 Task: Send an email with the signature Gavin Kelly with the subject Request for a referral and the message I would like to request a quote for your services. from softage.2@softage.net to softage.1@softage.net with an attached image file Headshot.jpg and move the email from Sent Items to the folder Beauty
Action: Mouse moved to (998, 225)
Screenshot: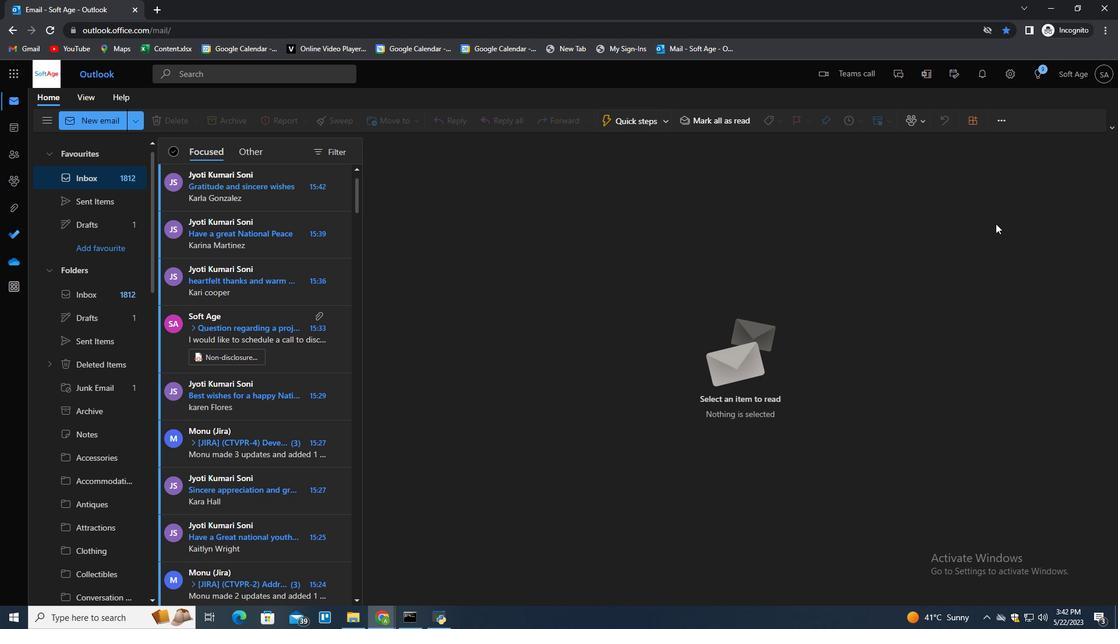 
Action: Mouse pressed left at (998, 225)
Screenshot: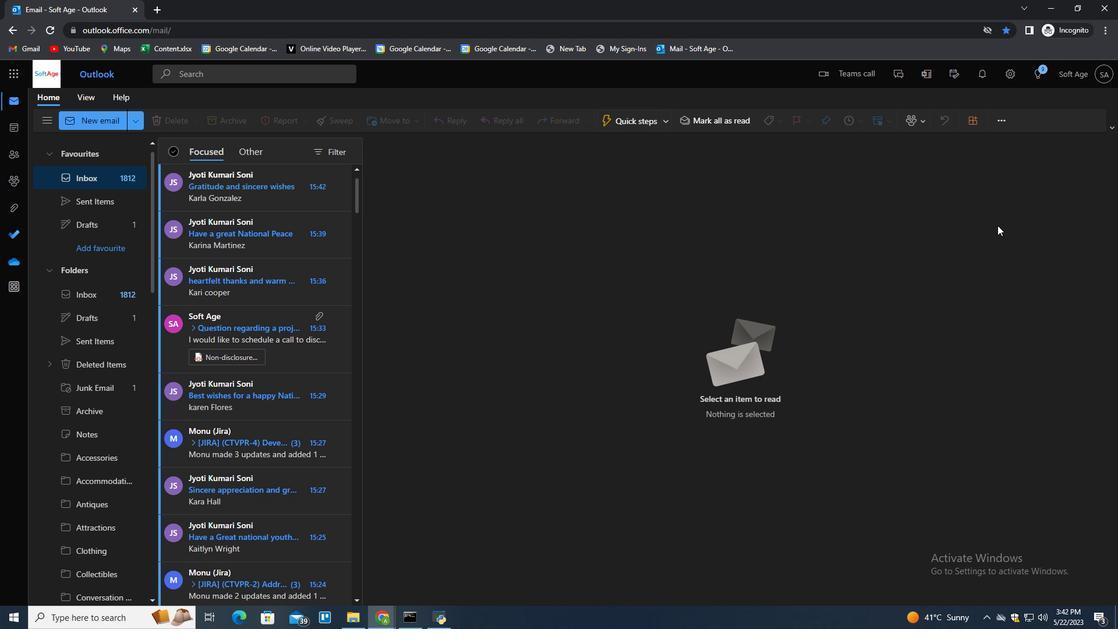 
Action: Key pressed n
Screenshot: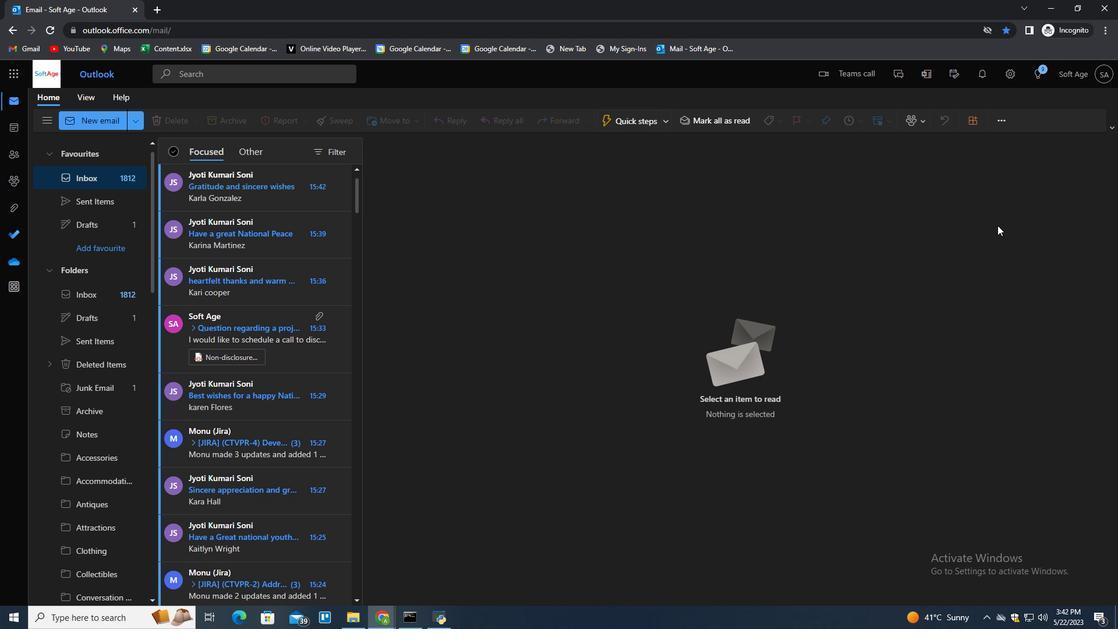 
Action: Mouse moved to (782, 118)
Screenshot: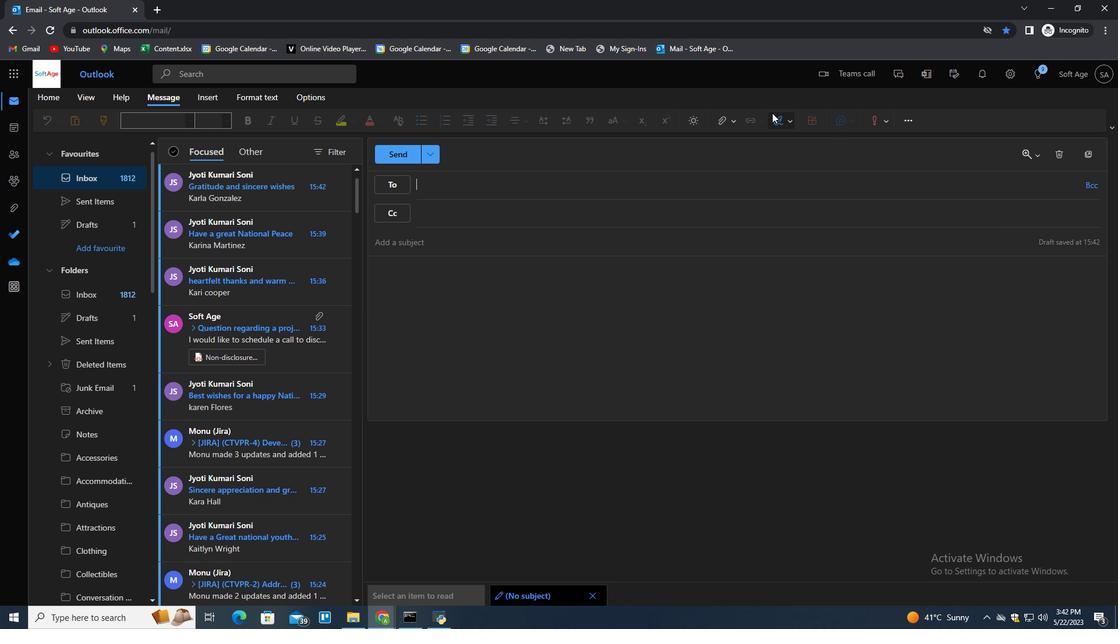
Action: Mouse pressed left at (782, 118)
Screenshot: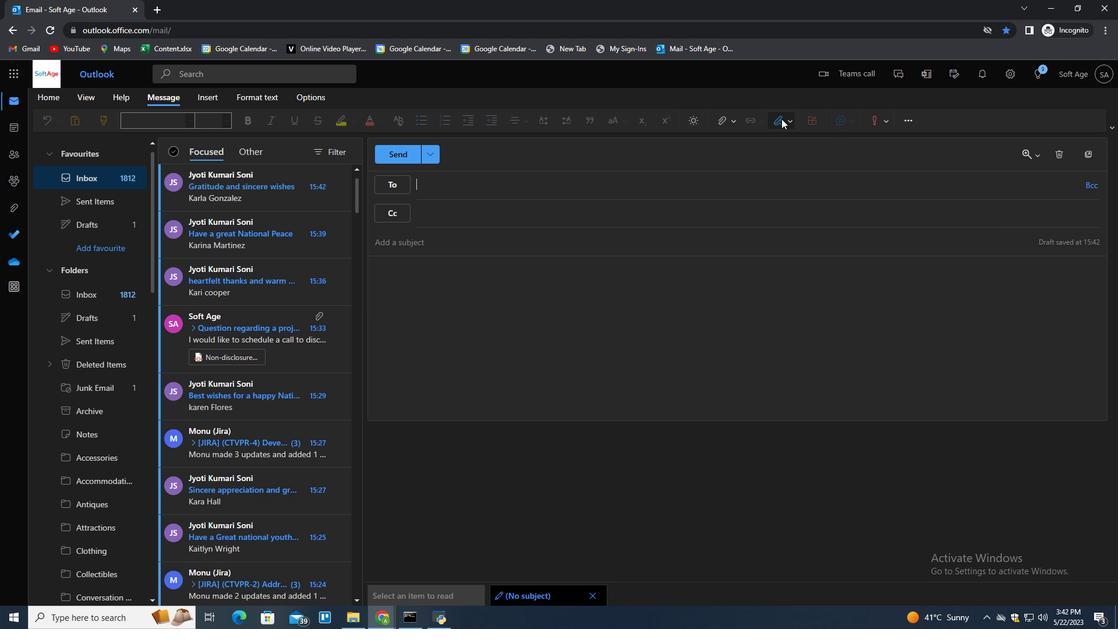 
Action: Mouse moved to (252, 227)
Screenshot: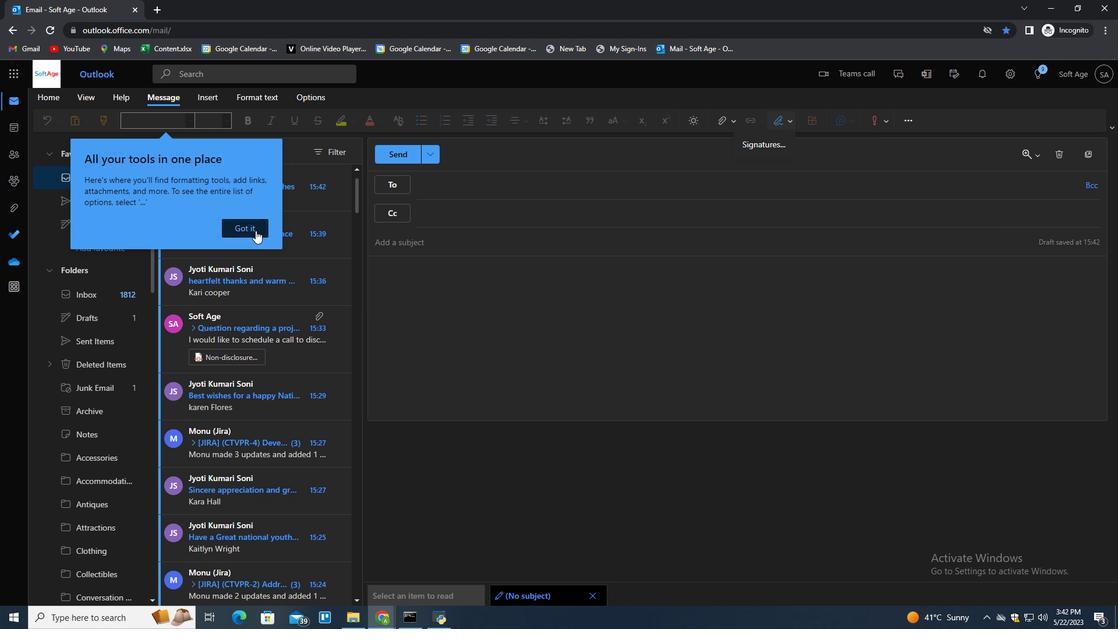 
Action: Mouse pressed left at (252, 227)
Screenshot: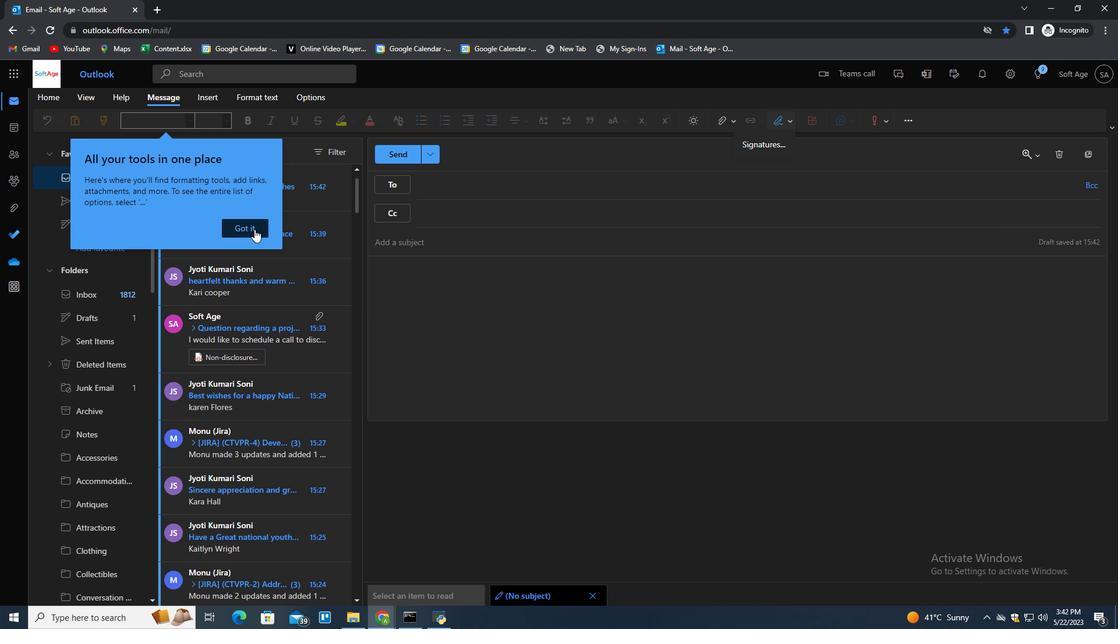 
Action: Mouse moved to (786, 120)
Screenshot: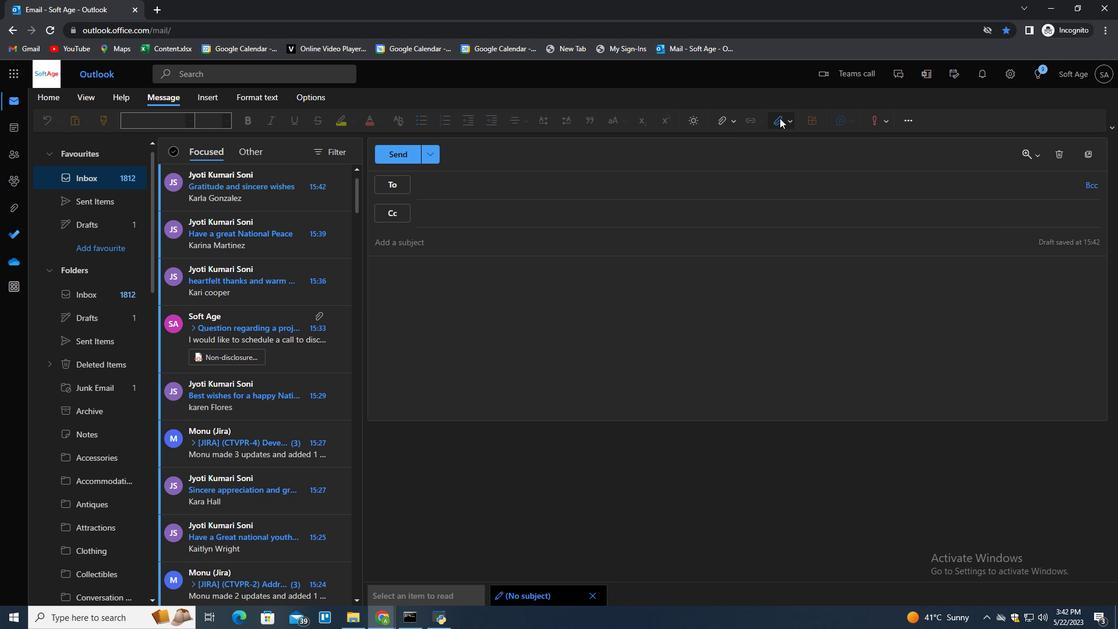 
Action: Mouse pressed left at (786, 120)
Screenshot: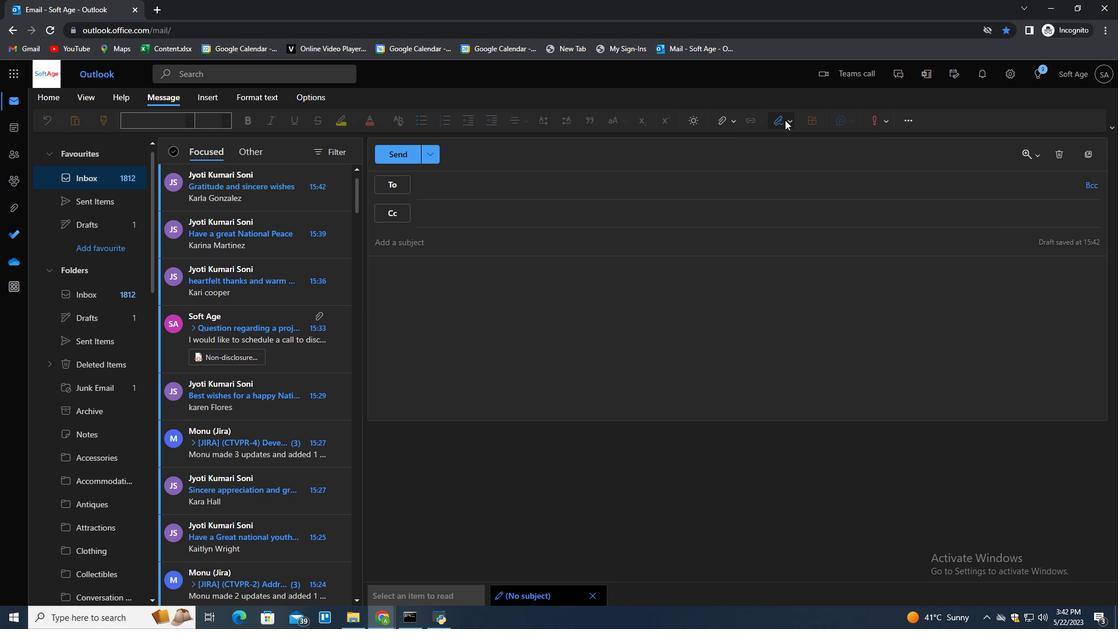 
Action: Mouse moved to (776, 146)
Screenshot: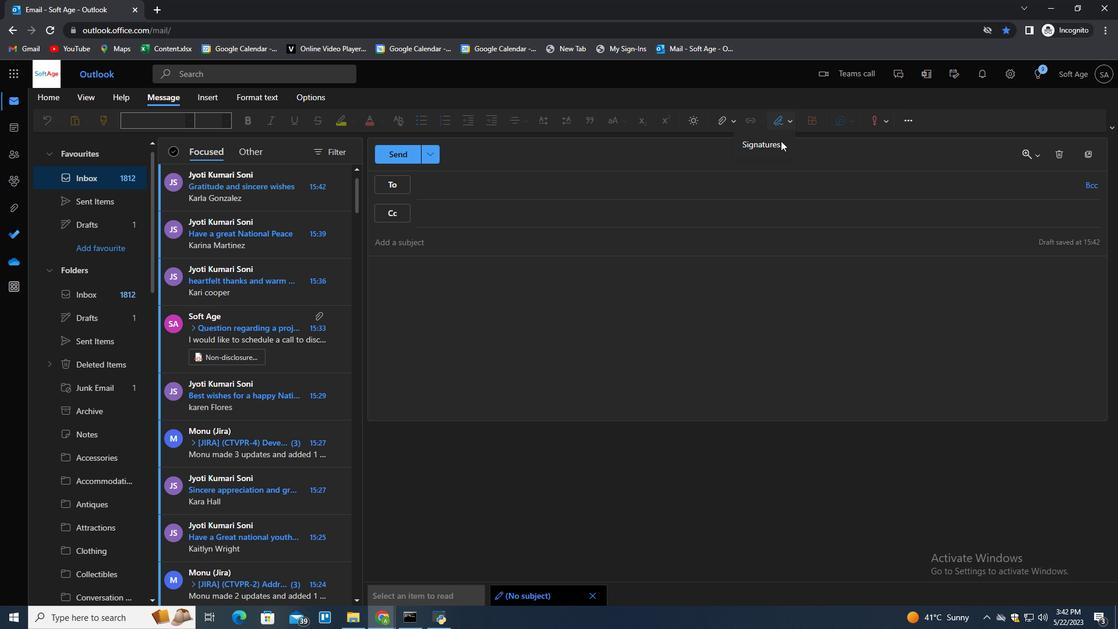 
Action: Mouse pressed left at (776, 146)
Screenshot: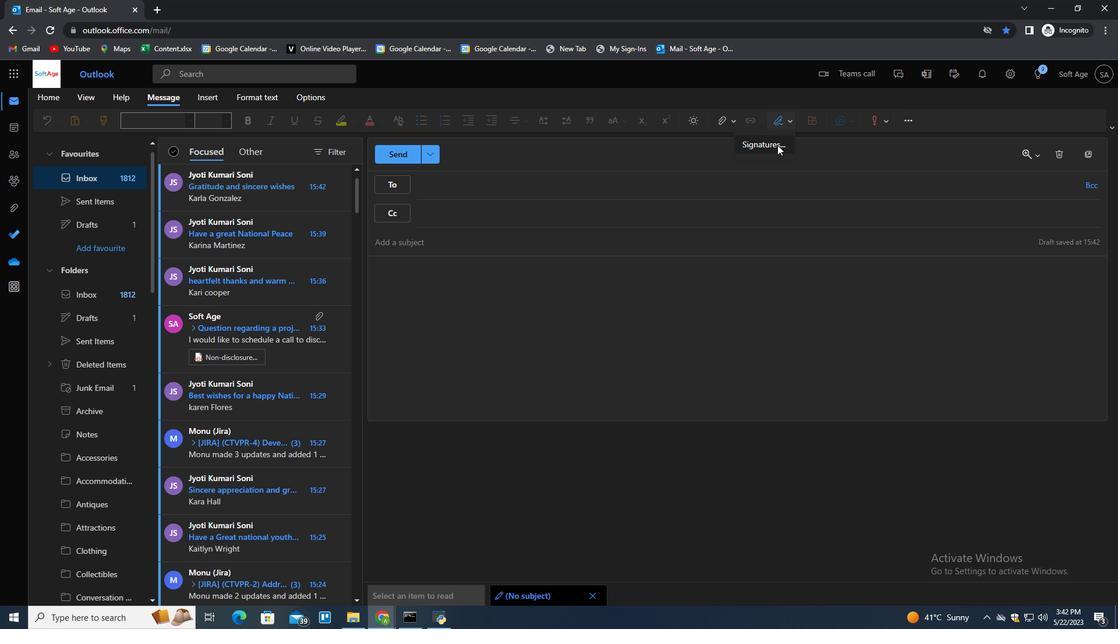 
Action: Mouse moved to (798, 210)
Screenshot: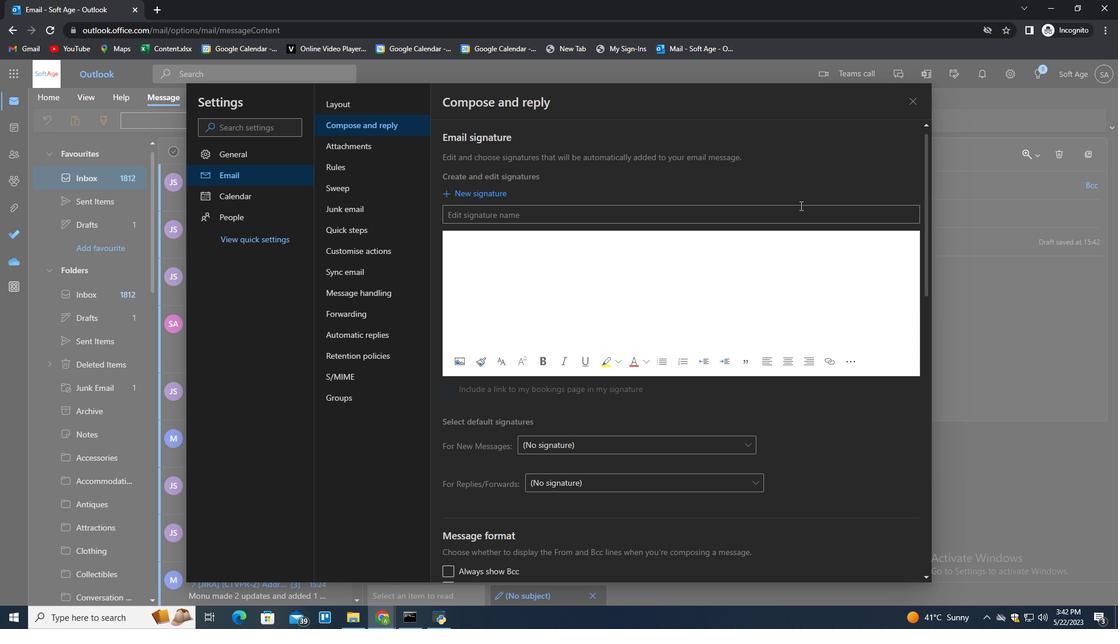 
Action: Mouse pressed left at (798, 210)
Screenshot: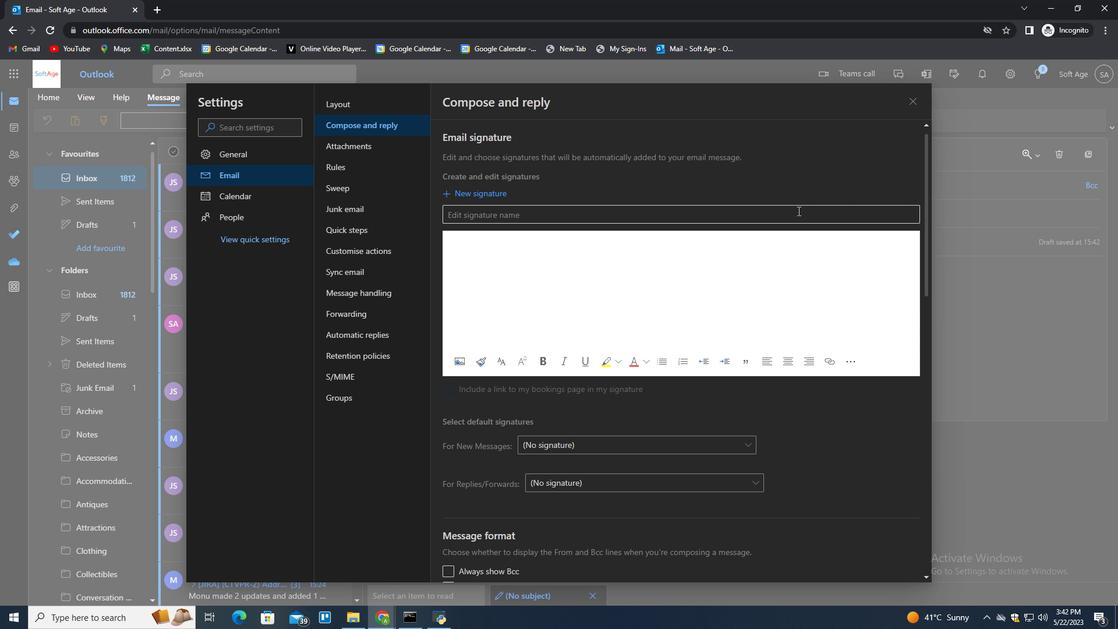 
Action: Key pressed <Key.shift>
Screenshot: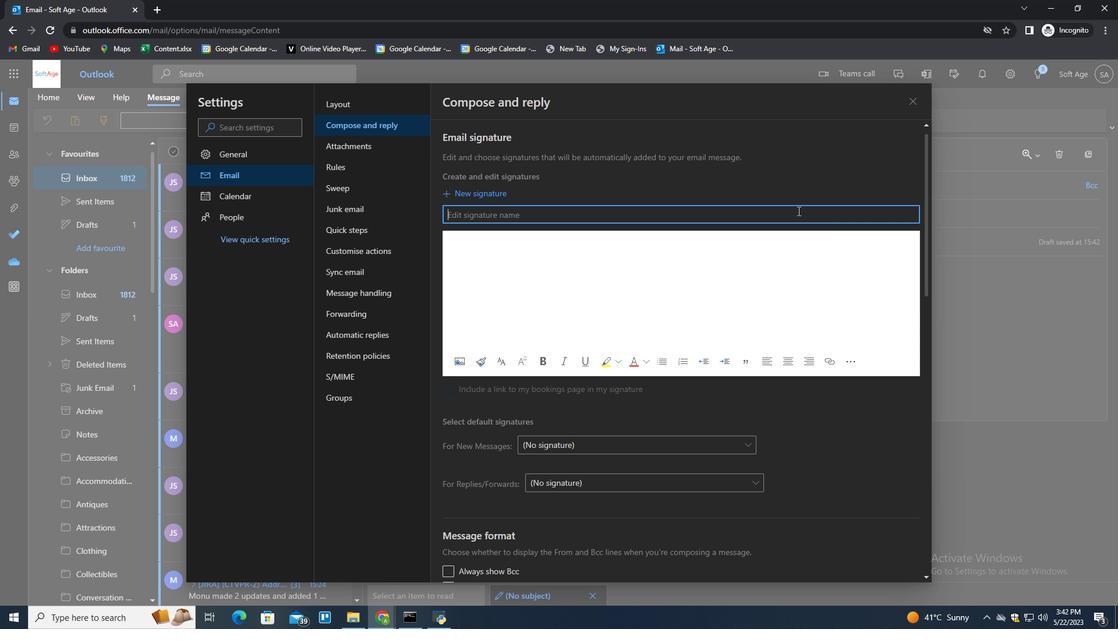
Action: Mouse moved to (794, 215)
Screenshot: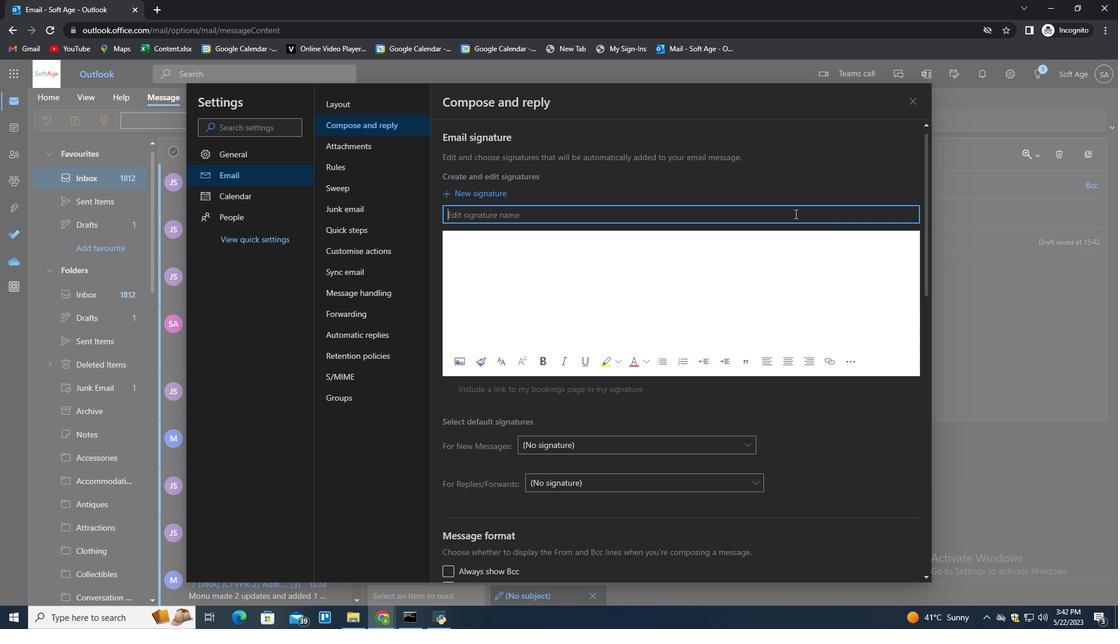 
Action: Key pressed Gavin<Key.space><Key.shift>Kelly<Key.tab><Key.shift><Key.shift><Key.shift><Key.shift><Key.shift><Key.shift><Key.shift><Key.shift><Key.shift><Key.shift><Key.shift><Key.shift><Key.shift><Key.shift><Key.shift><Key.shift><Key.shift><Key.shift><Key.shift>Gavin<Key.space><Key.shift>Kelly
Screenshot: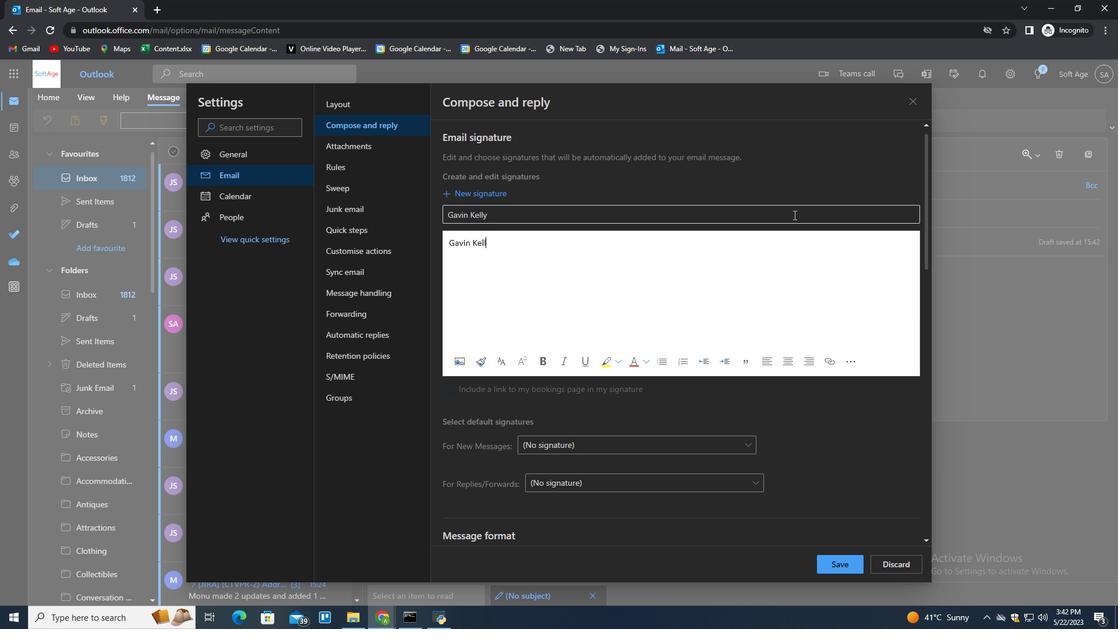 
Action: Mouse moved to (843, 570)
Screenshot: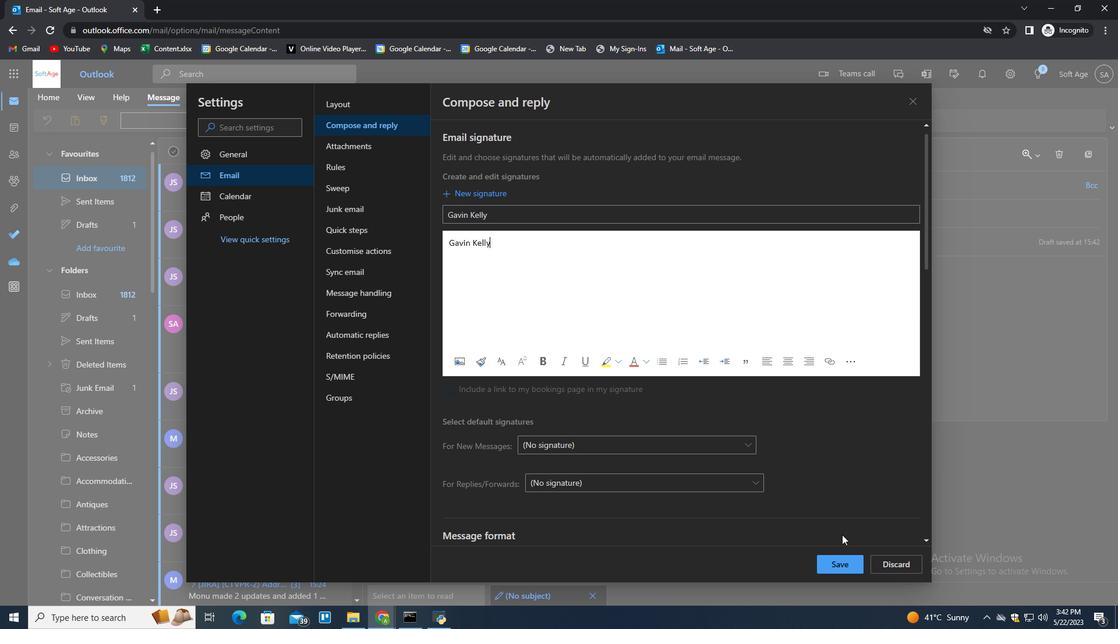 
Action: Mouse pressed left at (843, 570)
Screenshot: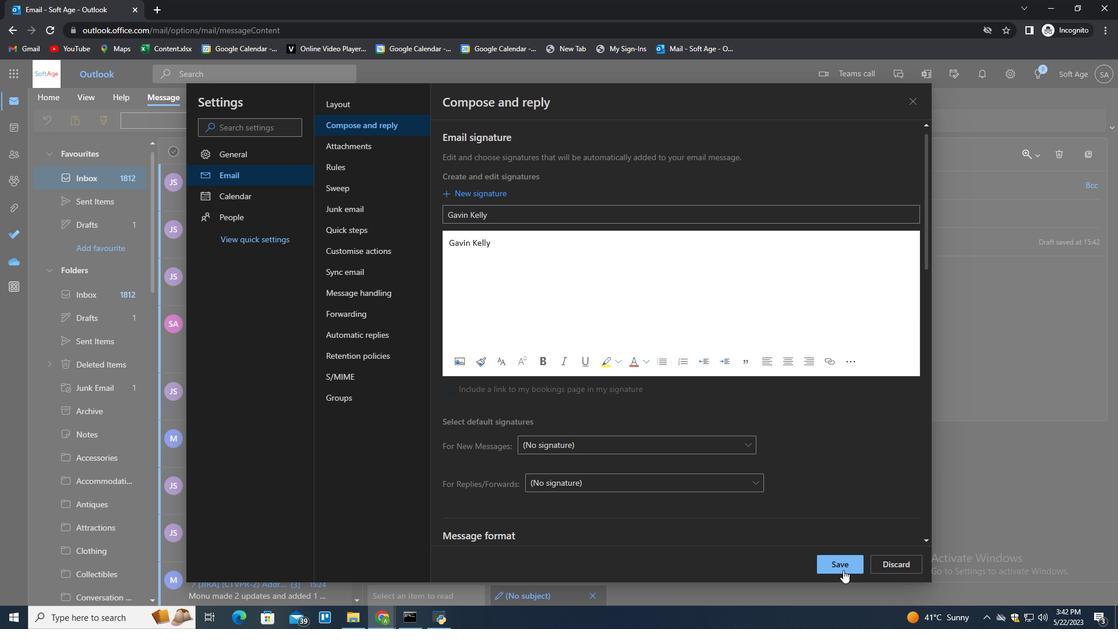 
Action: Mouse moved to (983, 335)
Screenshot: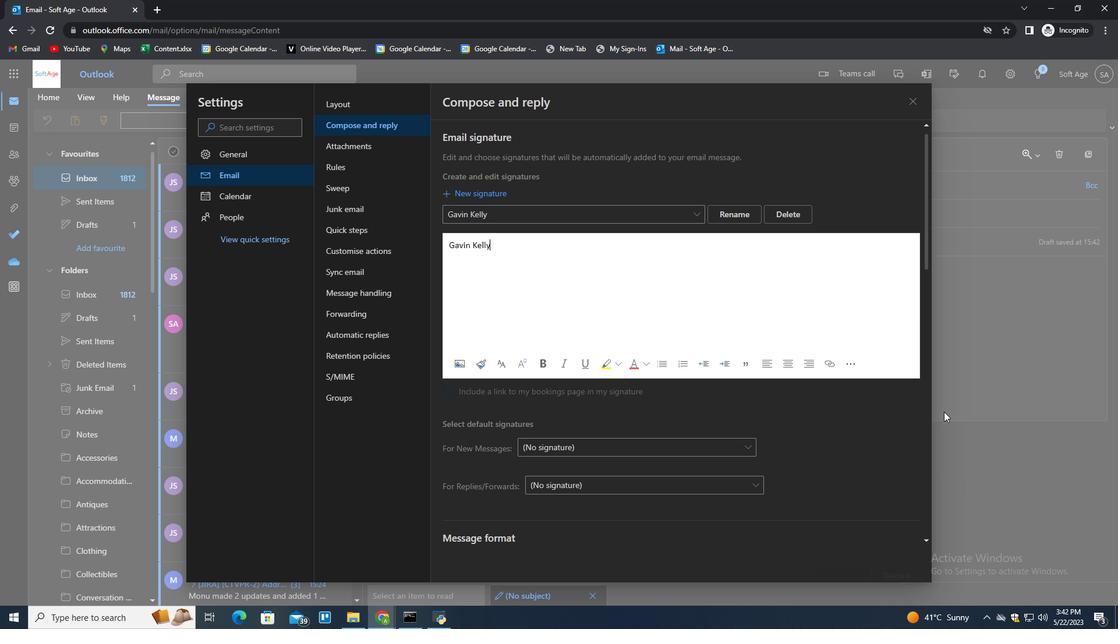 
Action: Mouse pressed left at (983, 335)
Screenshot: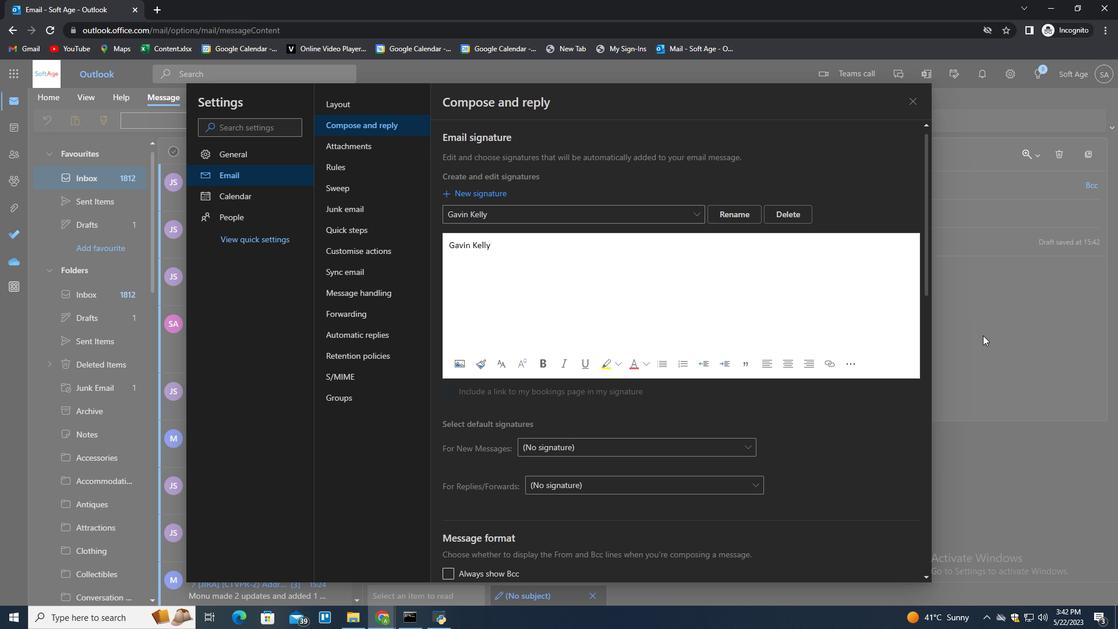 
Action: Mouse moved to (777, 124)
Screenshot: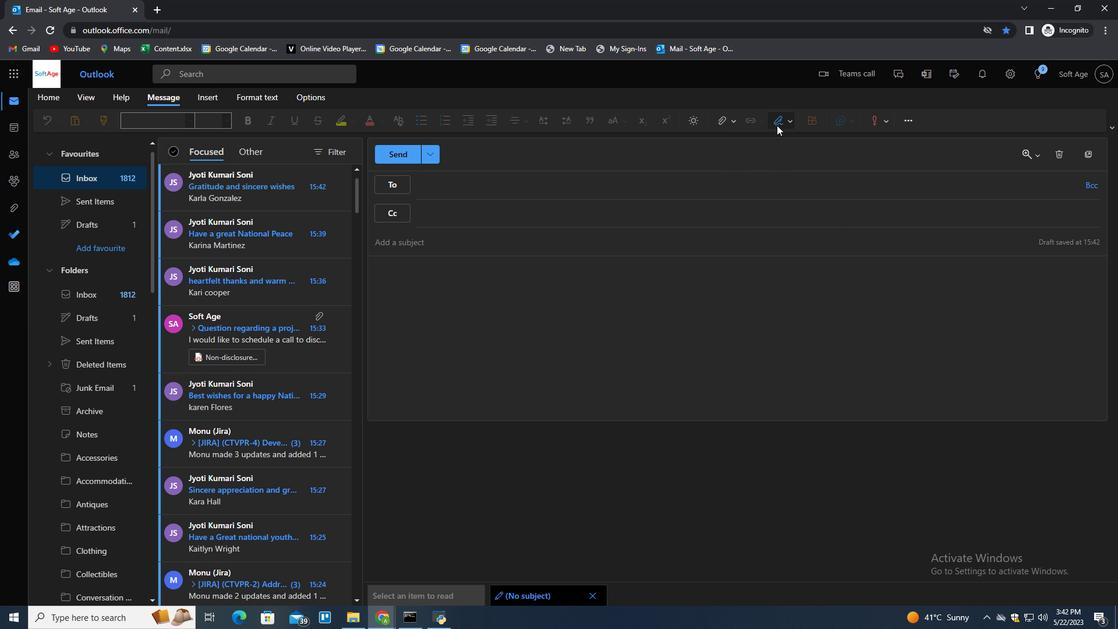 
Action: Mouse pressed left at (777, 124)
Screenshot: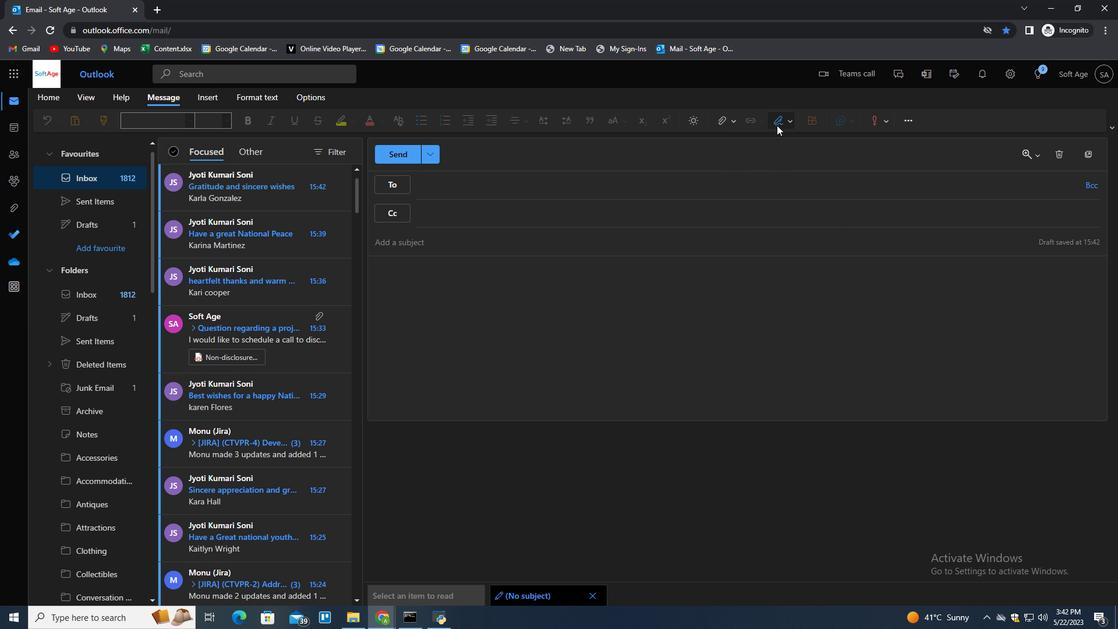 
Action: Mouse moved to (773, 142)
Screenshot: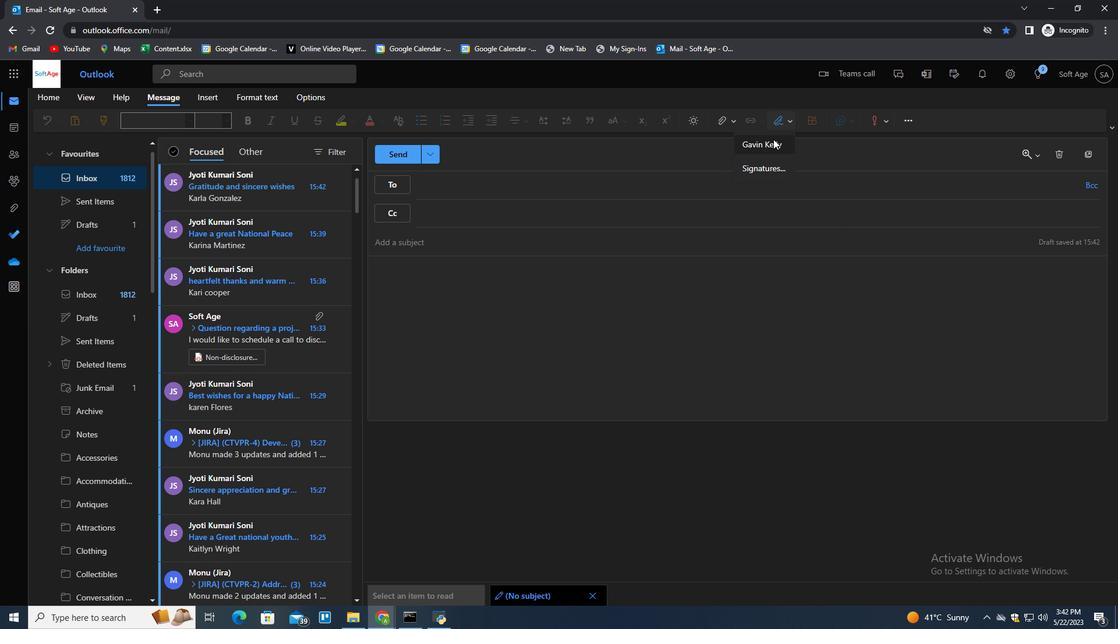 
Action: Mouse pressed left at (773, 142)
Screenshot: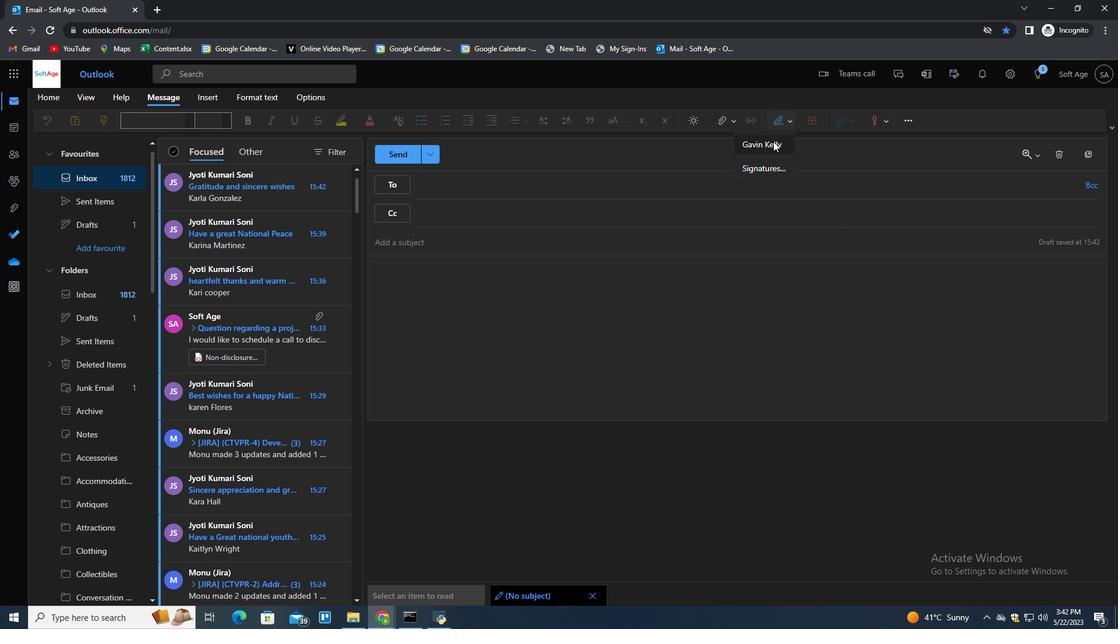 
Action: Mouse moved to (467, 237)
Screenshot: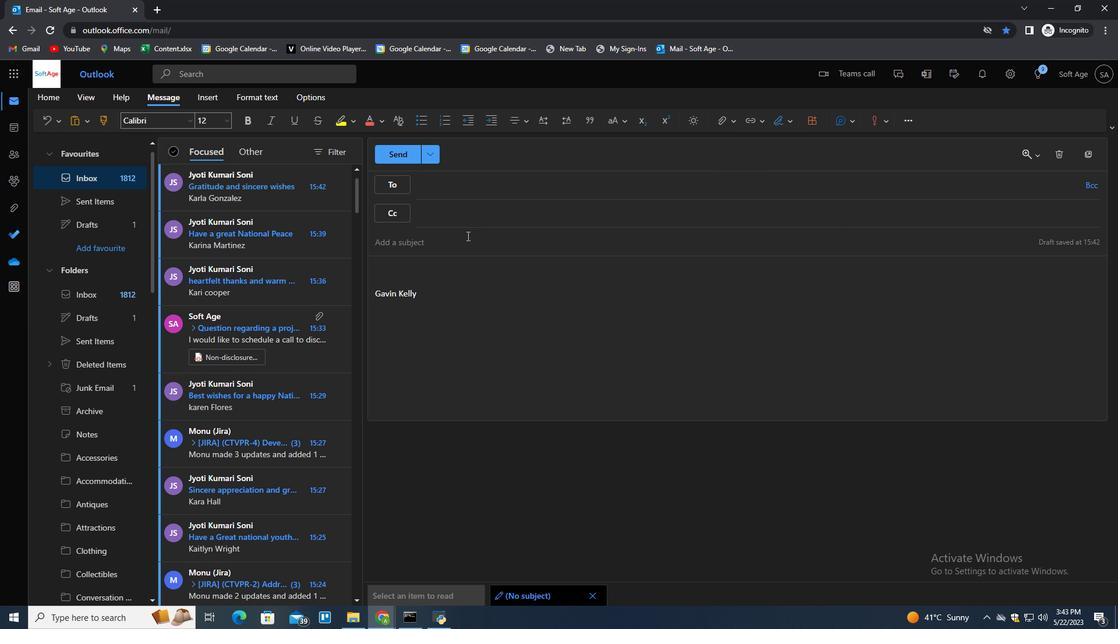 
Action: Mouse pressed left at (467, 237)
Screenshot: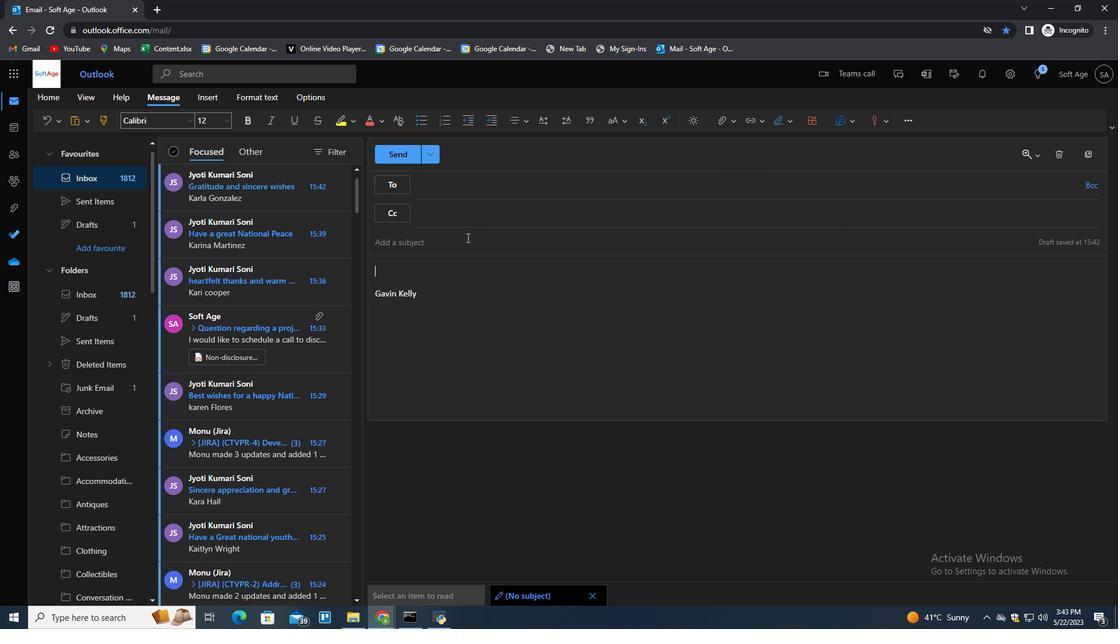 
Action: Mouse moved to (437, 261)
Screenshot: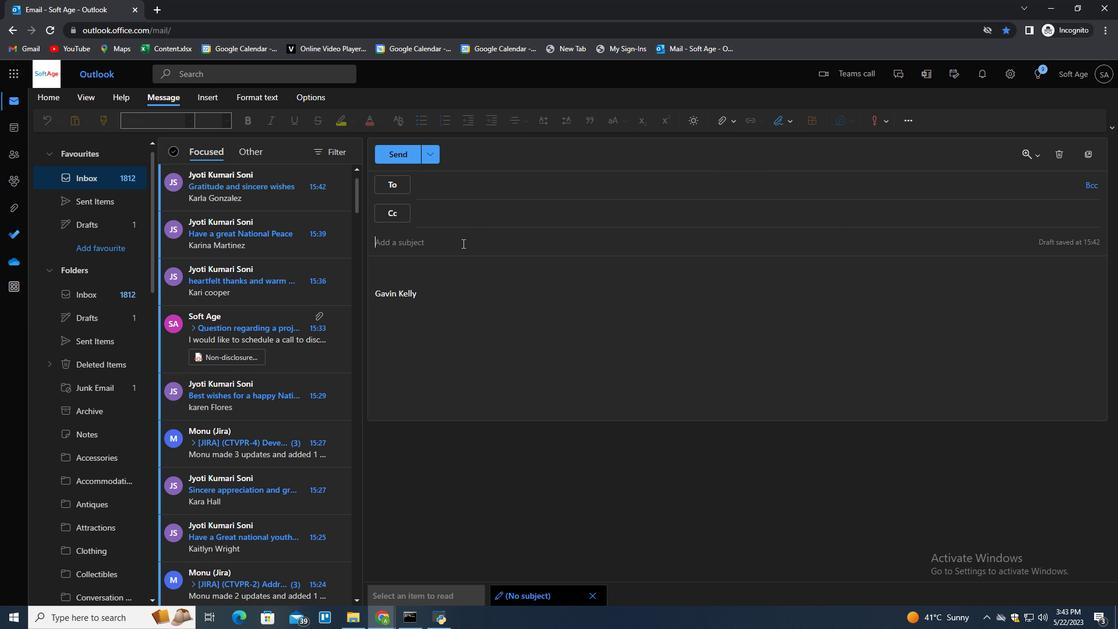 
Action: Key pressed <Key.shift>Request<Key.space>for<Key.space>a<Key.space>referall<Key.backspace><Key.backspace><Key.backspace>ral<Key.space>and<Key.space>the<Key.space>message<Key.space><Key.shift>I<Key.space><Key.backspace><Key.backspace><Key.backspace><Key.backspace><Key.backspace><Key.backspace><Key.backspace><Key.backspace><Key.backspace><Key.backspace><Key.tab><Key.backspace>
Screenshot: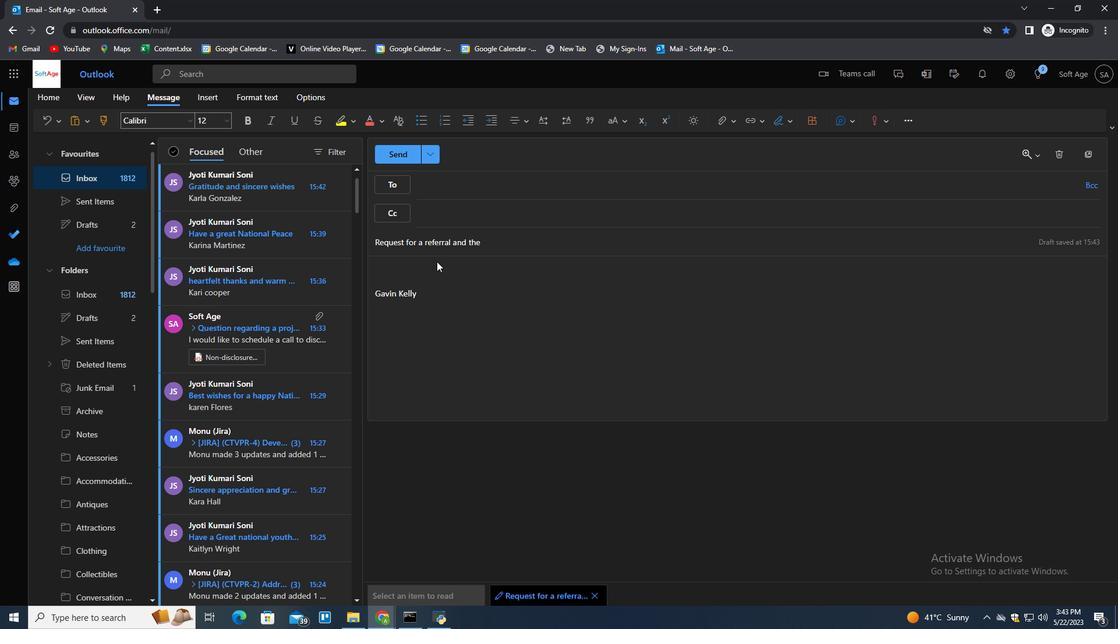 
Action: Mouse moved to (593, 241)
Screenshot: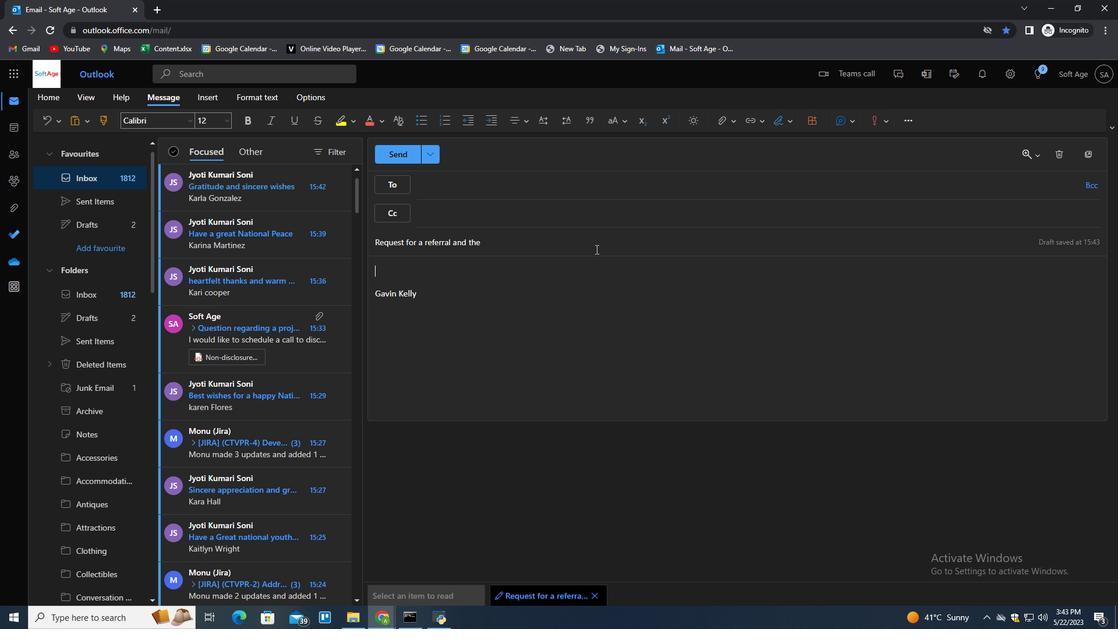 
Action: Mouse pressed left at (593, 241)
Screenshot: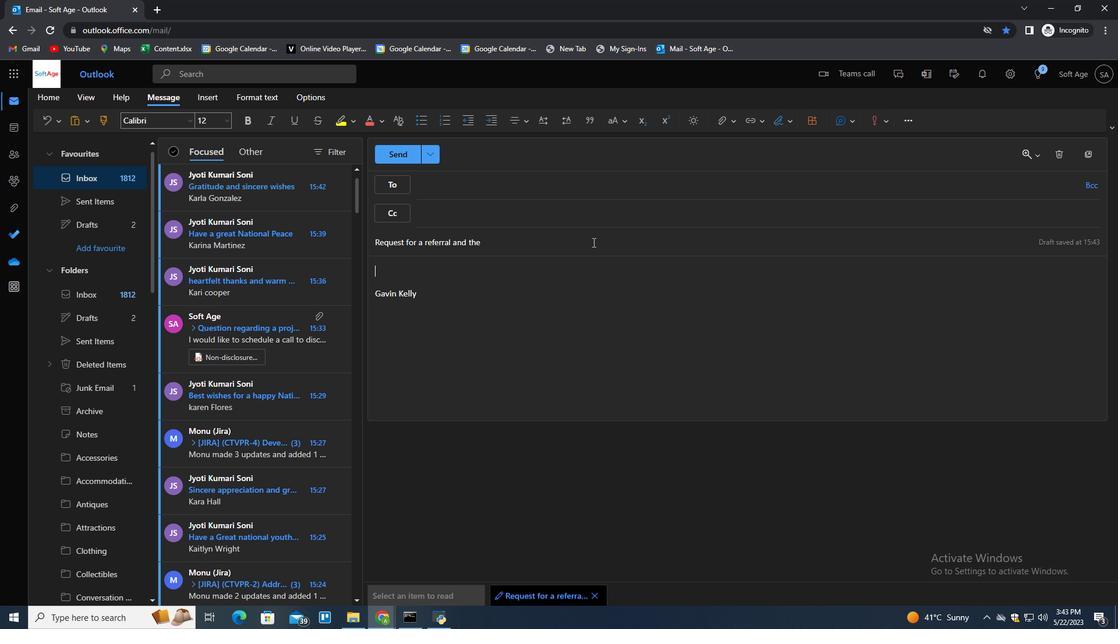 
Action: Key pressed <Key.backspace><Key.backspace><Key.backspace><Key.backspace><Key.backspace><Key.backspace><Key.backspace><Key.backspace><Key.backspace><Key.tab><Key.shift>I<Key.space>would<Key.space>lik<Key.space><Key.backspace>e<Key.space>to<Key.space>request<Key.space>a<Key.space>quore<Key.space><Key.backspace><Key.backspace><Key.backspace>te<Key.space>for<Key.space>your<Key.space>services.
Screenshot: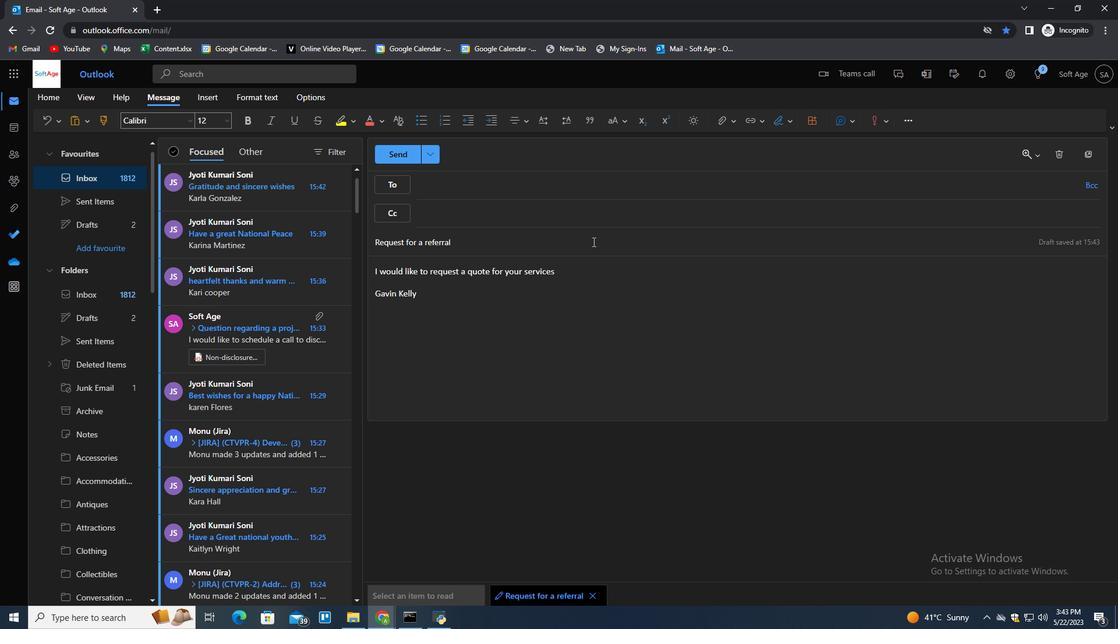 
Action: Mouse moved to (465, 182)
Screenshot: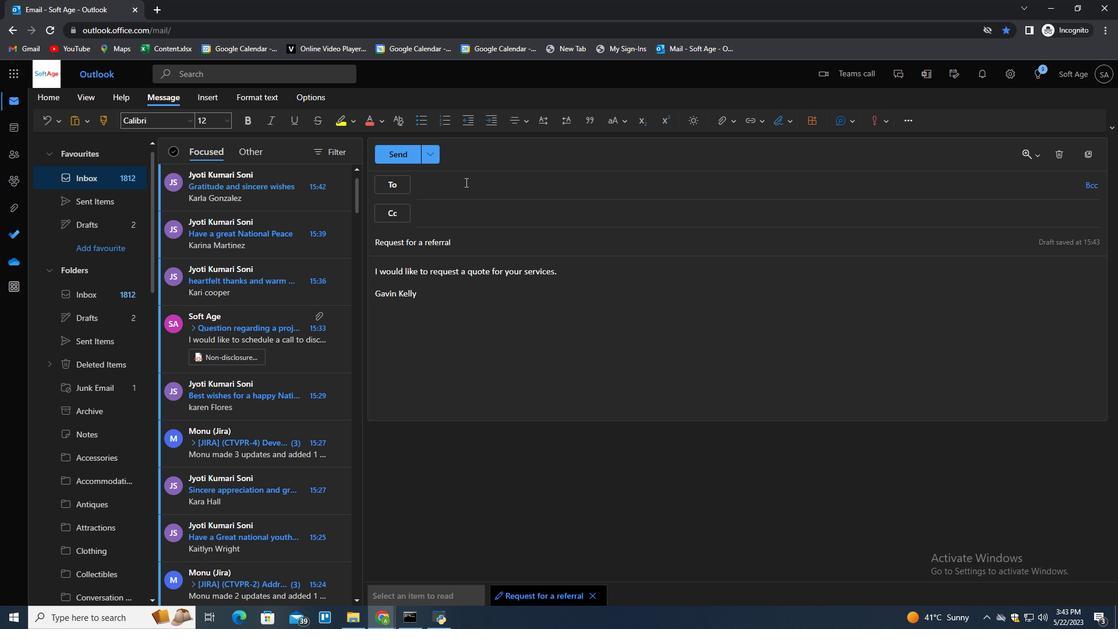 
Action: Mouse pressed left at (465, 182)
Screenshot: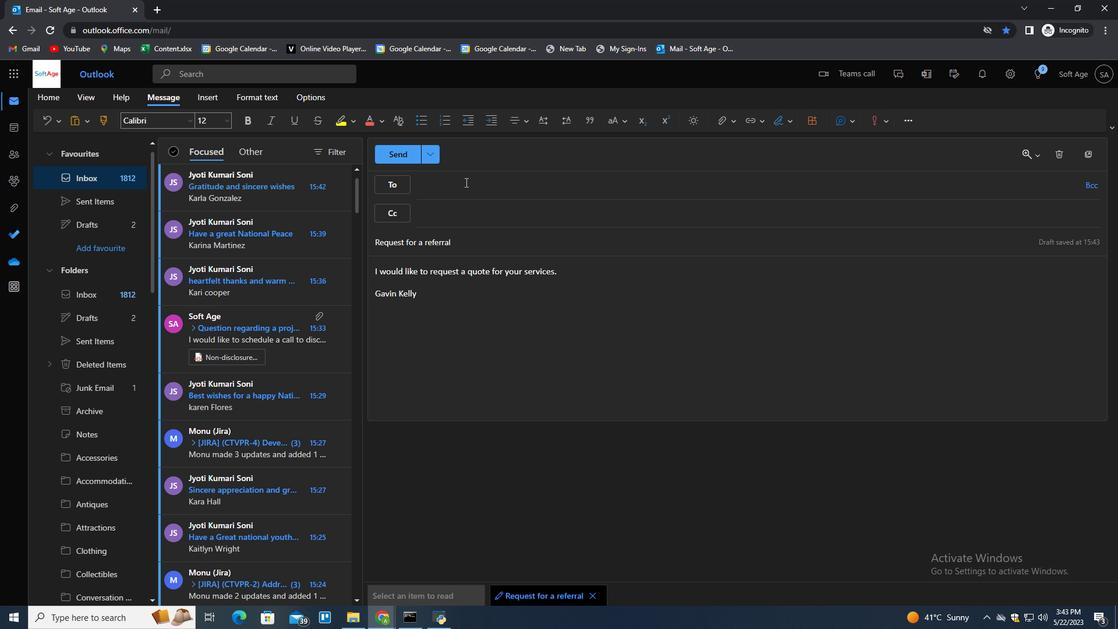 
Action: Key pressed softage.2<Key.backspace>1<Key.shift>@ao<Key.backspace><Key.backspace>softage.net<Key.enter>
Screenshot: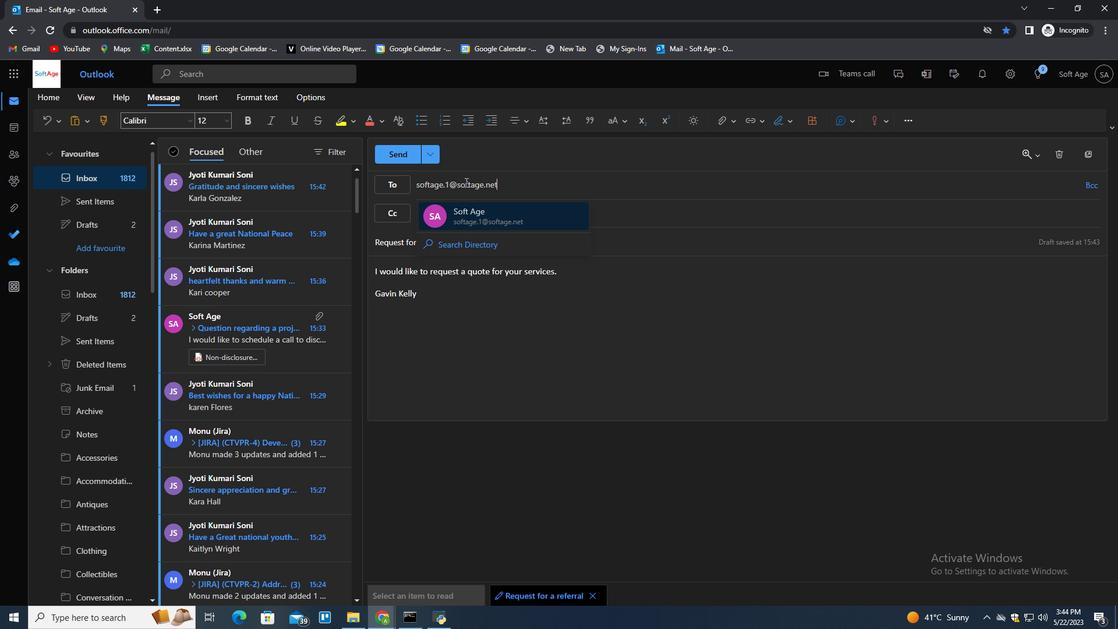 
Action: Mouse moved to (728, 115)
Screenshot: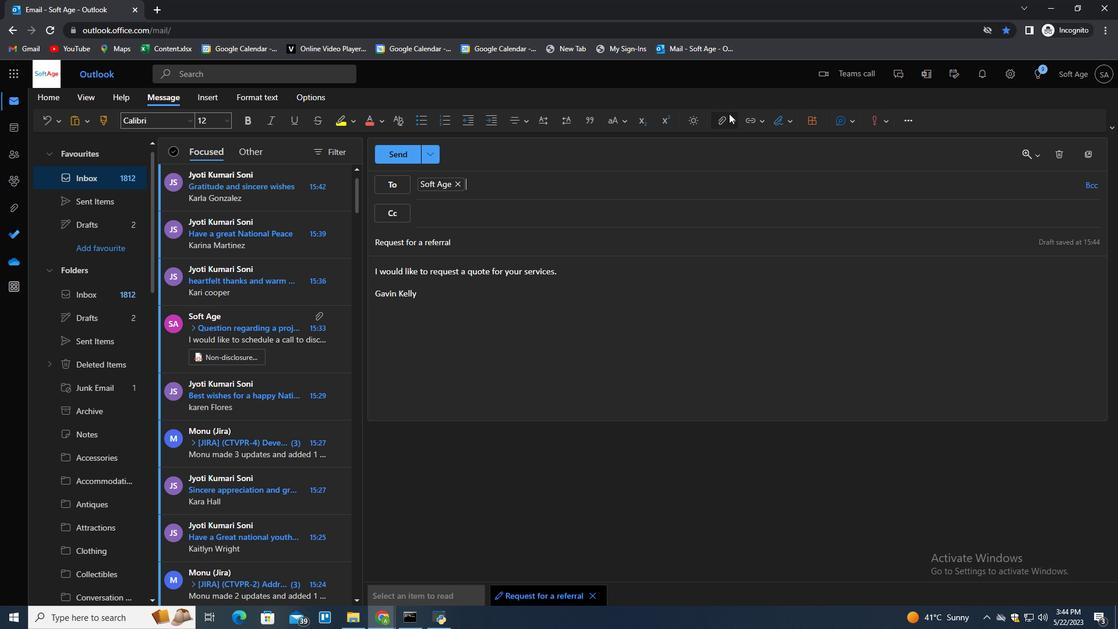 
Action: Mouse pressed left at (728, 115)
Screenshot: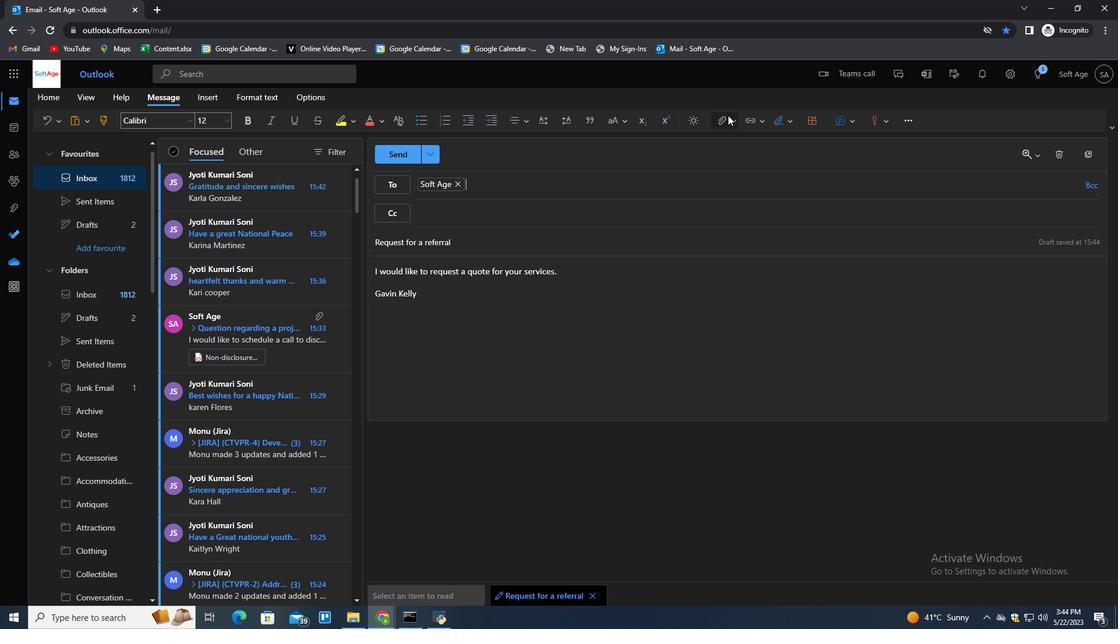 
Action: Mouse moved to (679, 143)
Screenshot: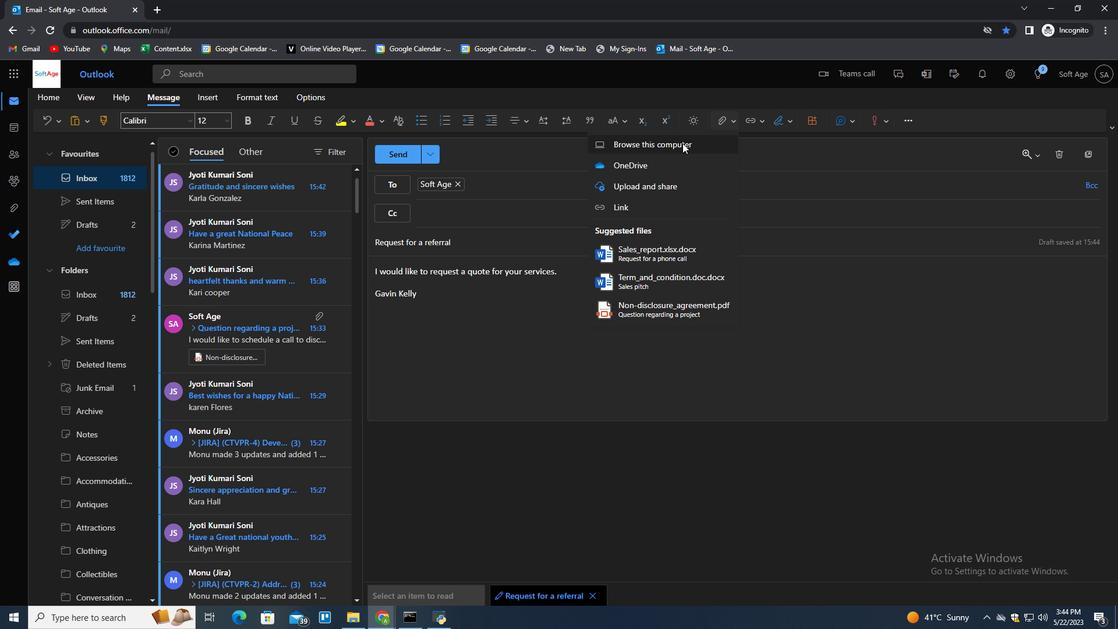 
Action: Mouse pressed left at (679, 143)
Screenshot: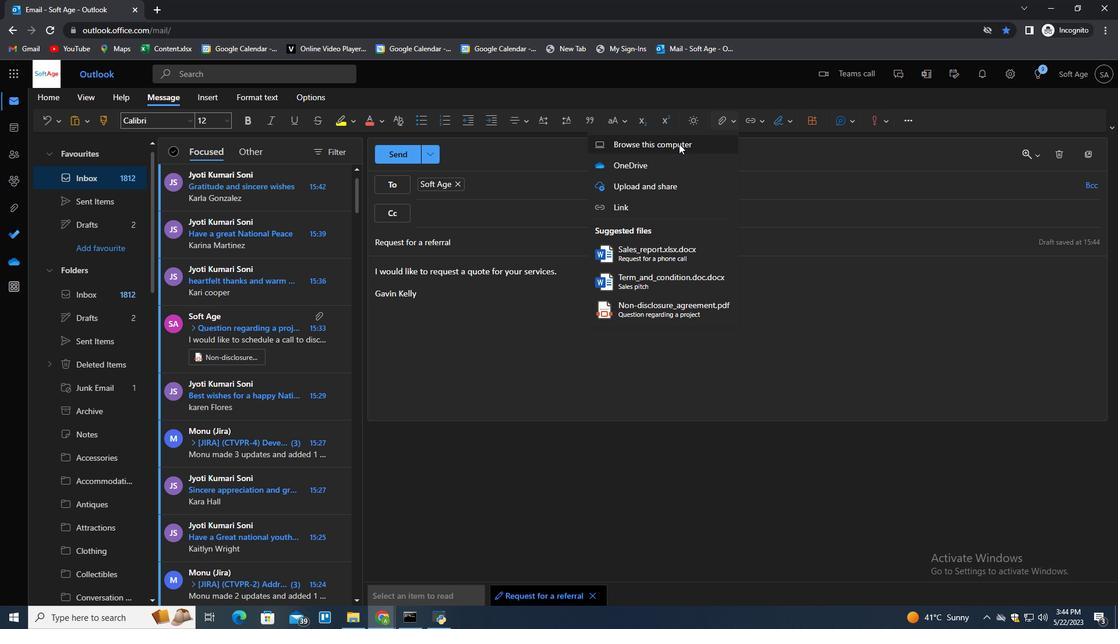
Action: Mouse moved to (222, 182)
Screenshot: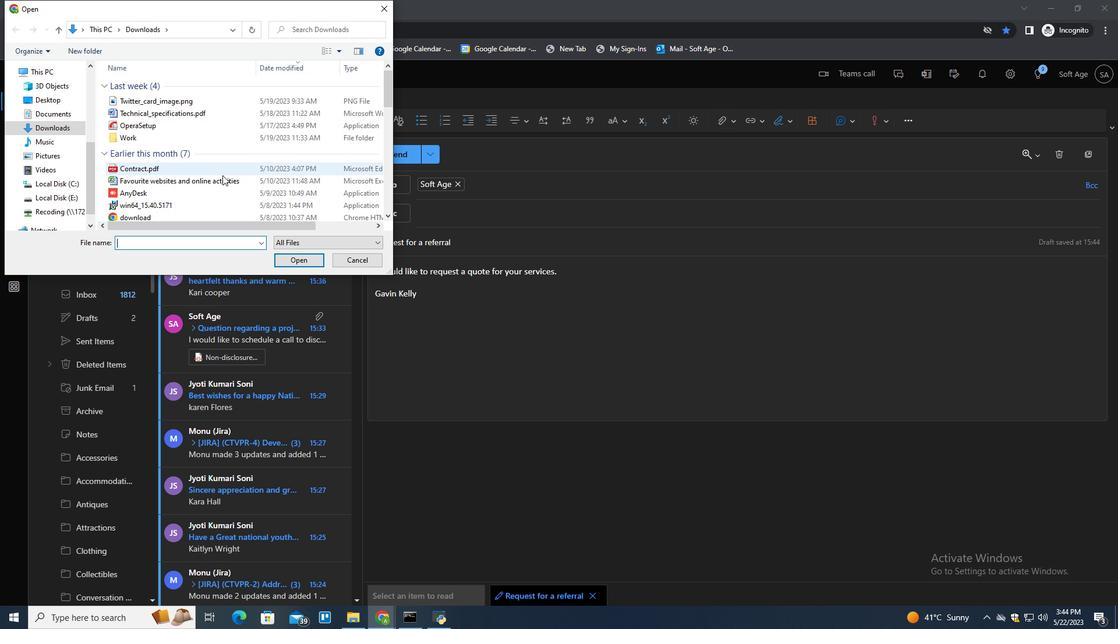 
Action: Mouse scrolled (222, 181) with delta (0, 0)
Screenshot: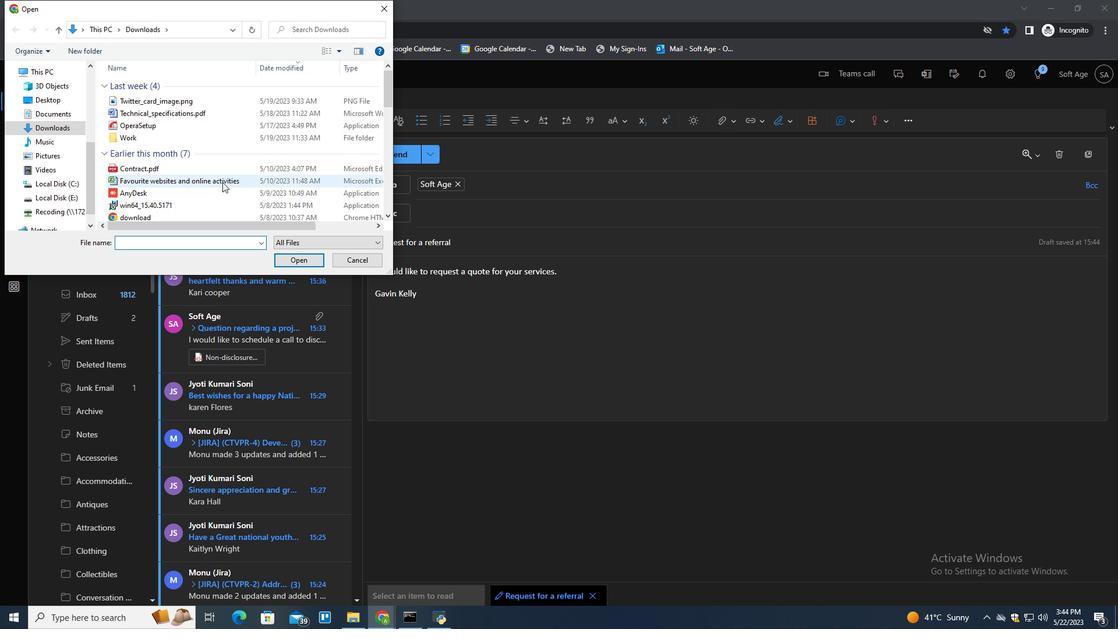 
Action: Mouse scrolled (222, 181) with delta (0, 0)
Screenshot: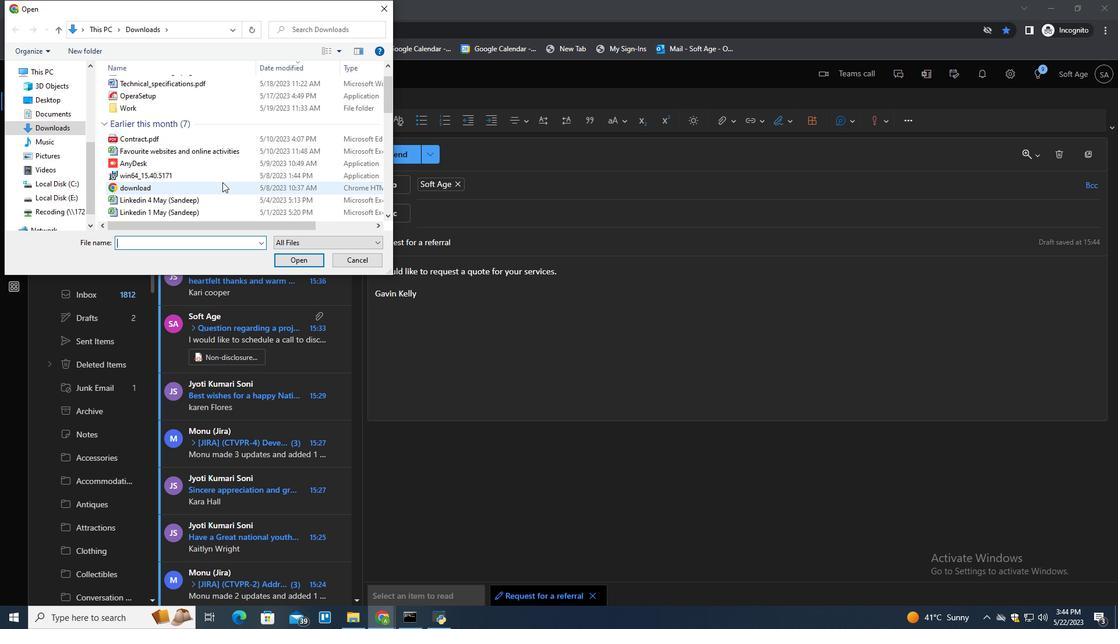 
Action: Mouse scrolled (222, 181) with delta (0, 0)
Screenshot: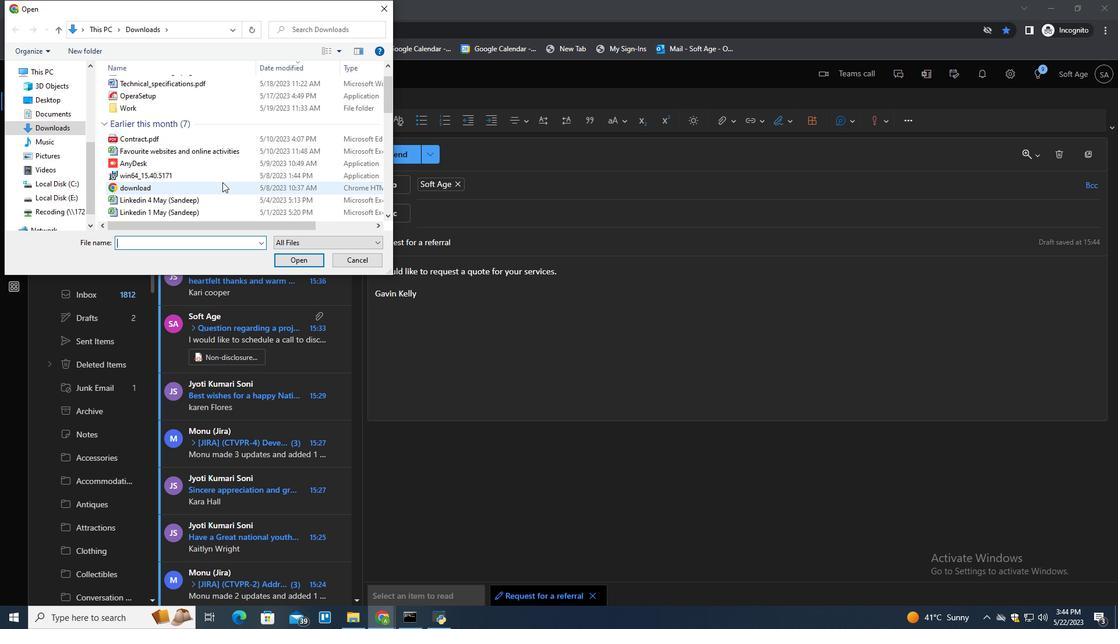 
Action: Mouse scrolled (222, 181) with delta (0, 0)
Screenshot: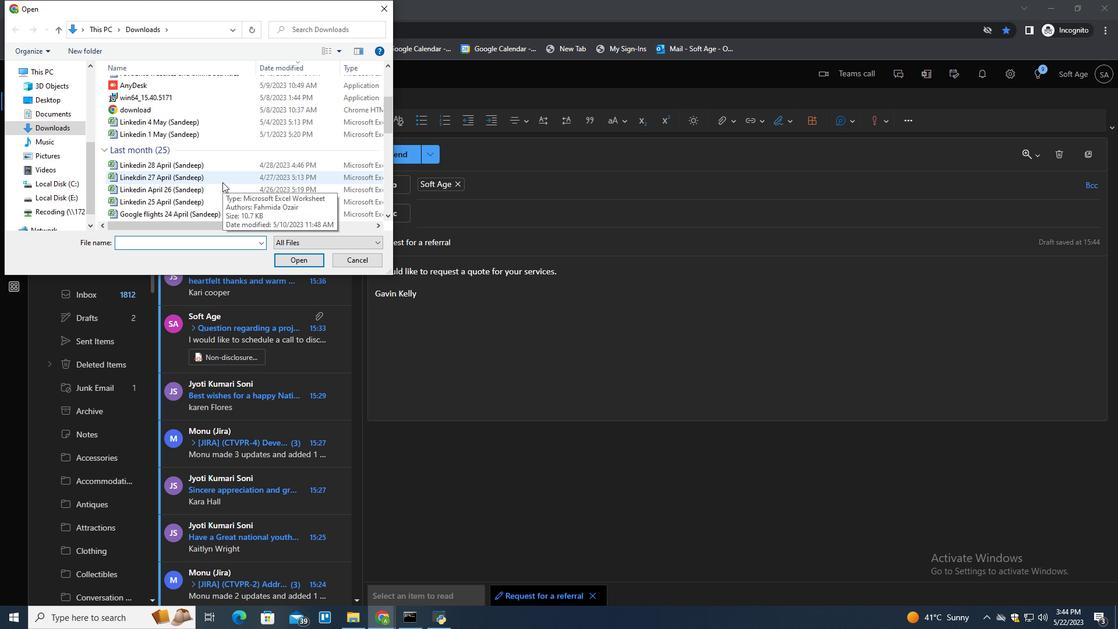 
Action: Mouse scrolled (222, 181) with delta (0, 0)
Screenshot: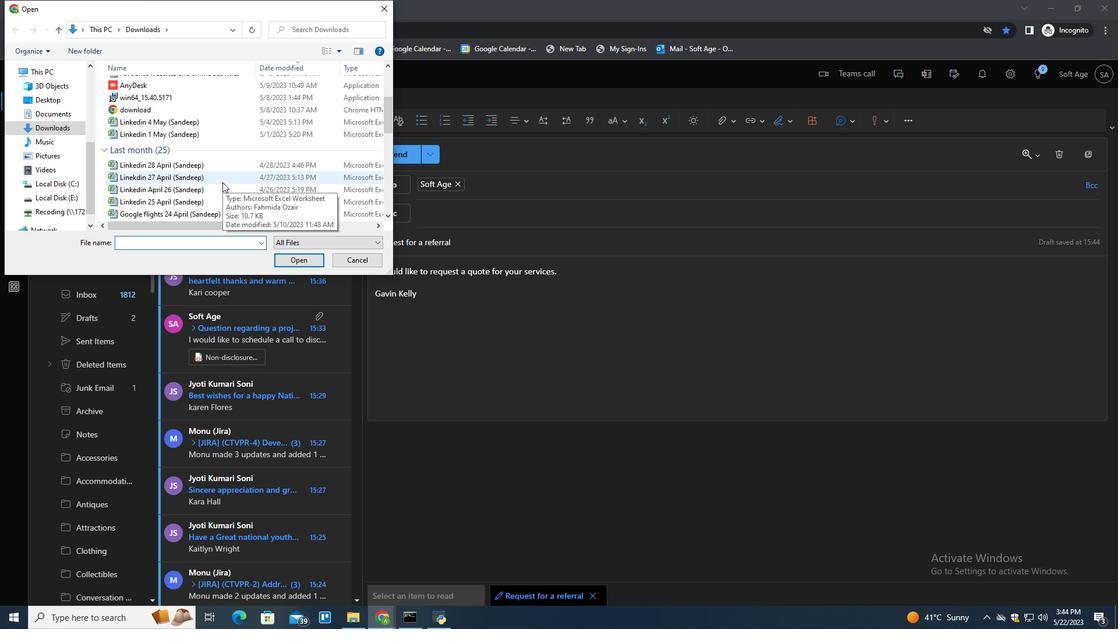 
Action: Mouse scrolled (222, 181) with delta (0, 0)
Screenshot: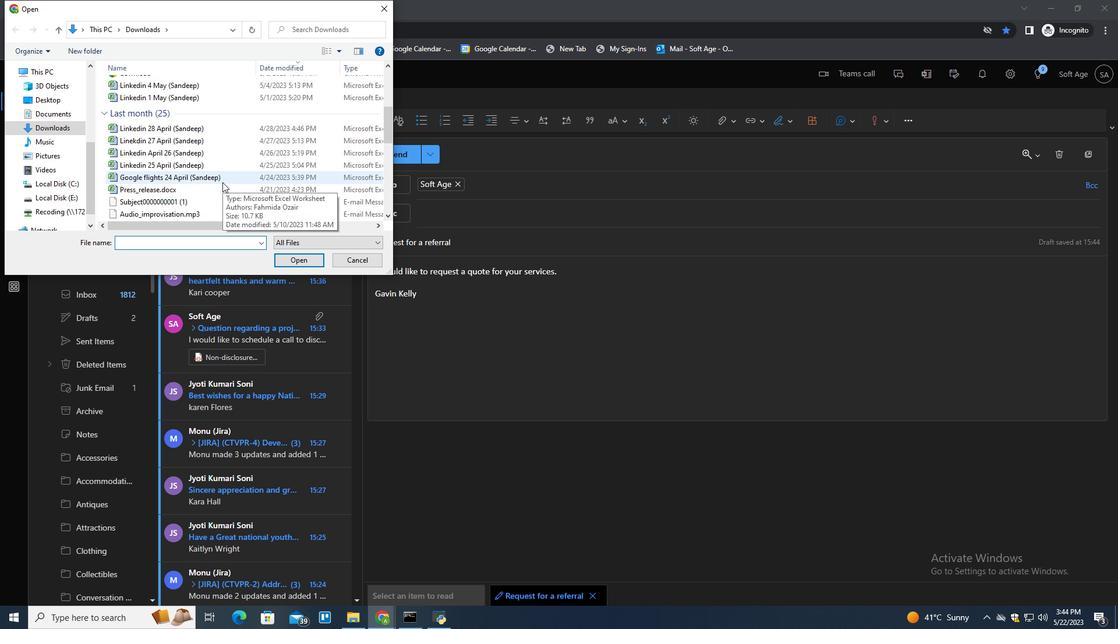 
Action: Mouse moved to (223, 182)
Screenshot: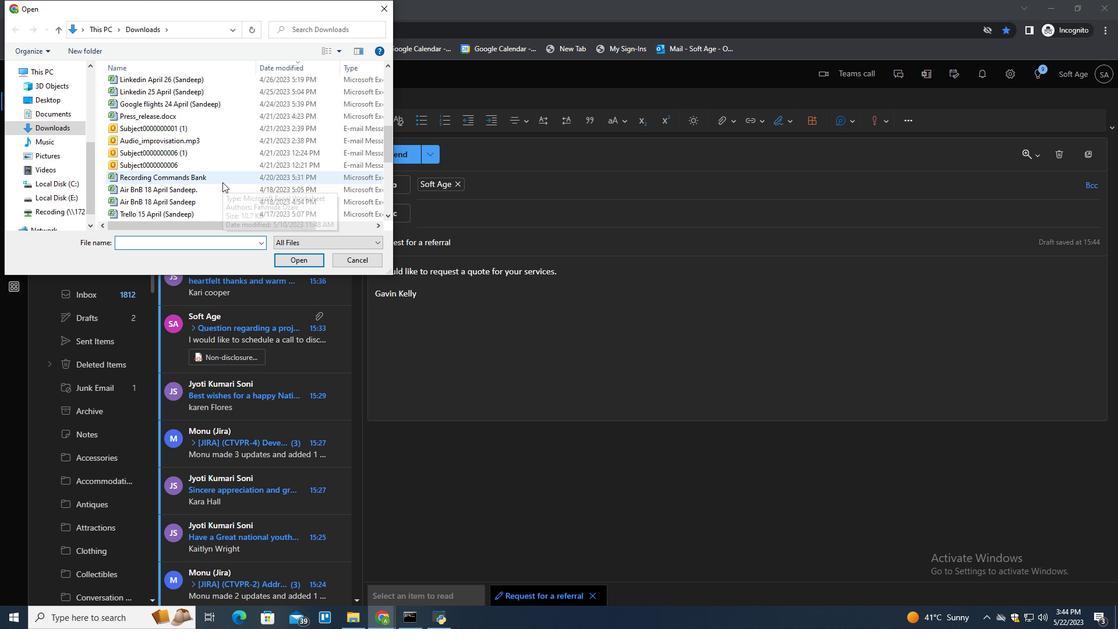
Action: Mouse scrolled (223, 181) with delta (0, 0)
Screenshot: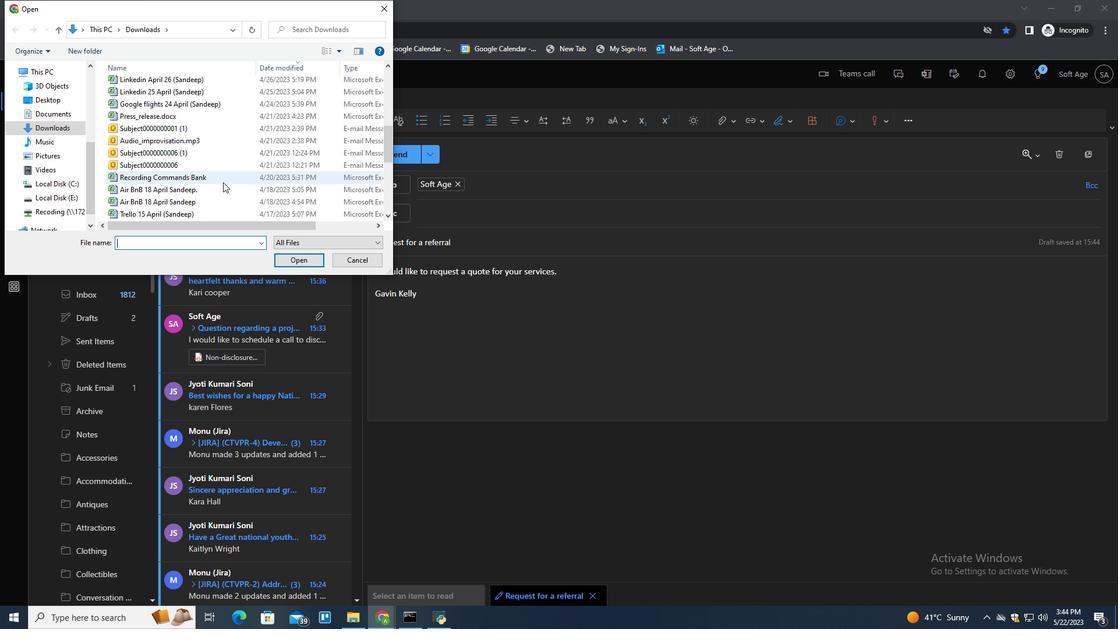 
Action: Mouse scrolled (223, 181) with delta (0, 0)
Screenshot: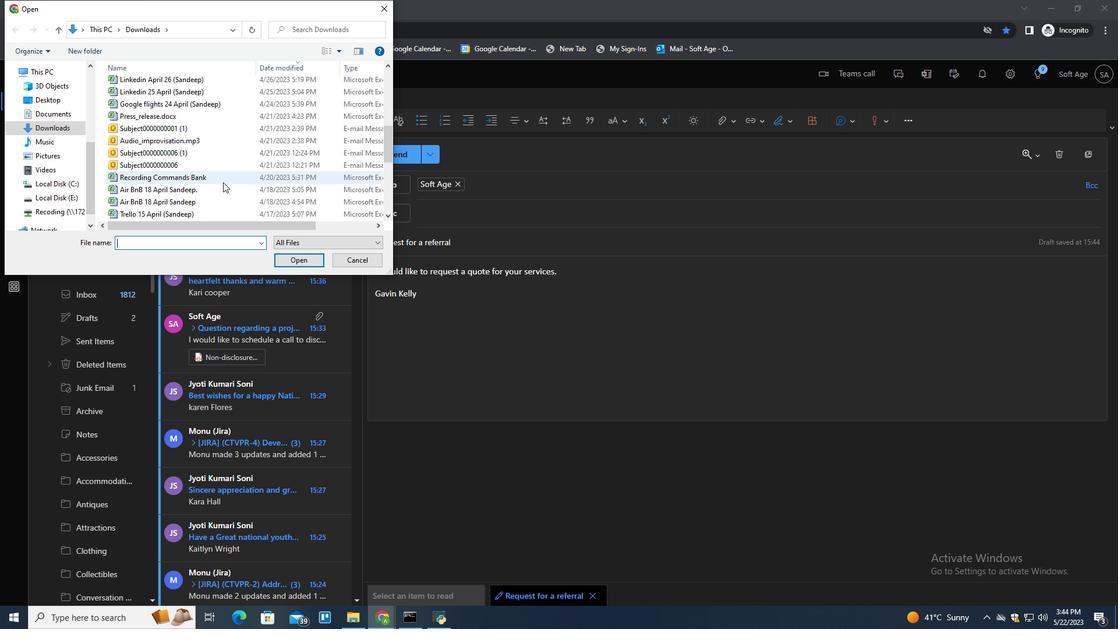 
Action: Mouse scrolled (223, 181) with delta (0, 0)
Screenshot: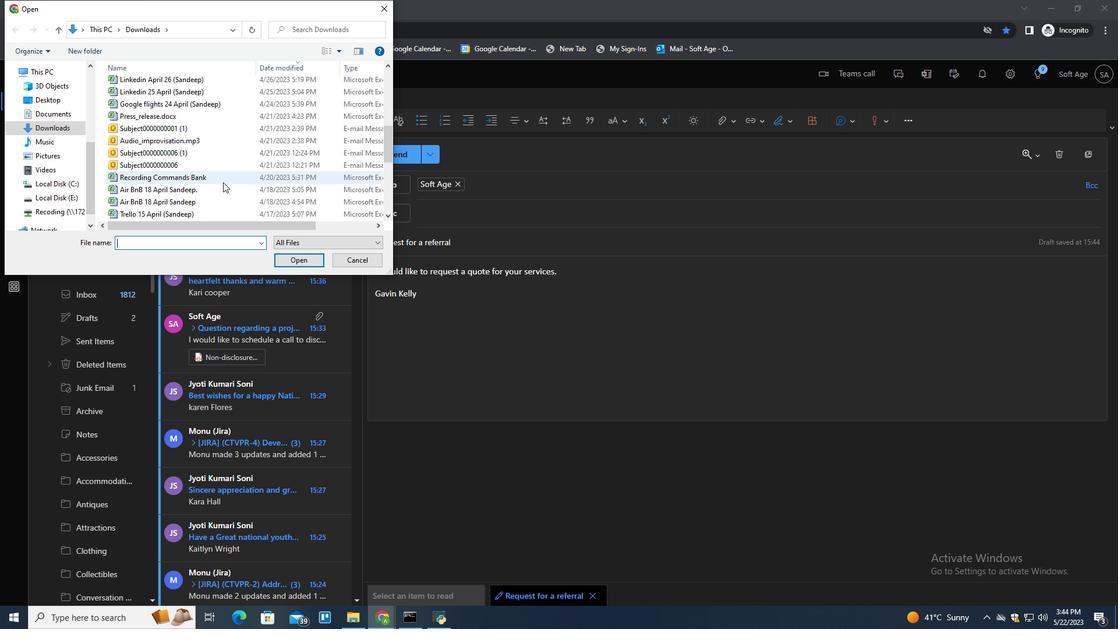 
Action: Mouse scrolled (223, 181) with delta (0, 0)
Screenshot: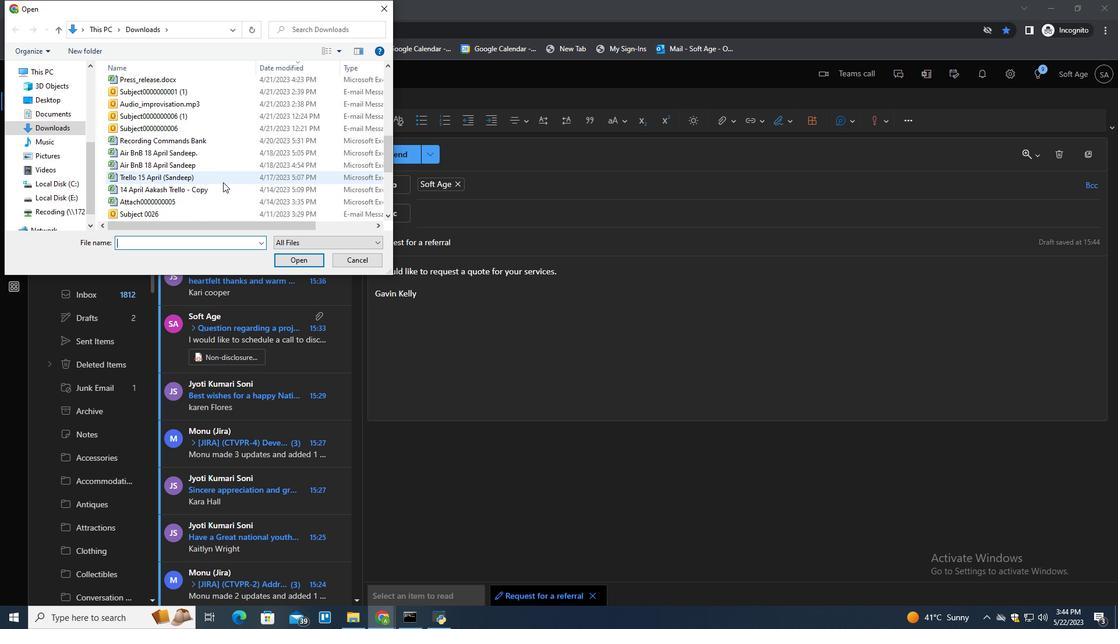 
Action: Mouse scrolled (223, 181) with delta (0, 0)
Screenshot: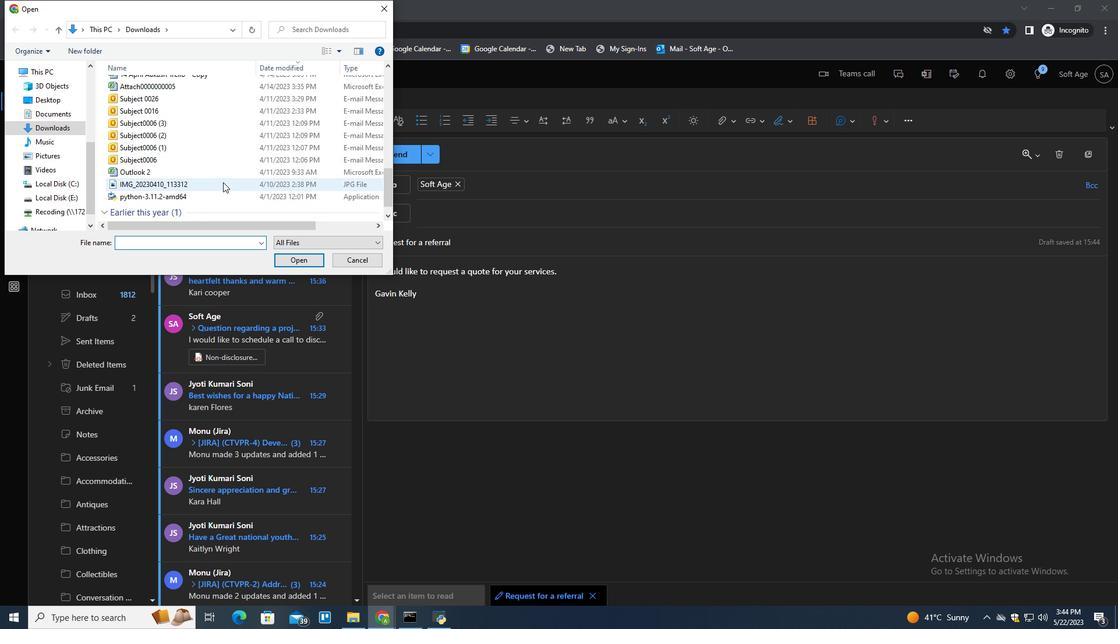 
Action: Mouse scrolled (223, 181) with delta (0, 0)
Screenshot: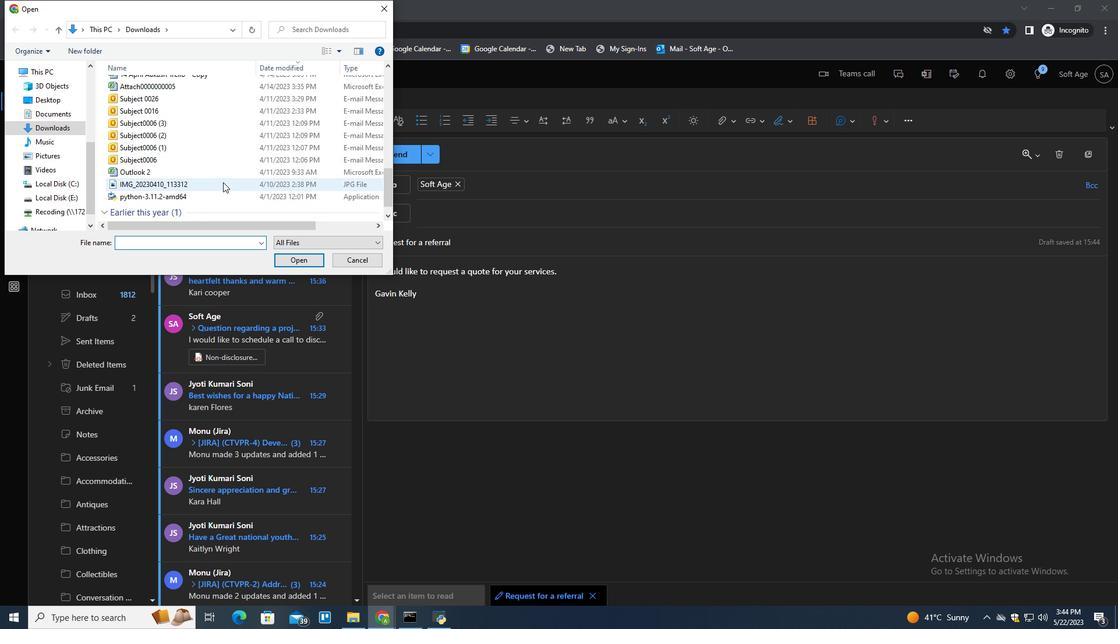 
Action: Mouse moved to (227, 166)
Screenshot: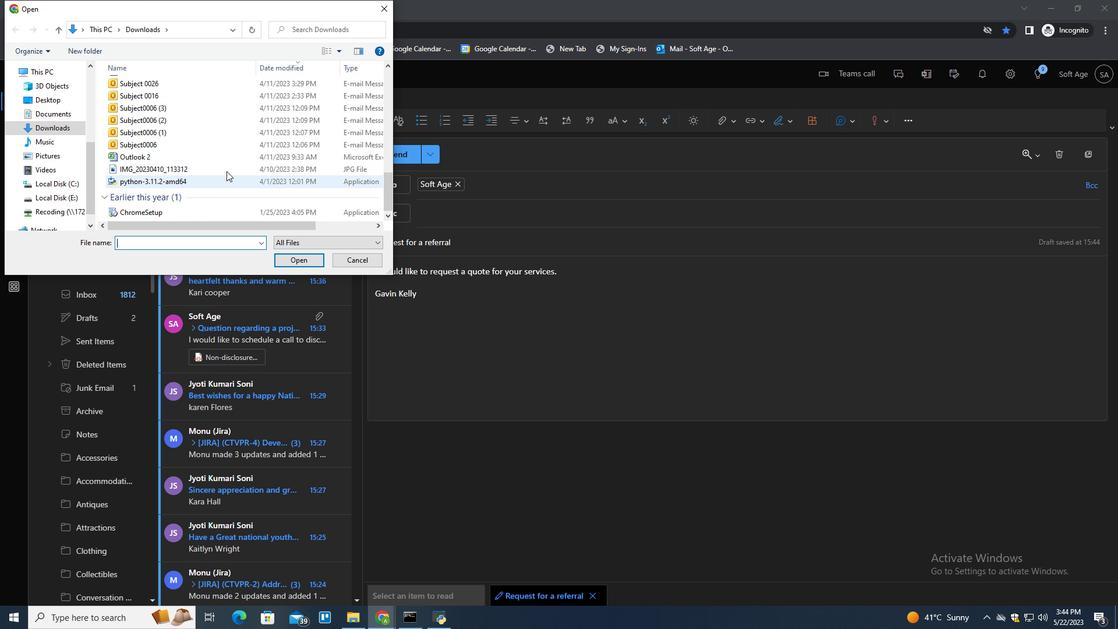 
Action: Mouse pressed left at (227, 166)
Screenshot: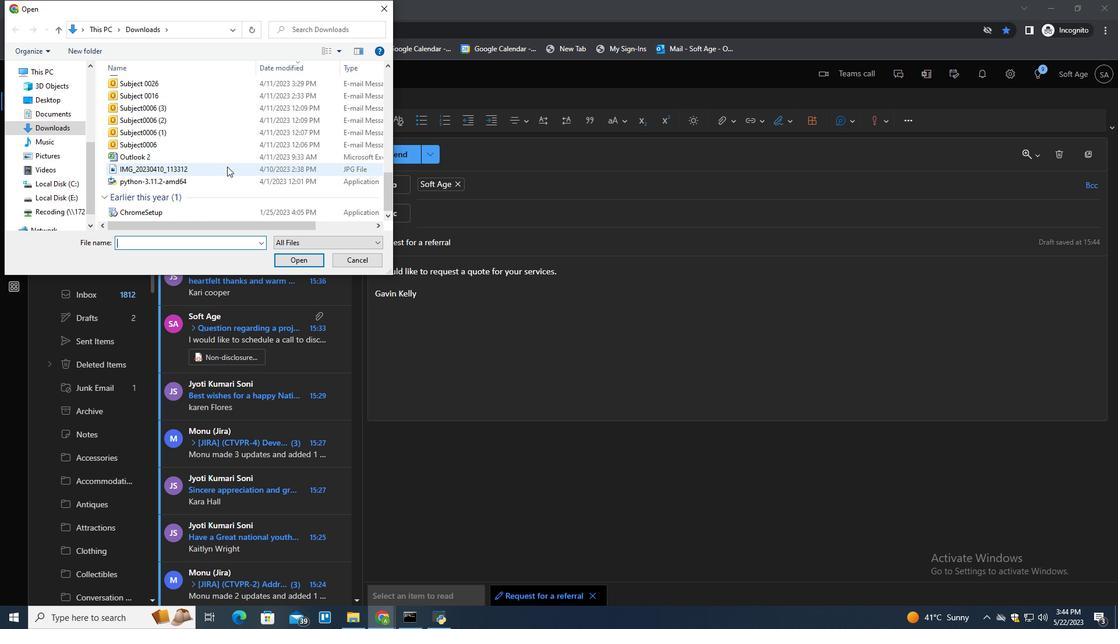 
Action: Key pressed <Key.f2>
Screenshot: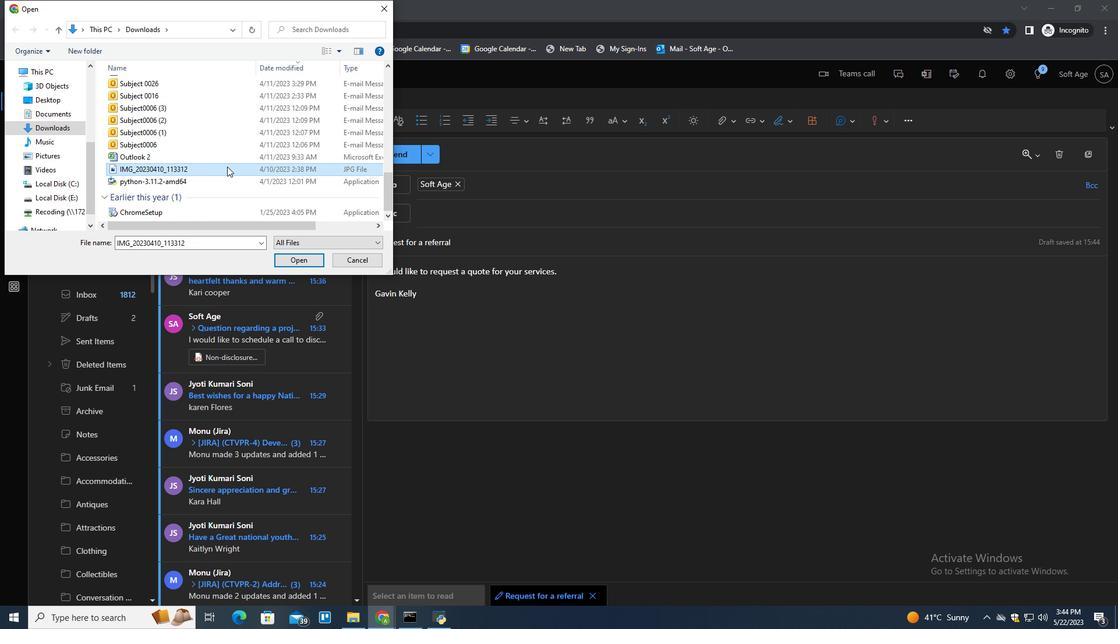 
Action: Mouse moved to (223, 168)
Screenshot: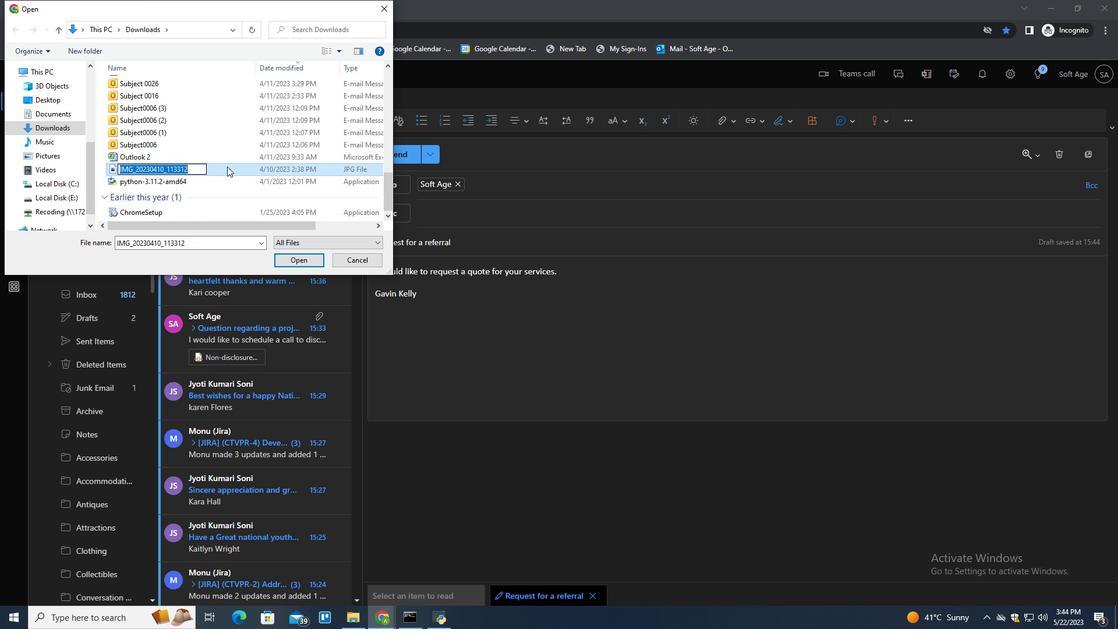 
Action: Key pressed <Key.shift>Headshot.jpg
Screenshot: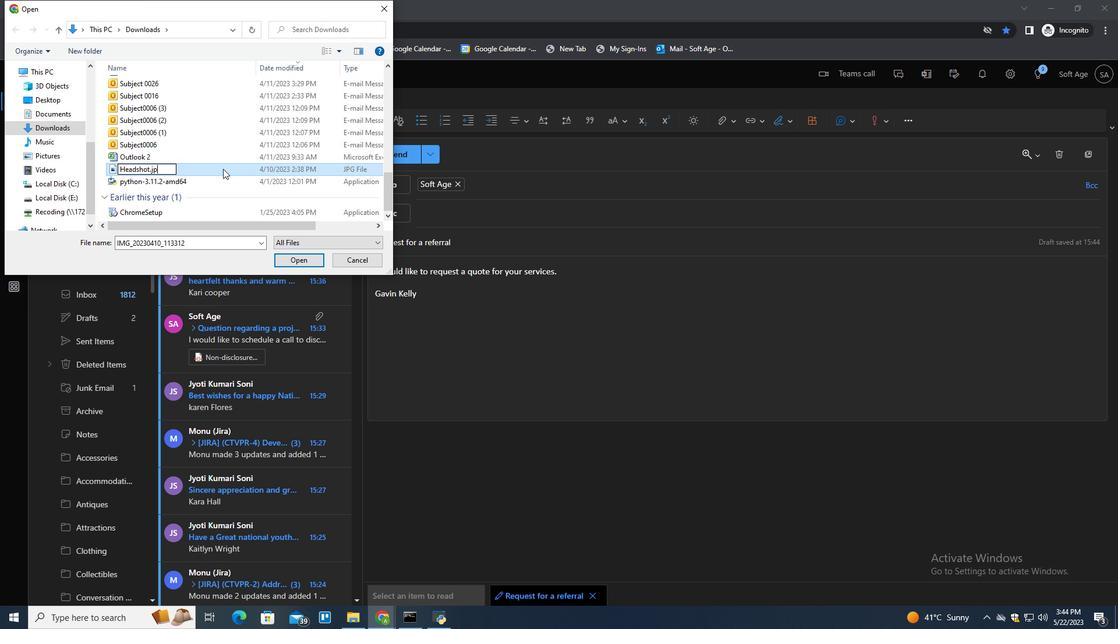 
Action: Mouse pressed left at (223, 168)
Screenshot: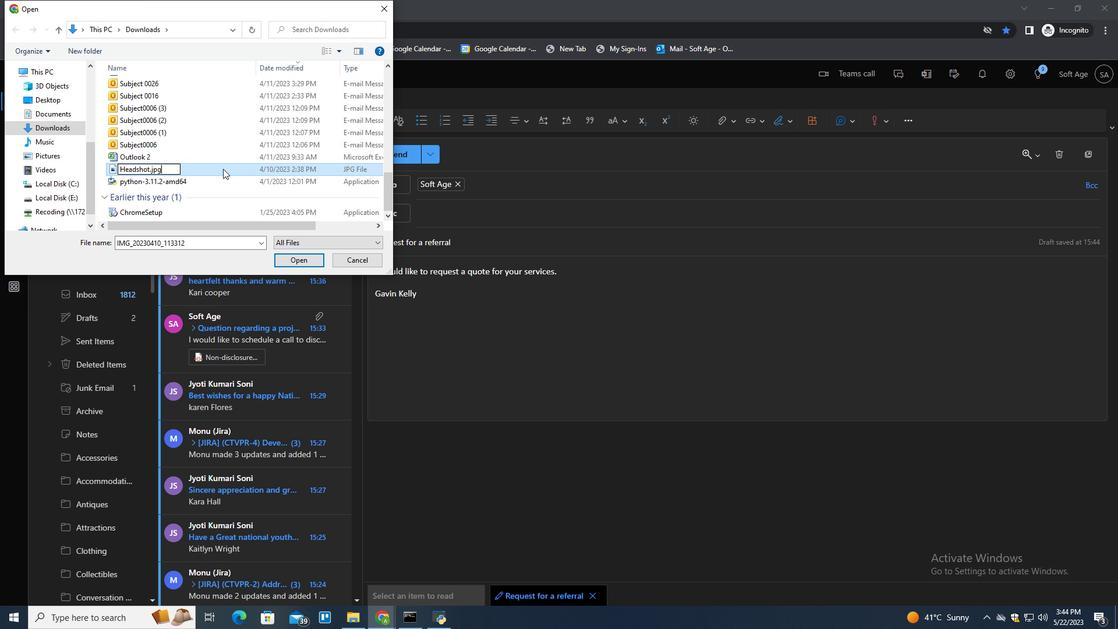 
Action: Mouse moved to (296, 260)
Screenshot: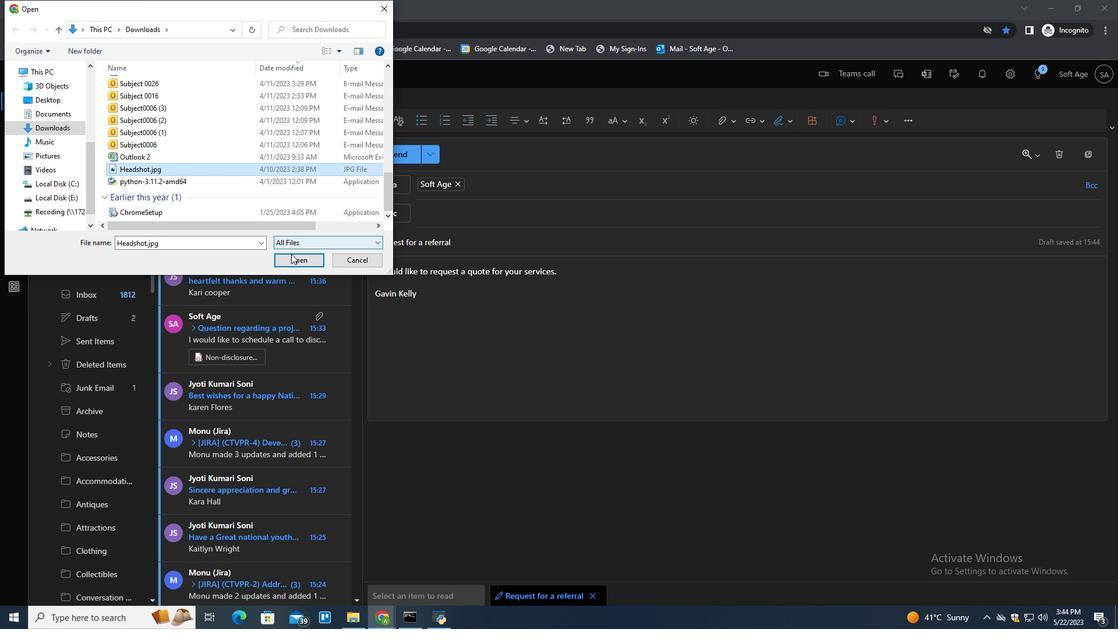 
Action: Mouse pressed left at (296, 260)
Screenshot: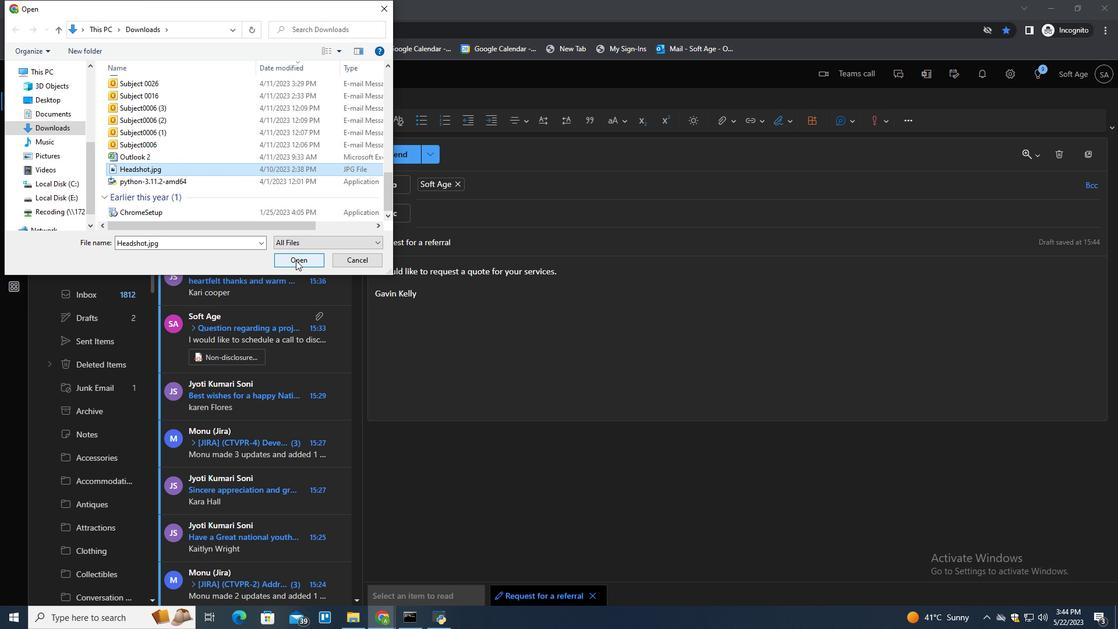 
Action: Mouse moved to (546, 364)
Screenshot: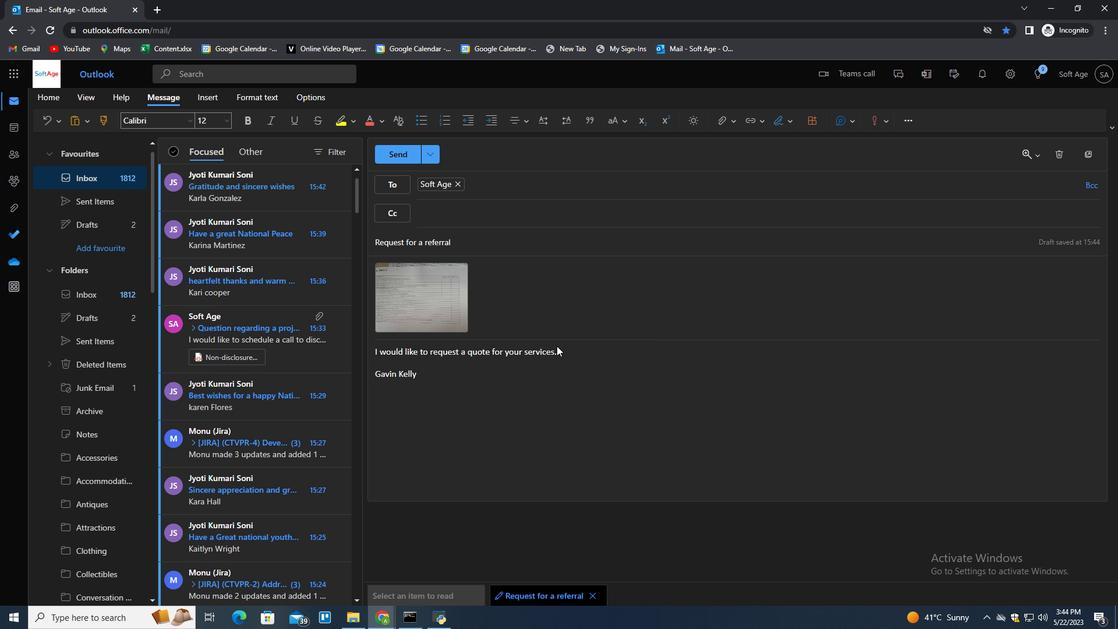 
Action: Mouse pressed left at (546, 364)
Screenshot: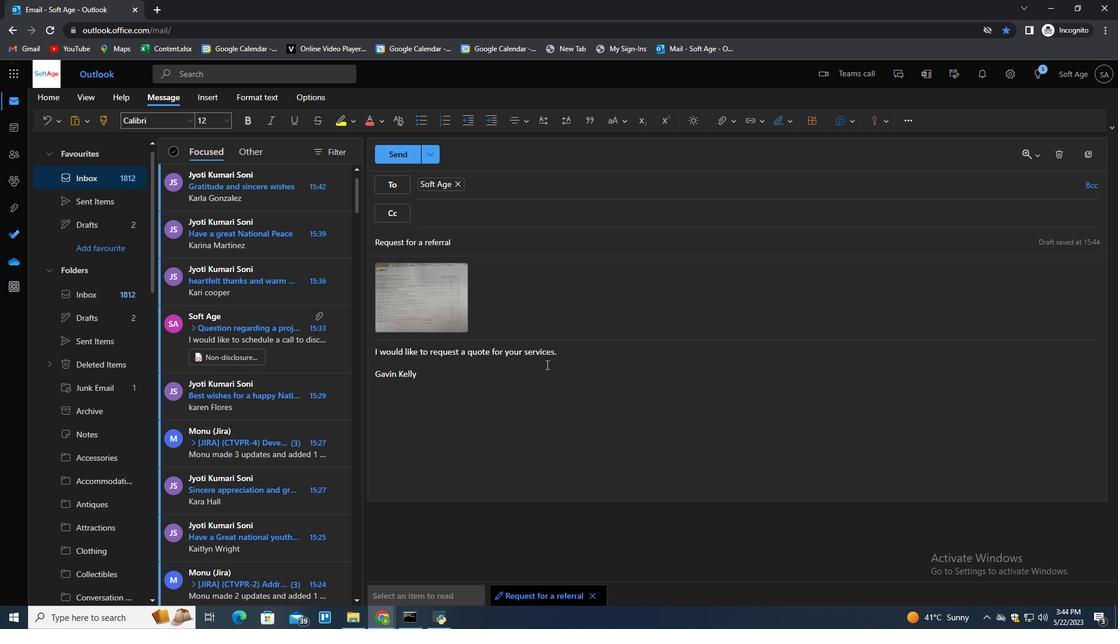 
Action: Key pressed <Key.enter>
Screenshot: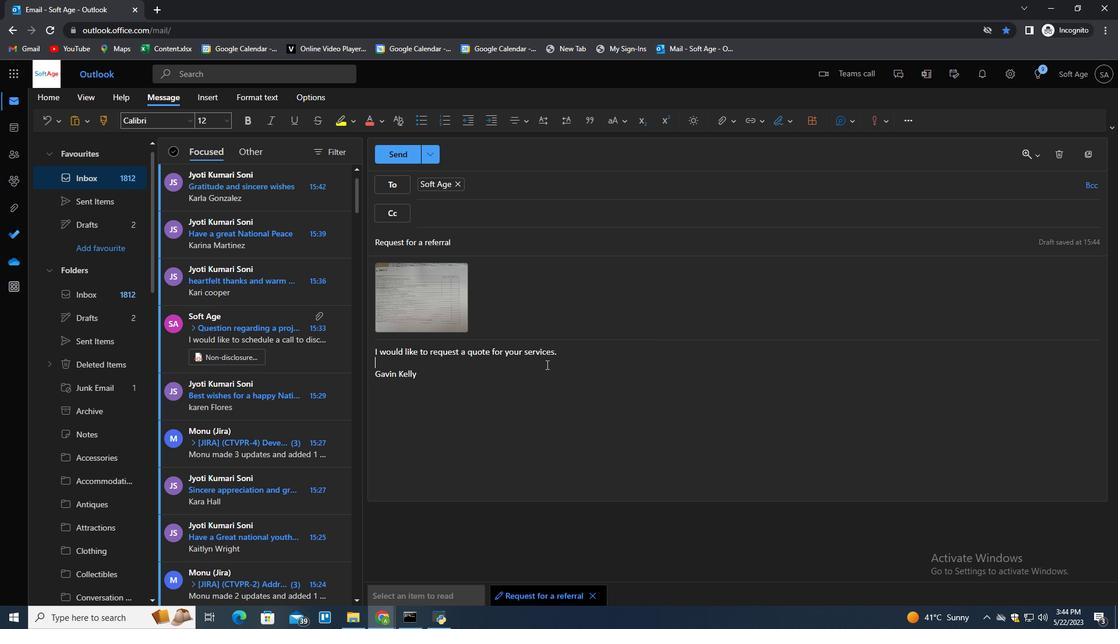 
Action: Mouse moved to (113, 203)
Screenshot: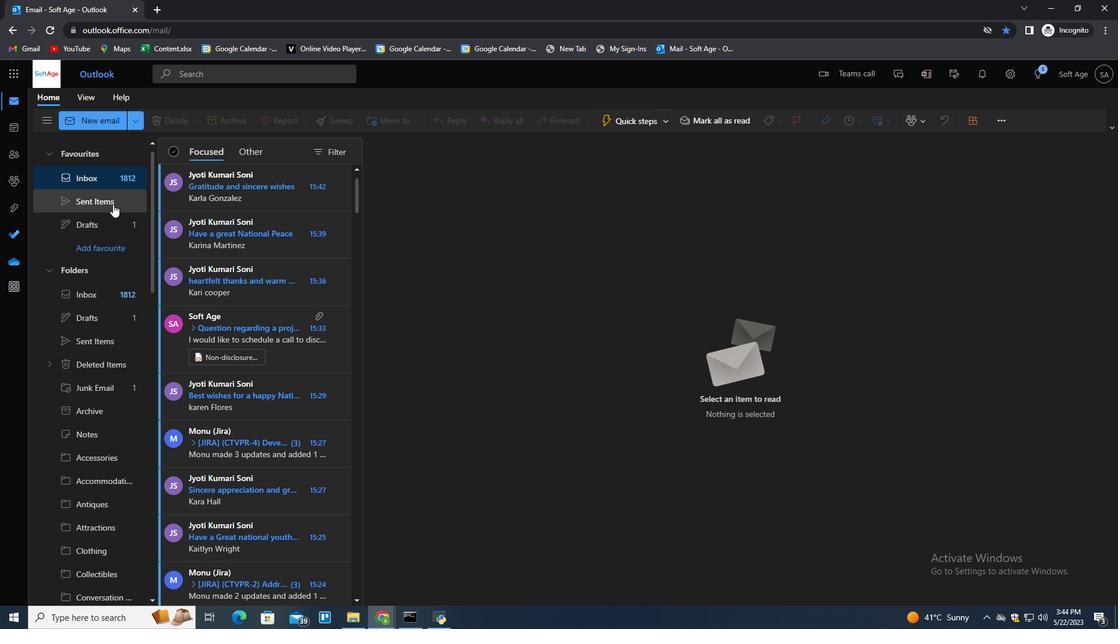
Action: Mouse pressed left at (113, 203)
Screenshot: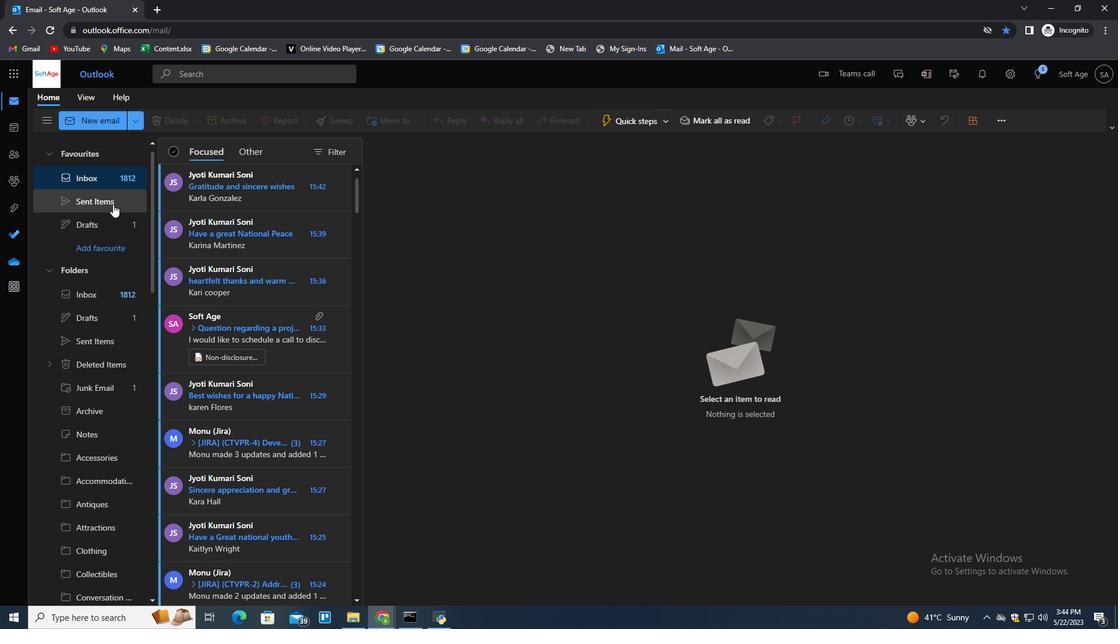 
Action: Mouse moved to (100, 438)
Screenshot: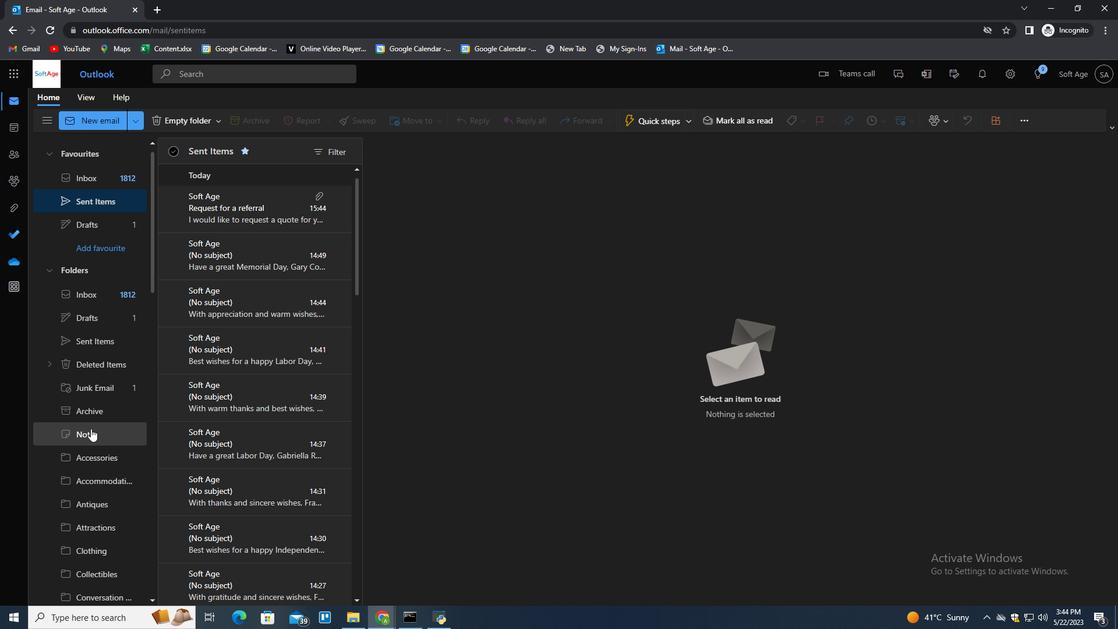 
Action: Mouse scrolled (100, 437) with delta (0, 0)
Screenshot: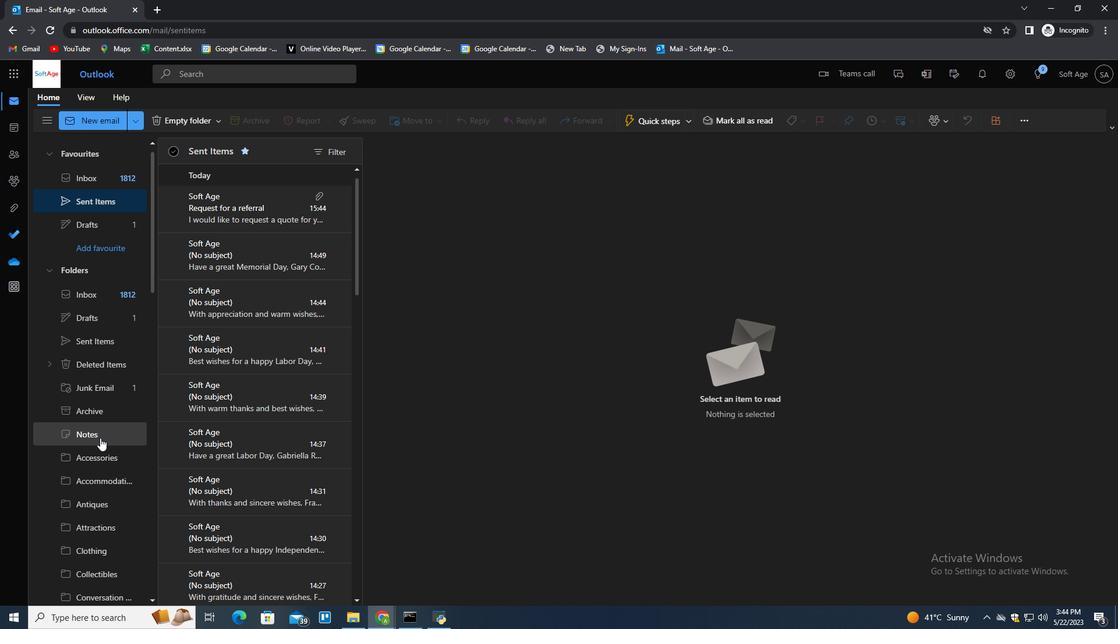 
Action: Mouse scrolled (100, 437) with delta (0, 0)
Screenshot: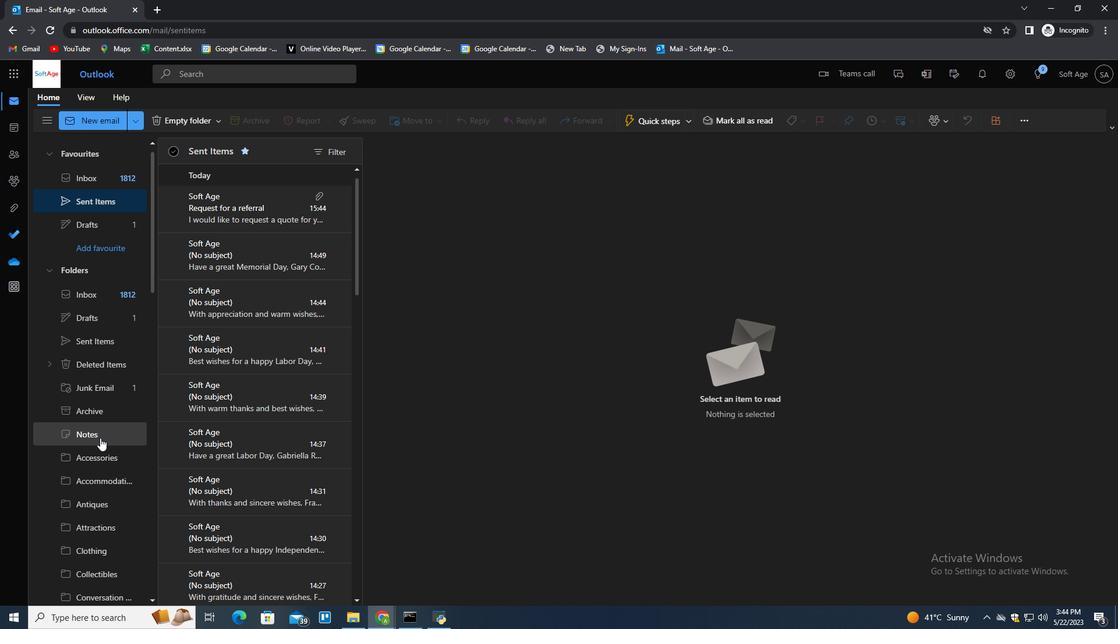 
Action: Mouse scrolled (100, 437) with delta (0, 0)
Screenshot: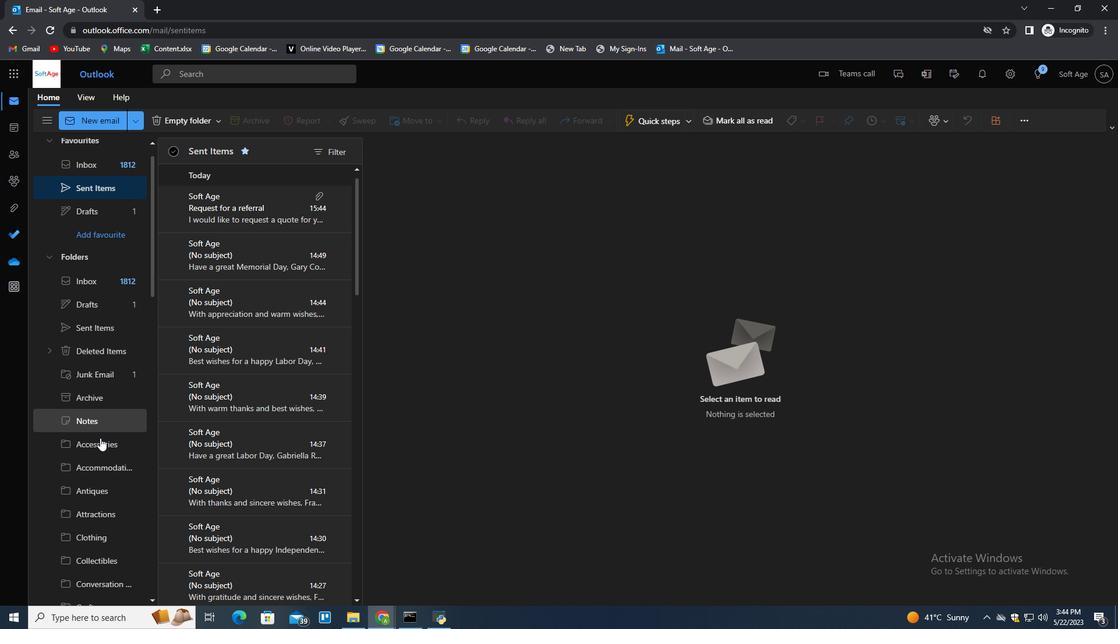 
Action: Mouse scrolled (100, 437) with delta (0, 0)
Screenshot: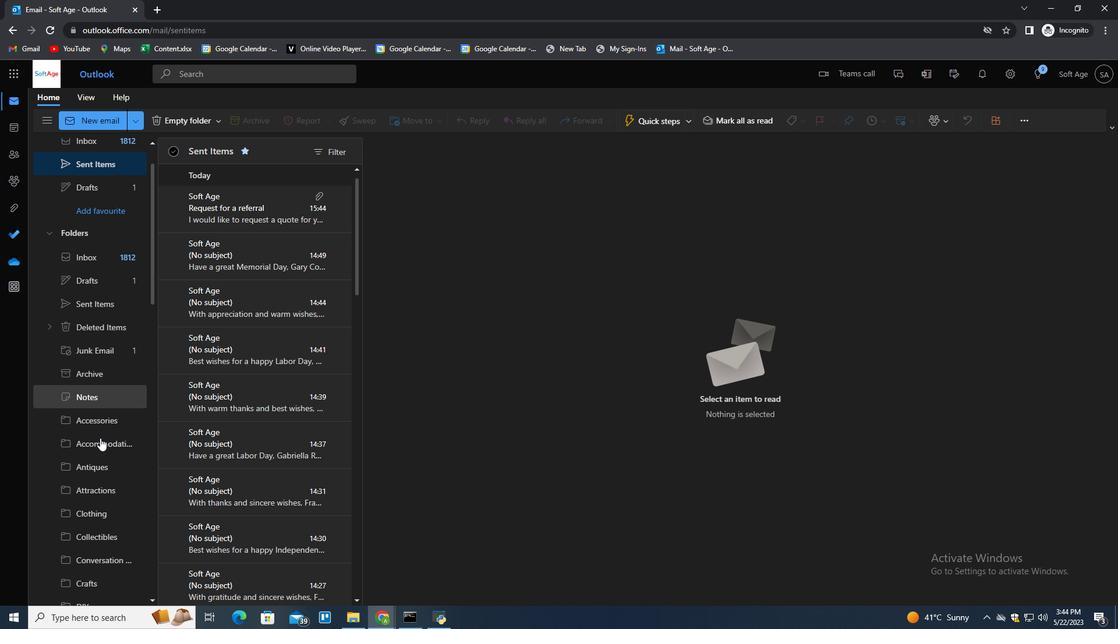 
Action: Mouse scrolled (100, 437) with delta (0, 0)
Screenshot: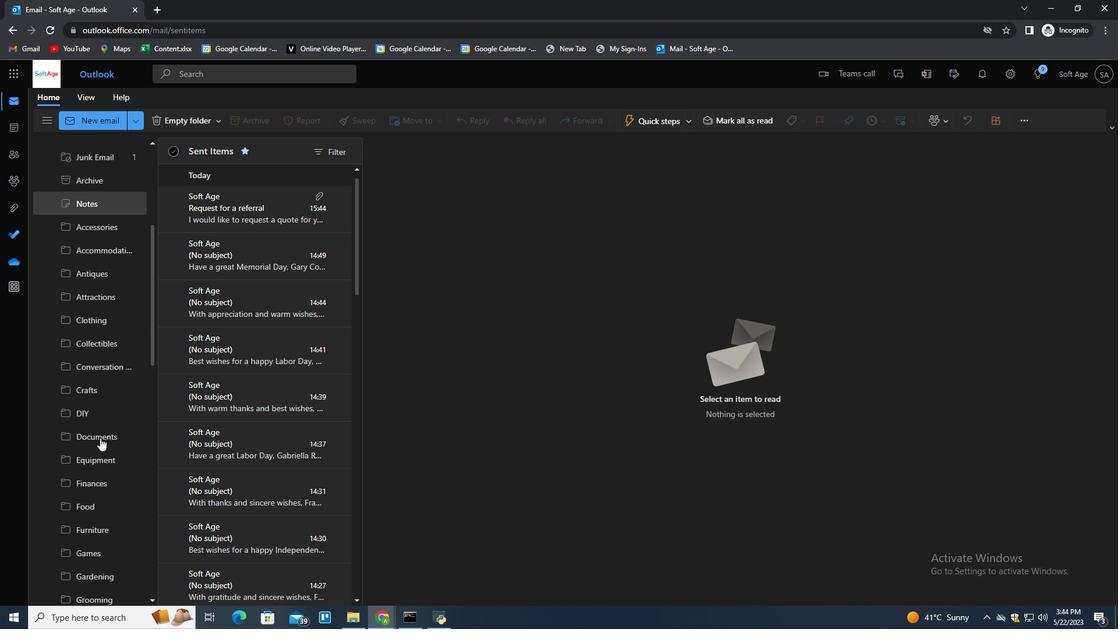 
Action: Mouse scrolled (100, 437) with delta (0, 0)
Screenshot: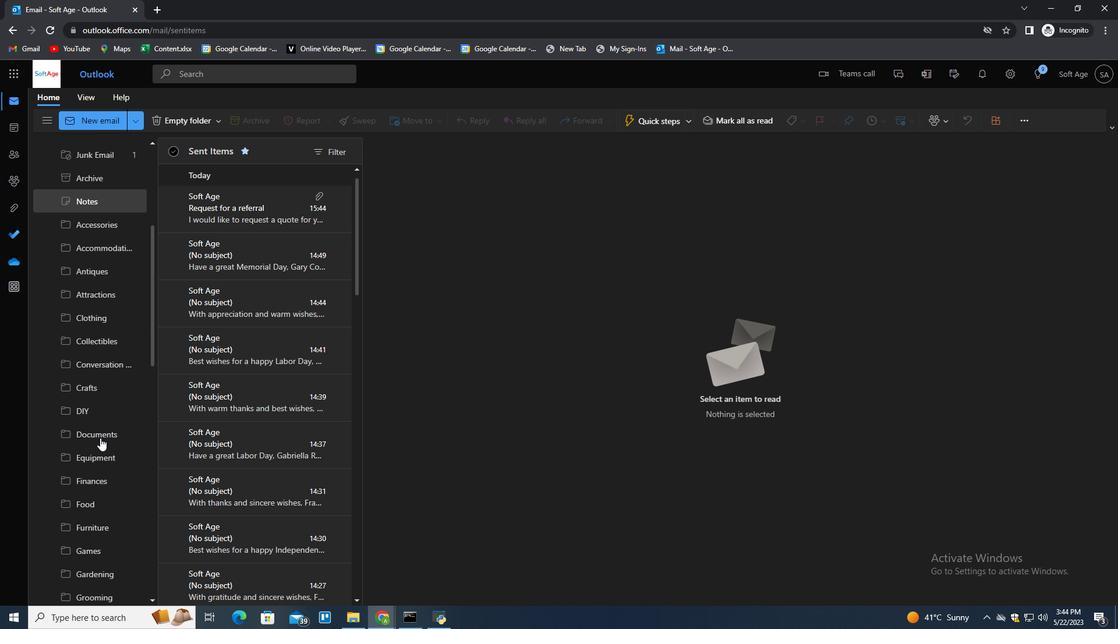 
Action: Mouse scrolled (100, 437) with delta (0, 0)
Screenshot: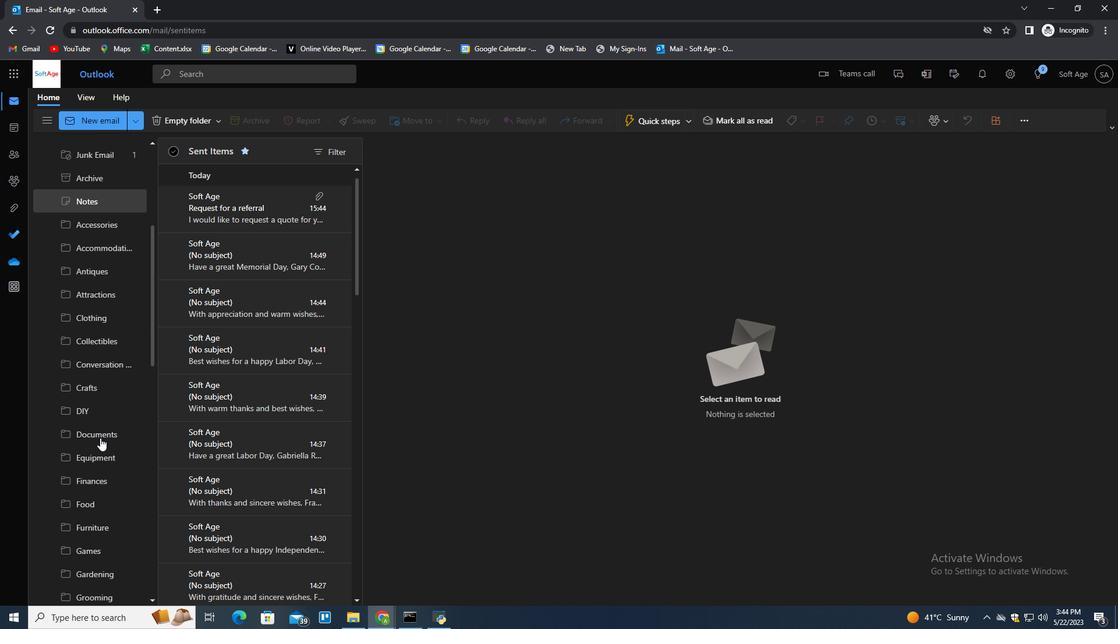 
Action: Mouse scrolled (100, 437) with delta (0, 0)
Screenshot: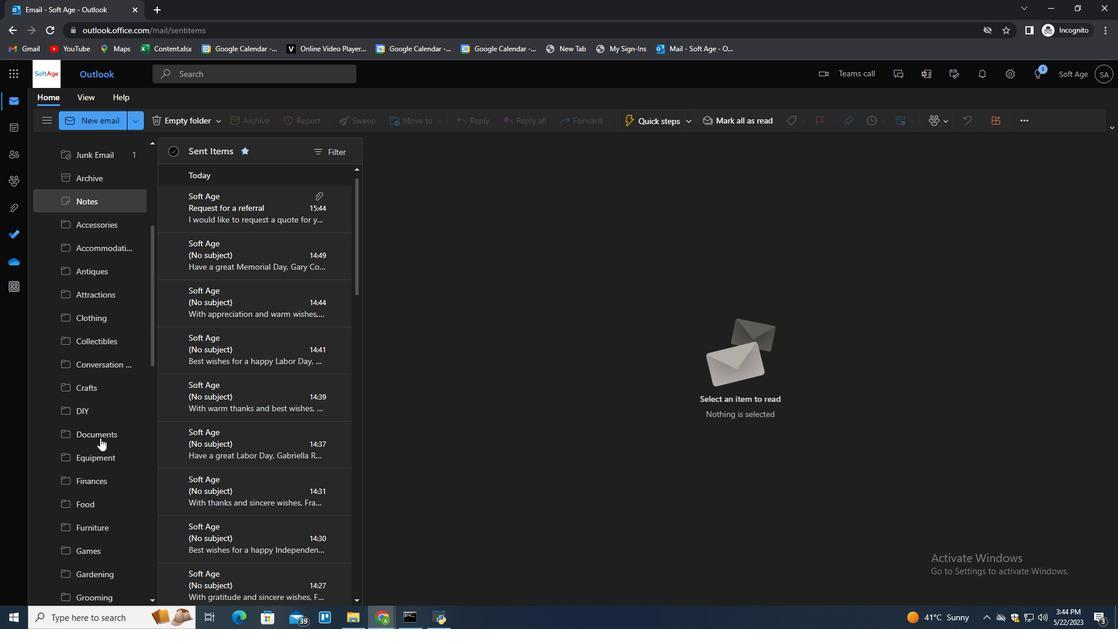 
Action: Mouse scrolled (100, 437) with delta (0, 0)
Screenshot: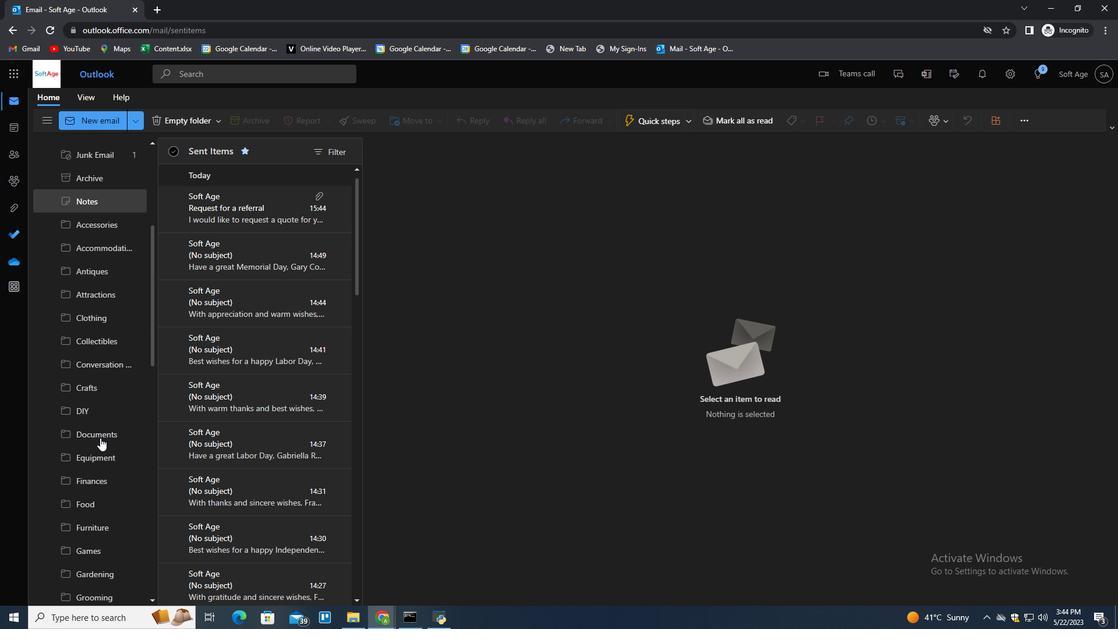 
Action: Mouse scrolled (100, 437) with delta (0, 0)
Screenshot: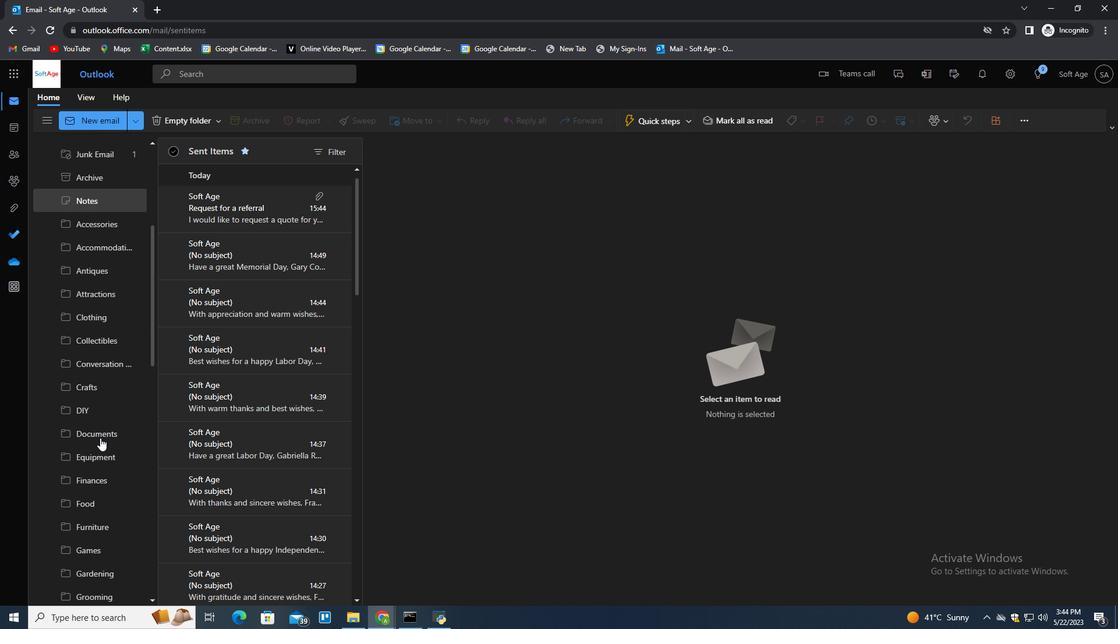 
Action: Mouse scrolled (100, 437) with delta (0, 0)
Screenshot: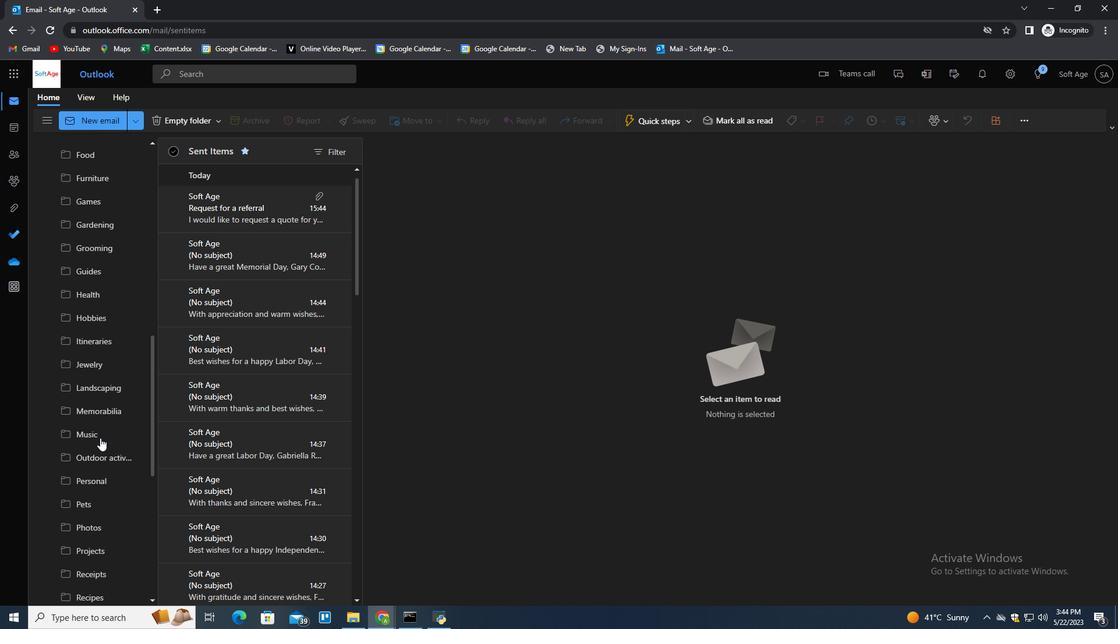 
Action: Mouse scrolled (100, 437) with delta (0, 0)
Screenshot: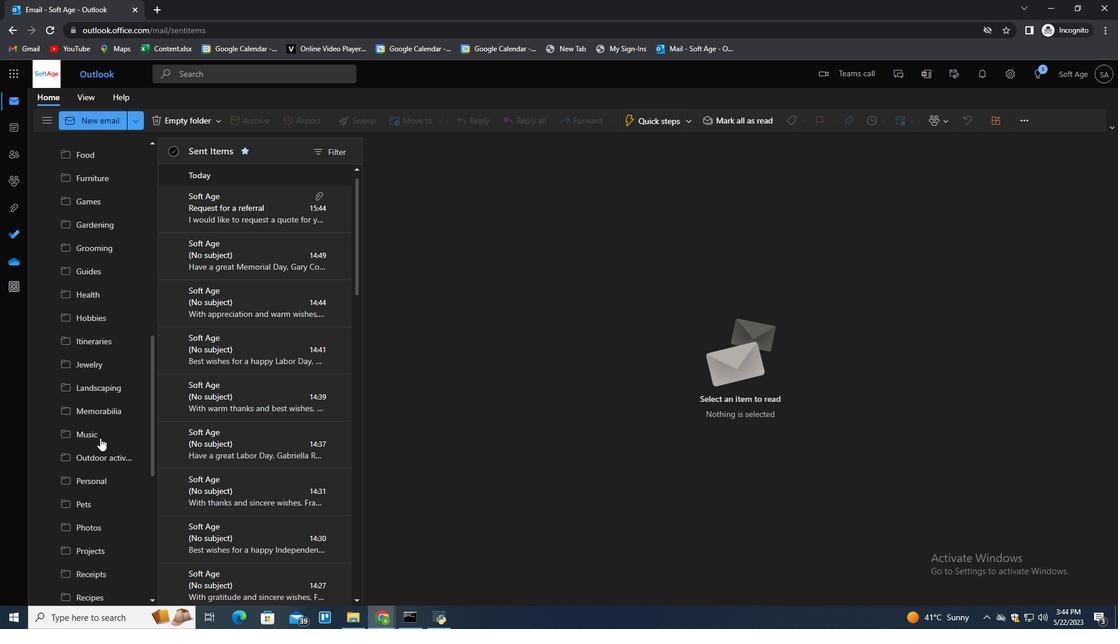 
Action: Mouse scrolled (100, 437) with delta (0, 0)
Screenshot: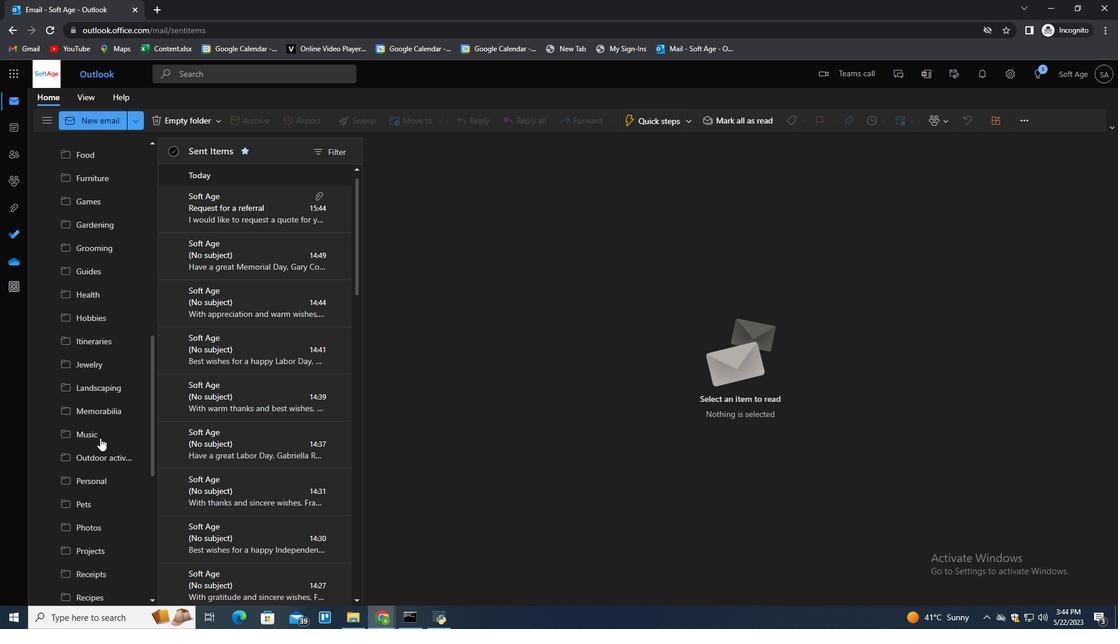 
Action: Mouse scrolled (100, 437) with delta (0, 0)
Screenshot: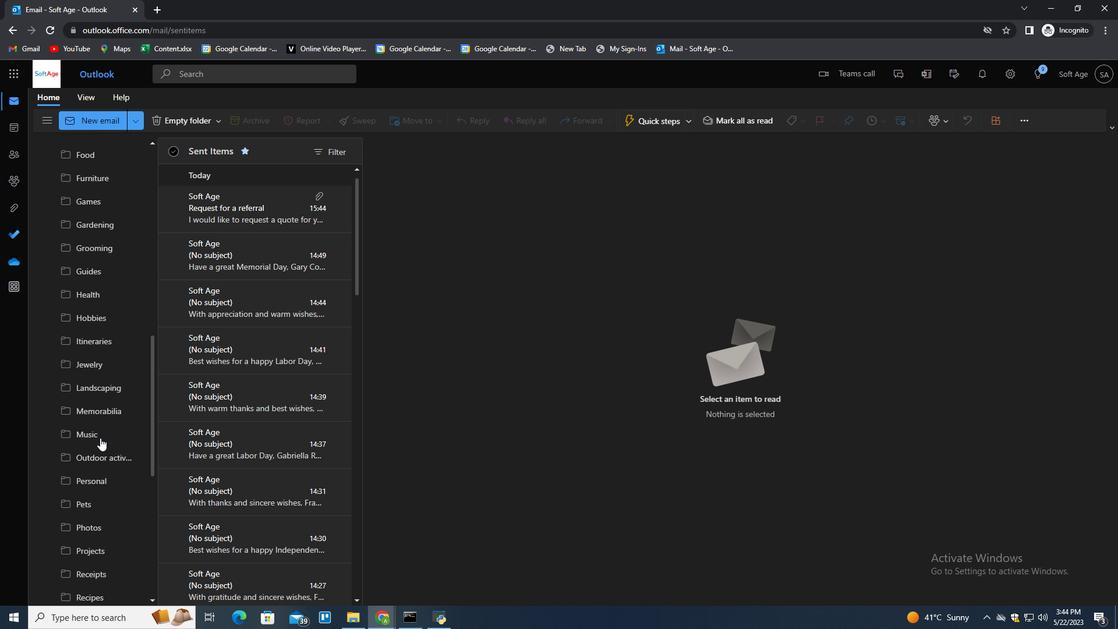 
Action: Mouse scrolled (100, 437) with delta (0, 0)
Screenshot: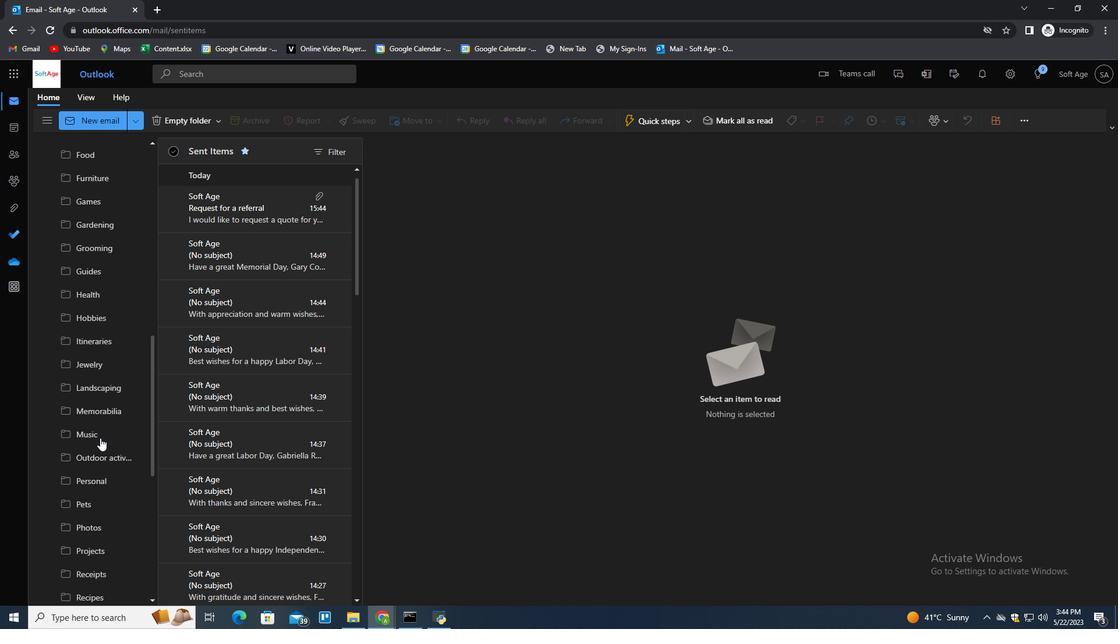 
Action: Mouse scrolled (100, 438) with delta (0, 0)
Screenshot: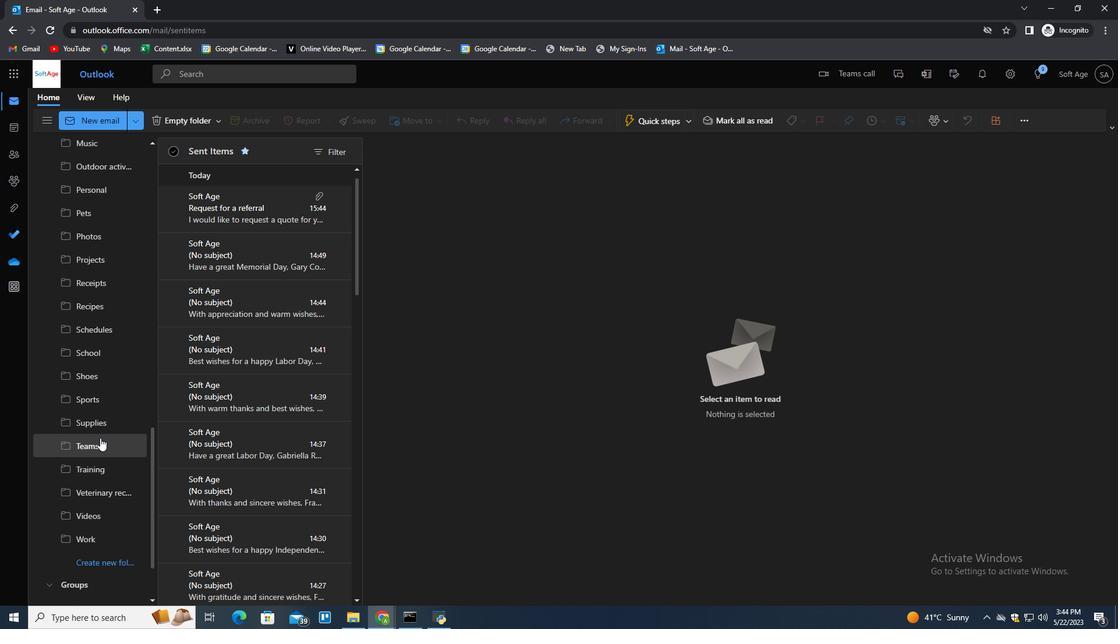 
Action: Mouse scrolled (100, 438) with delta (0, 0)
Screenshot: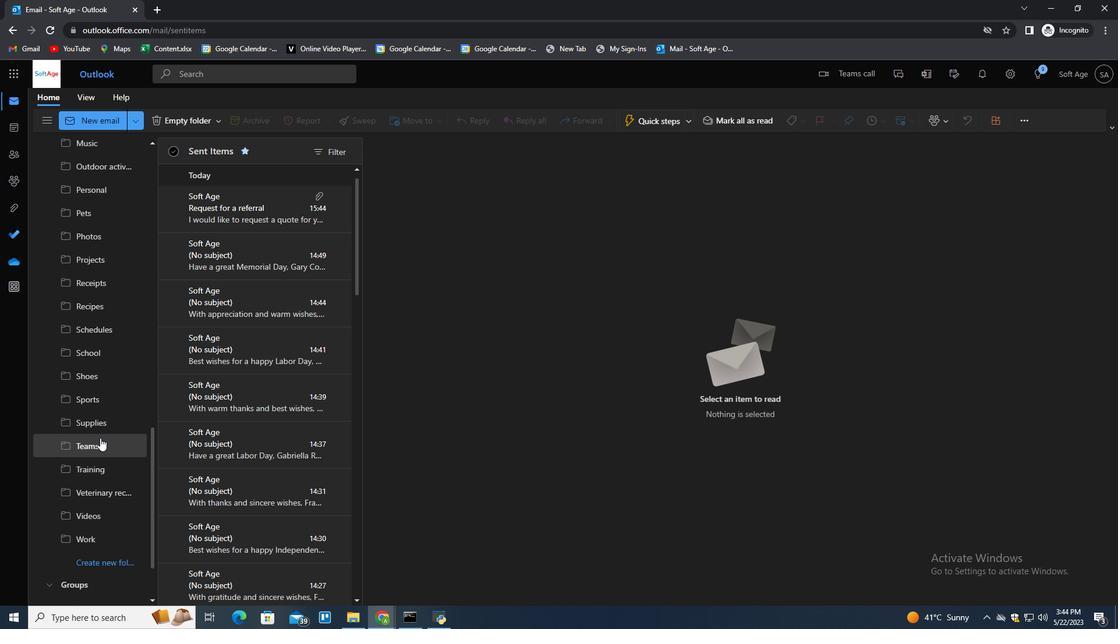 
Action: Mouse scrolled (100, 438) with delta (0, 0)
Screenshot: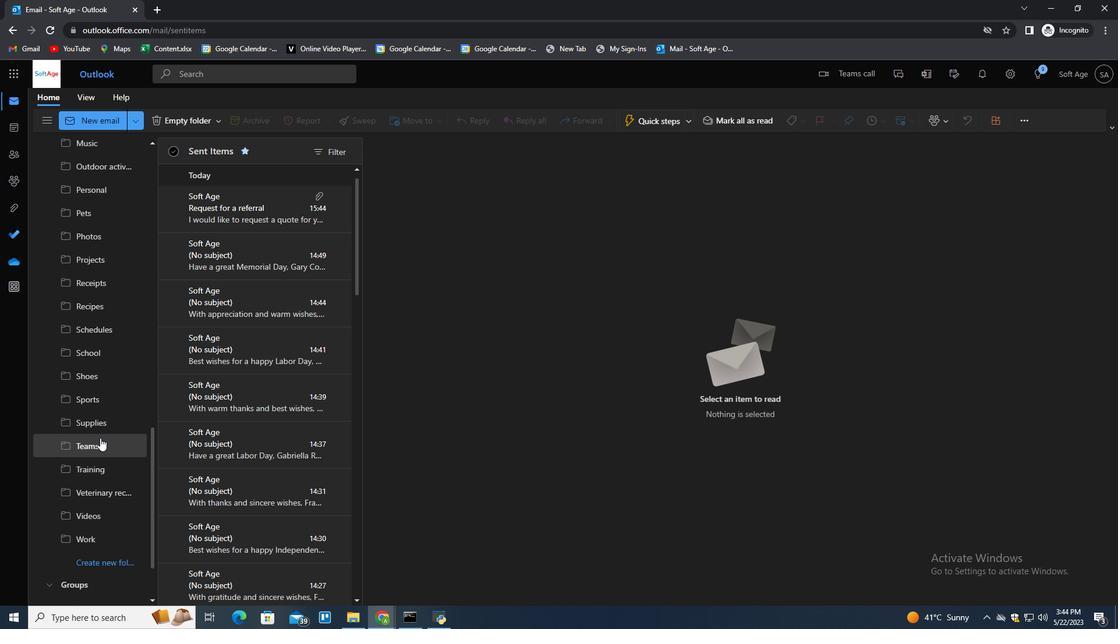 
Action: Mouse scrolled (100, 438) with delta (0, 0)
Screenshot: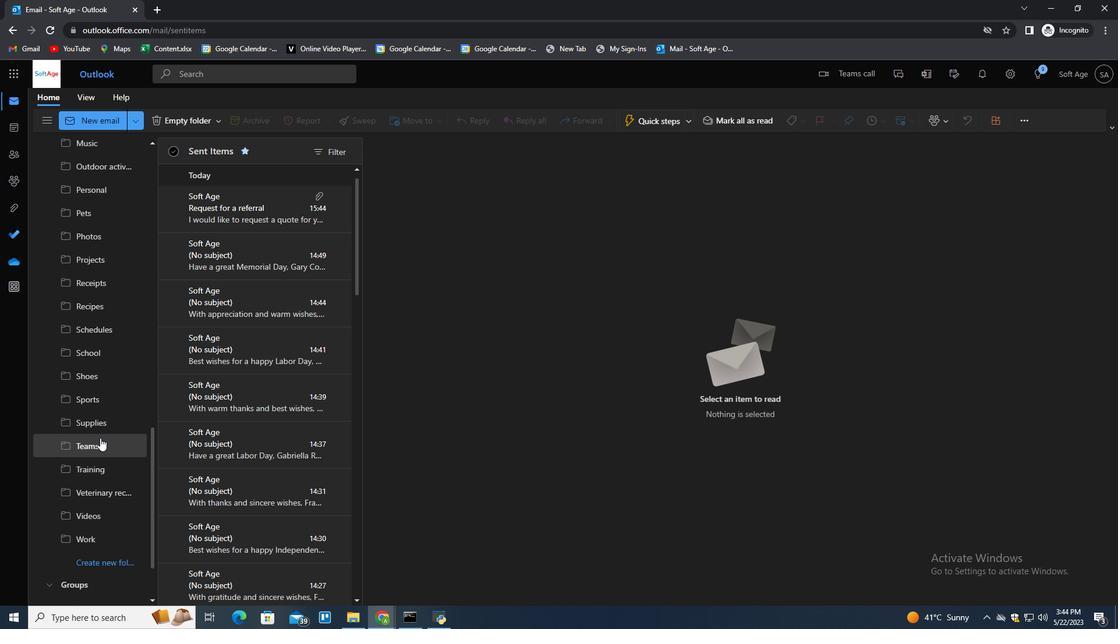 
Action: Mouse scrolled (100, 438) with delta (0, 0)
Screenshot: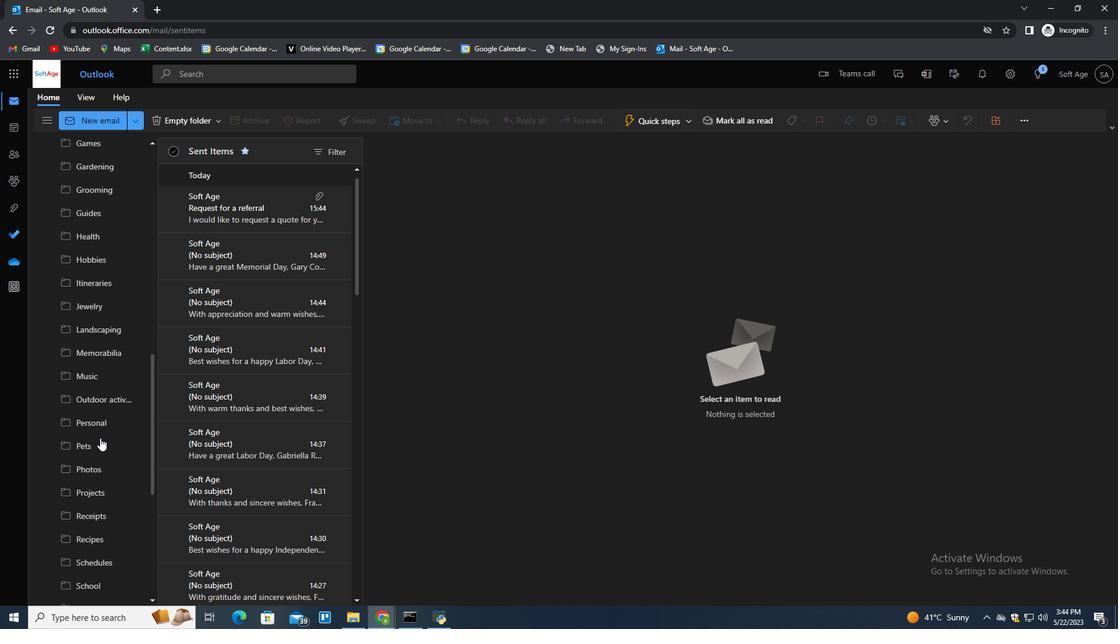 
Action: Mouse scrolled (100, 438) with delta (0, 0)
Screenshot: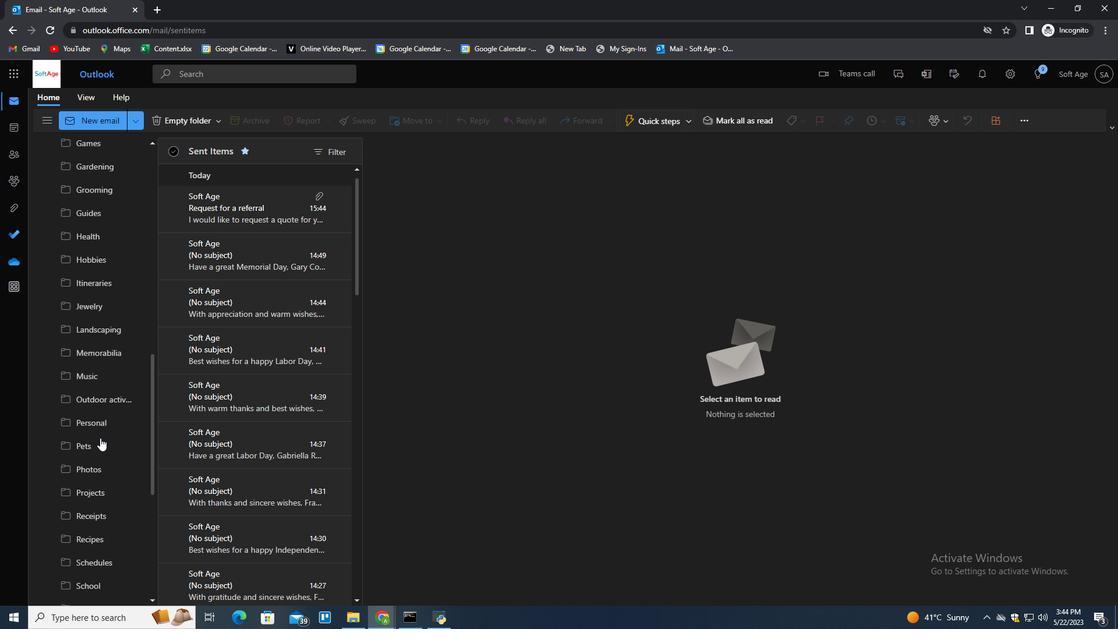 
Action: Mouse scrolled (100, 438) with delta (0, 0)
Screenshot: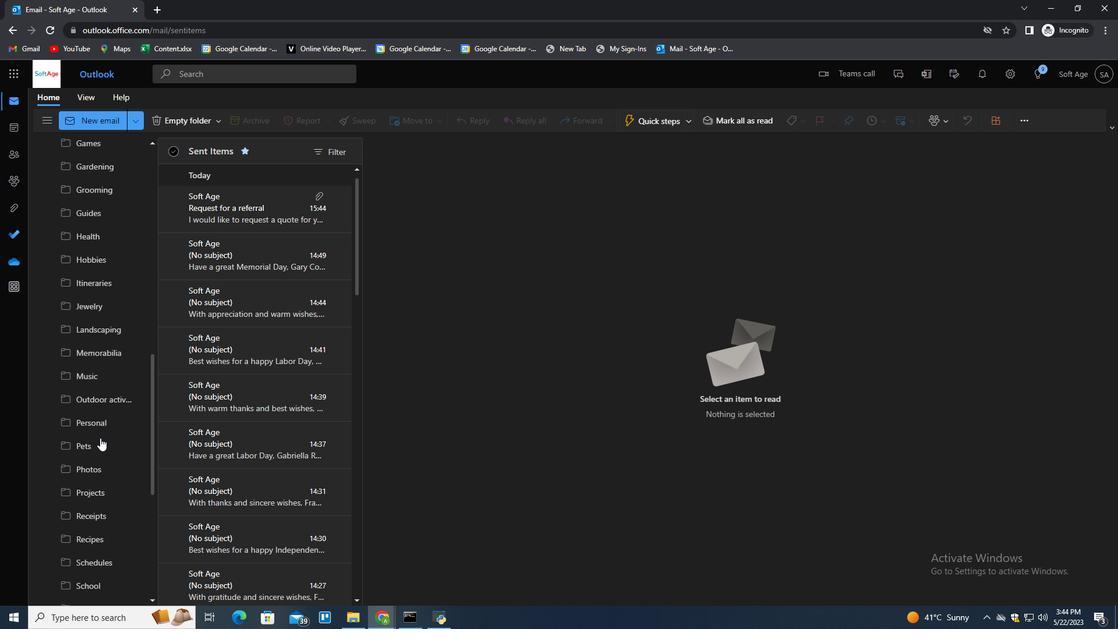 
Action: Mouse scrolled (100, 438) with delta (0, 0)
Screenshot: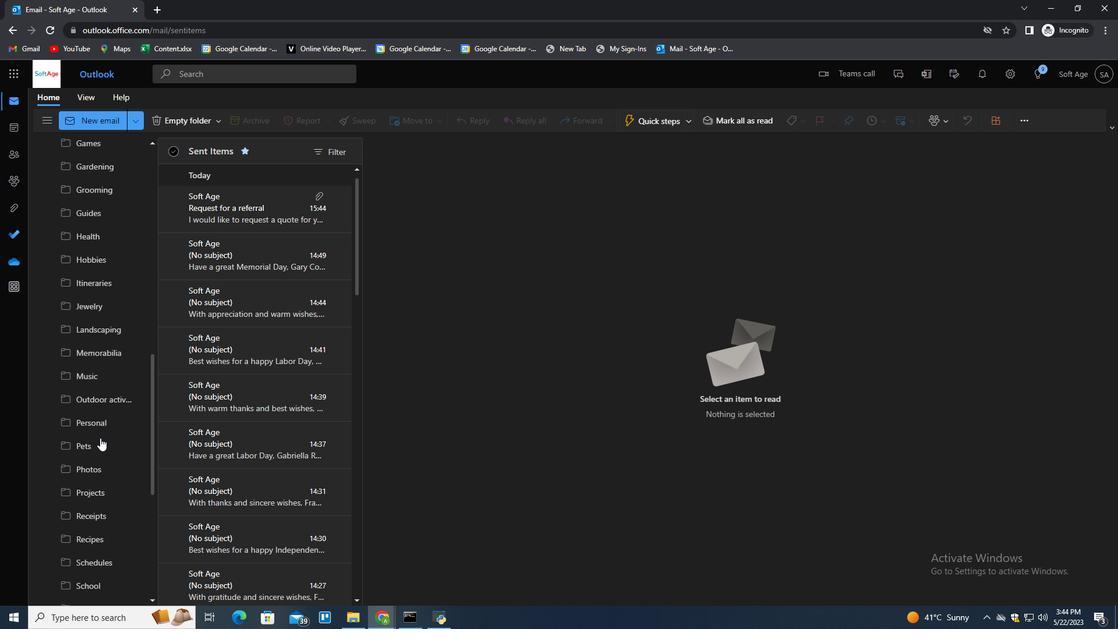 
Action: Mouse scrolled (100, 438) with delta (0, 0)
Screenshot: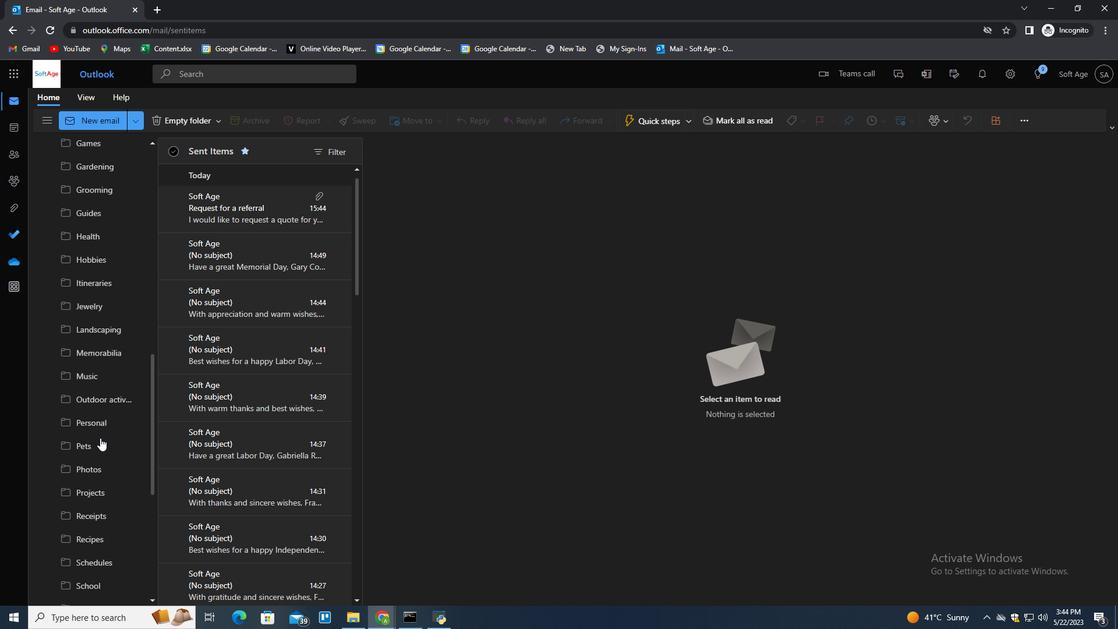 
Action: Mouse moved to (241, 205)
Screenshot: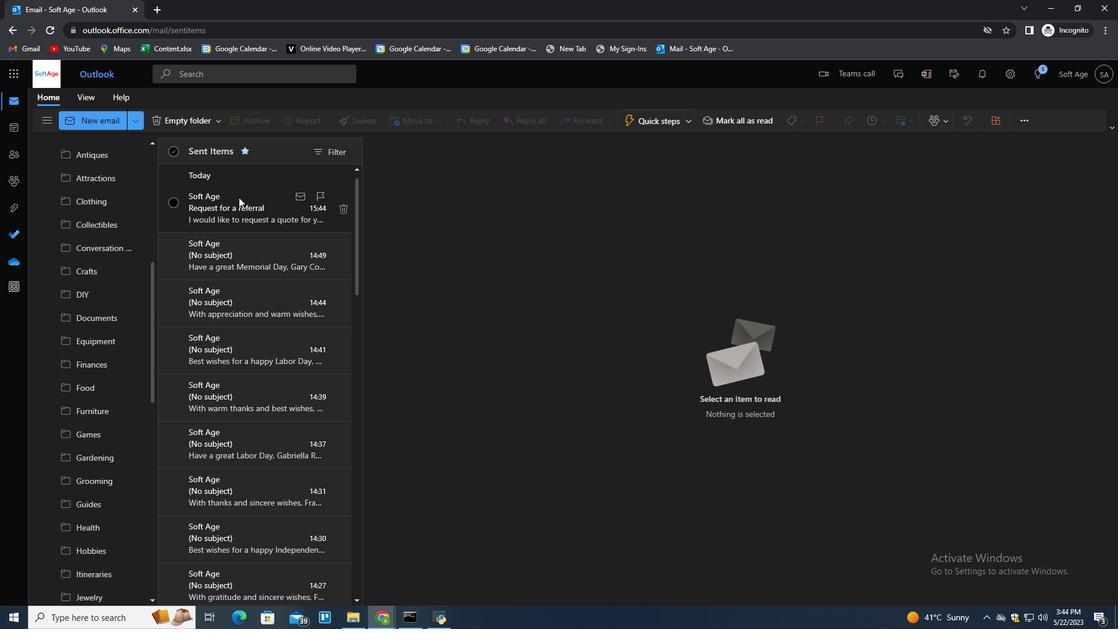 
Action: Mouse pressed right at (241, 205)
Screenshot: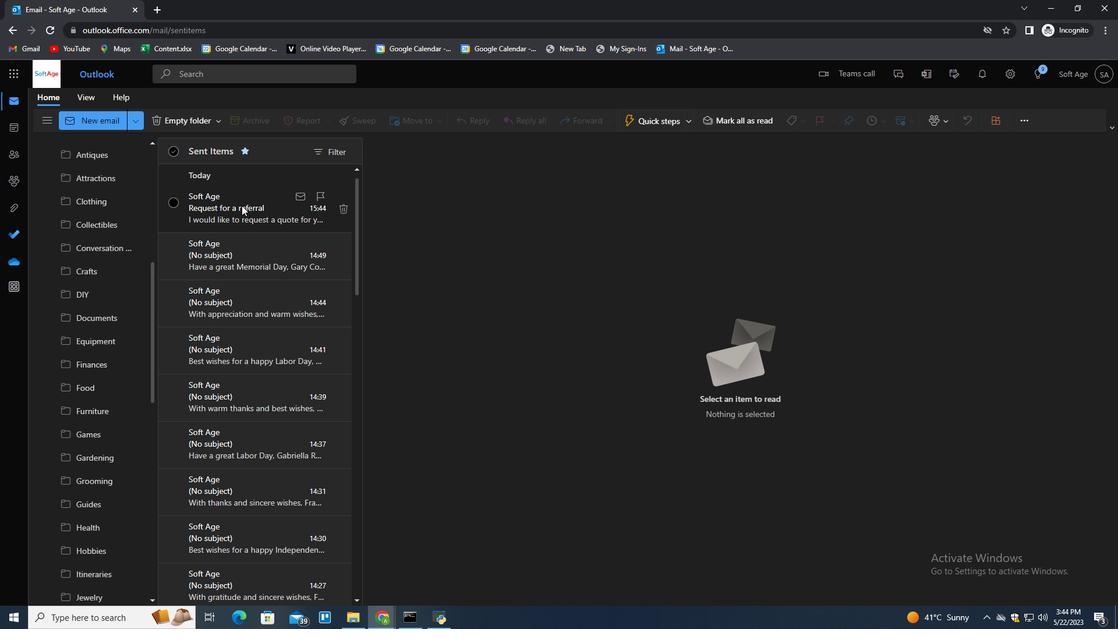 
Action: Mouse moved to (382, 253)
Screenshot: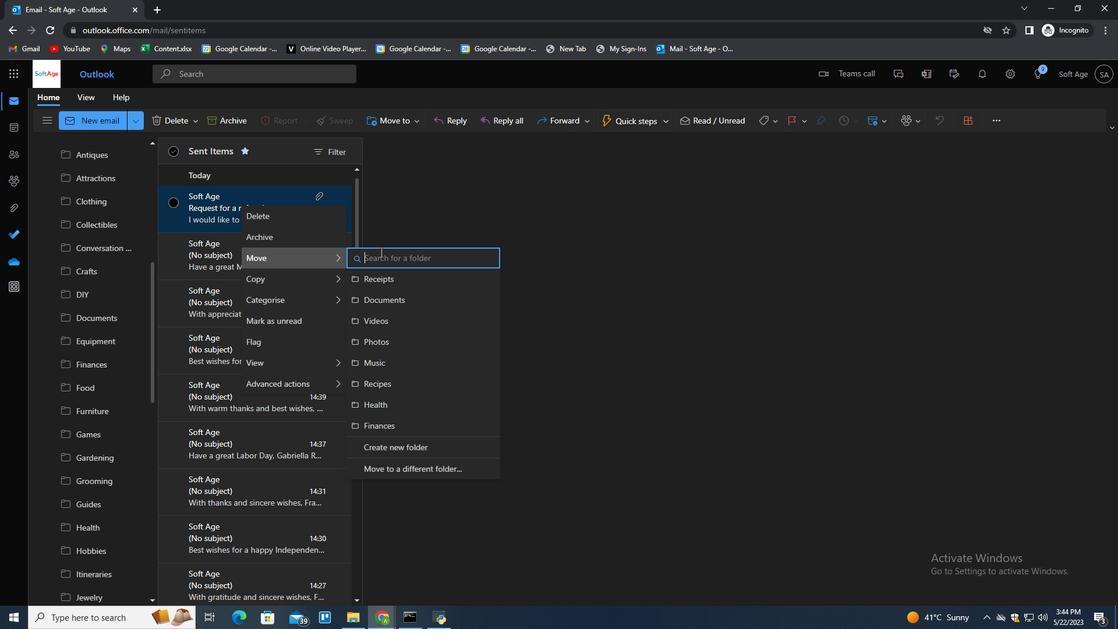 
Action: Mouse pressed left at (382, 253)
Screenshot: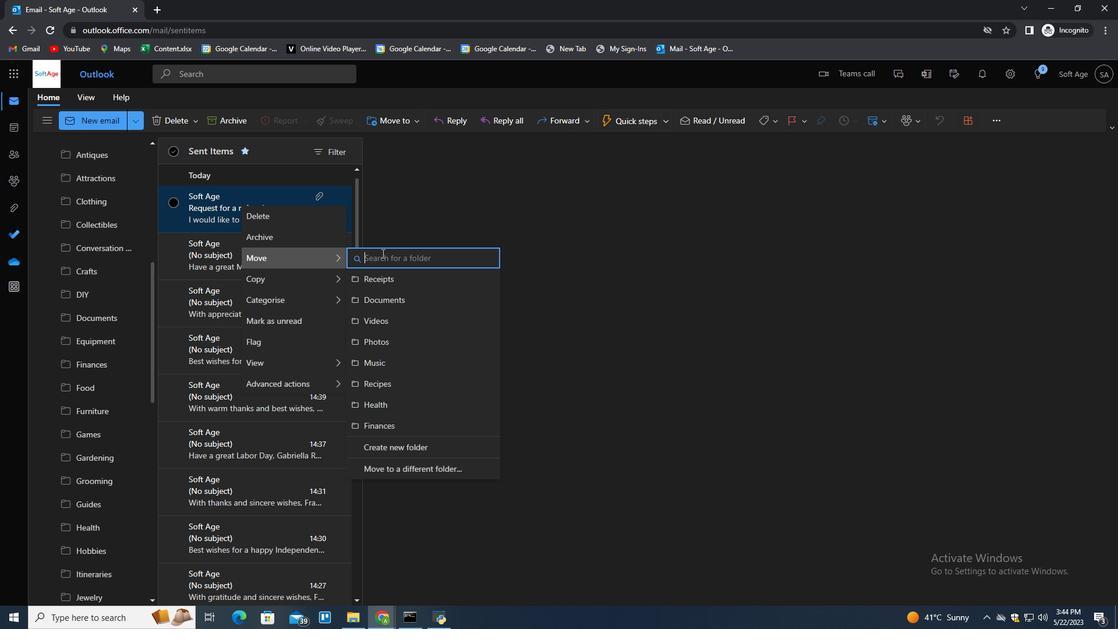 
Action: Mouse moved to (382, 254)
Screenshot: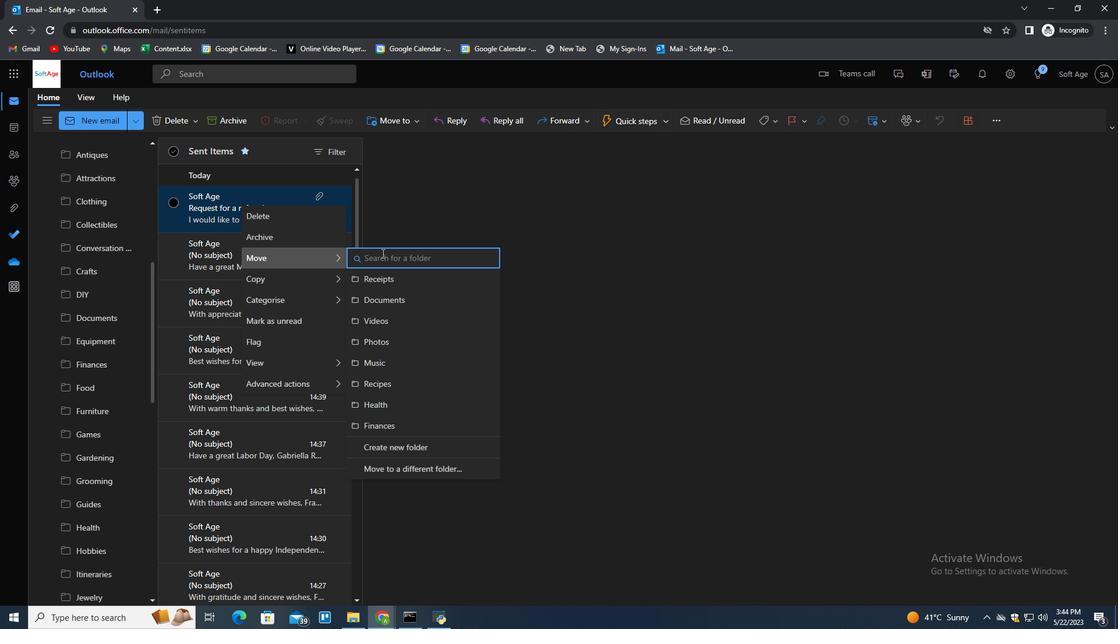 
Action: Key pressed <Key.shift>
Screenshot: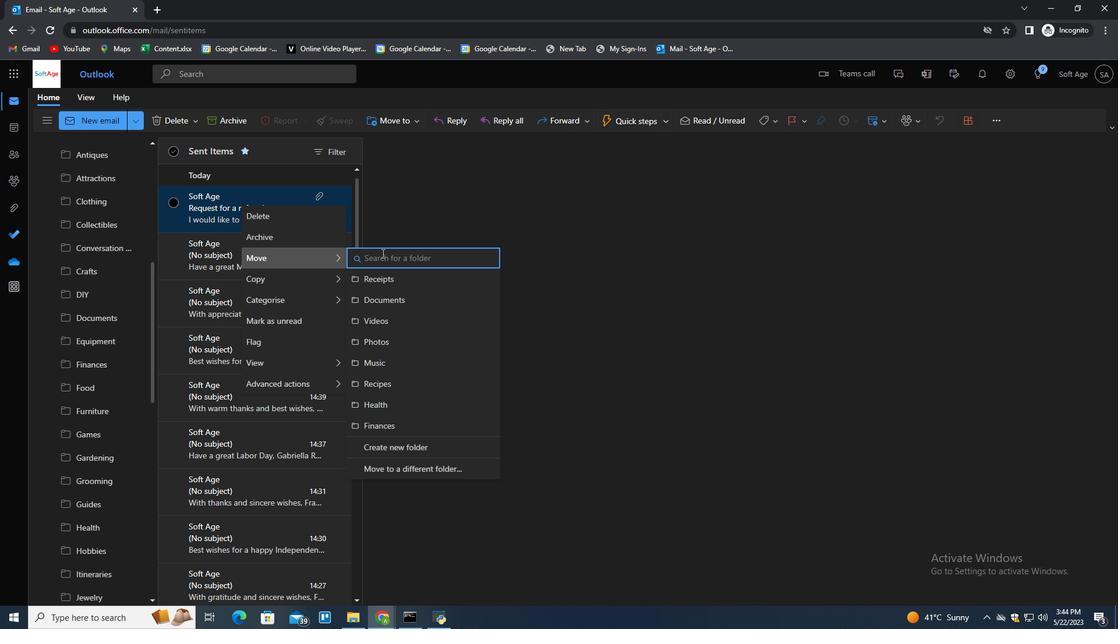 
Action: Mouse moved to (384, 254)
Screenshot: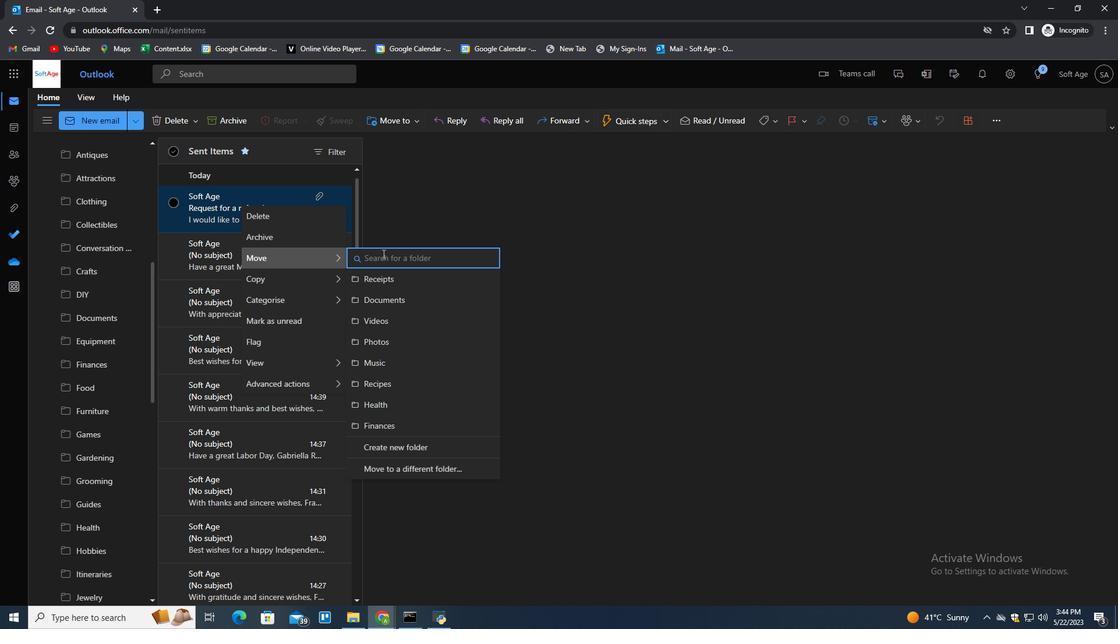
Action: Key pressed Beauty
Screenshot: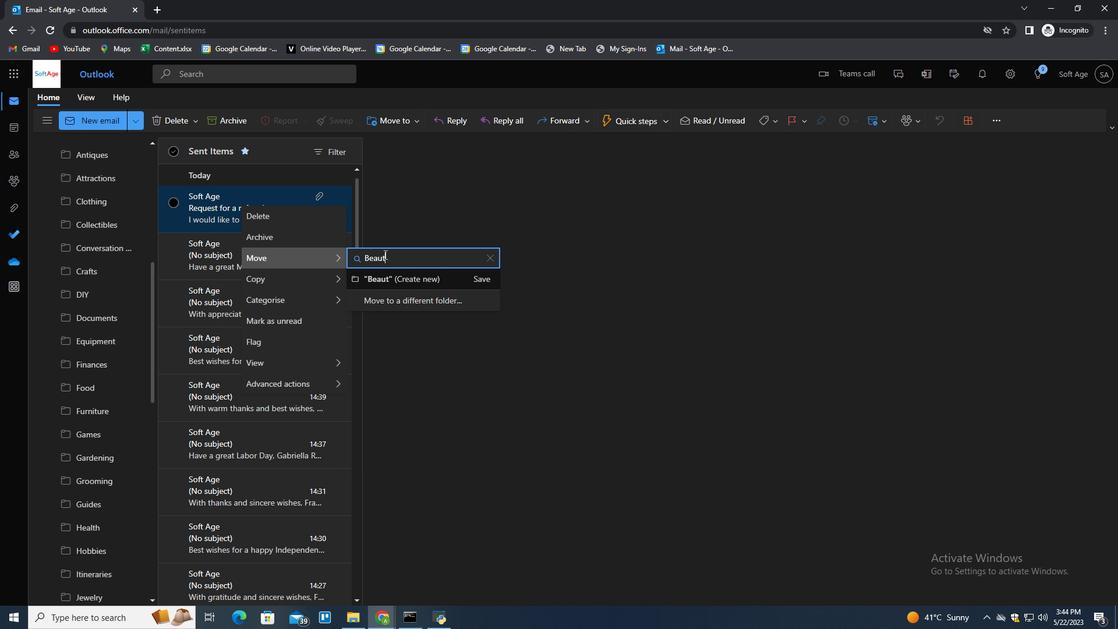 
Action: Mouse moved to (413, 275)
Screenshot: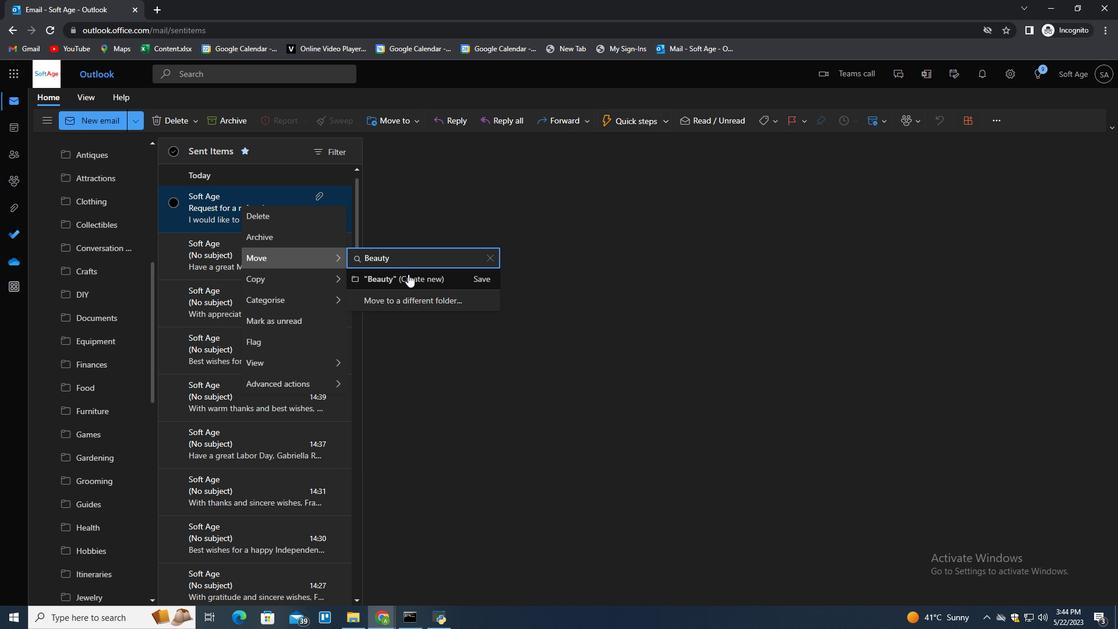 
Action: Mouse pressed left at (413, 275)
Screenshot: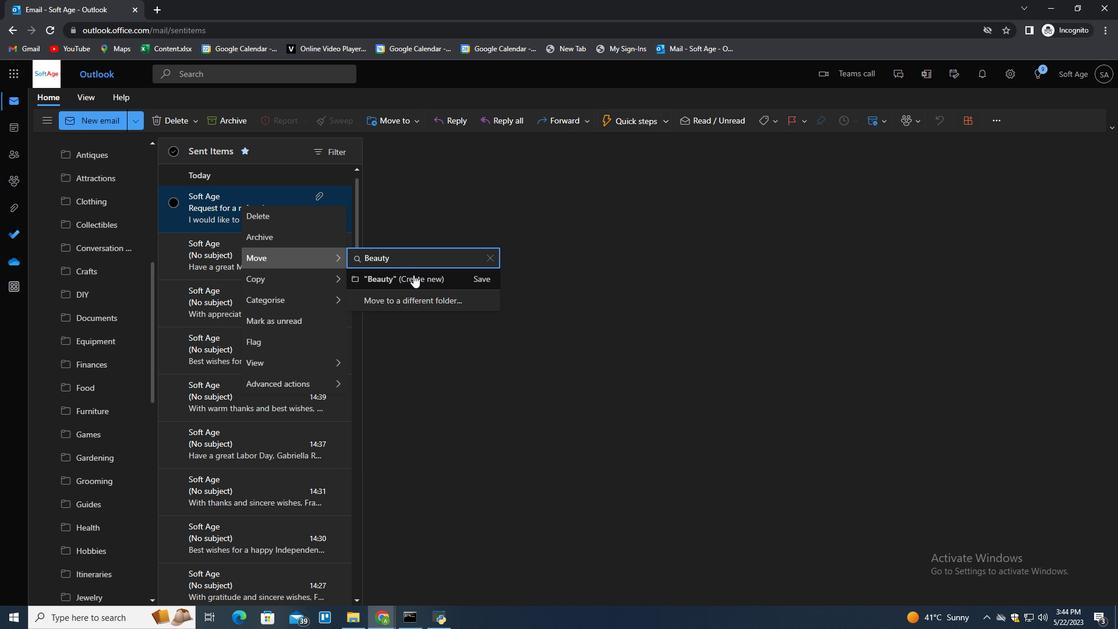 
Action: Mouse moved to (462, 416)
Screenshot: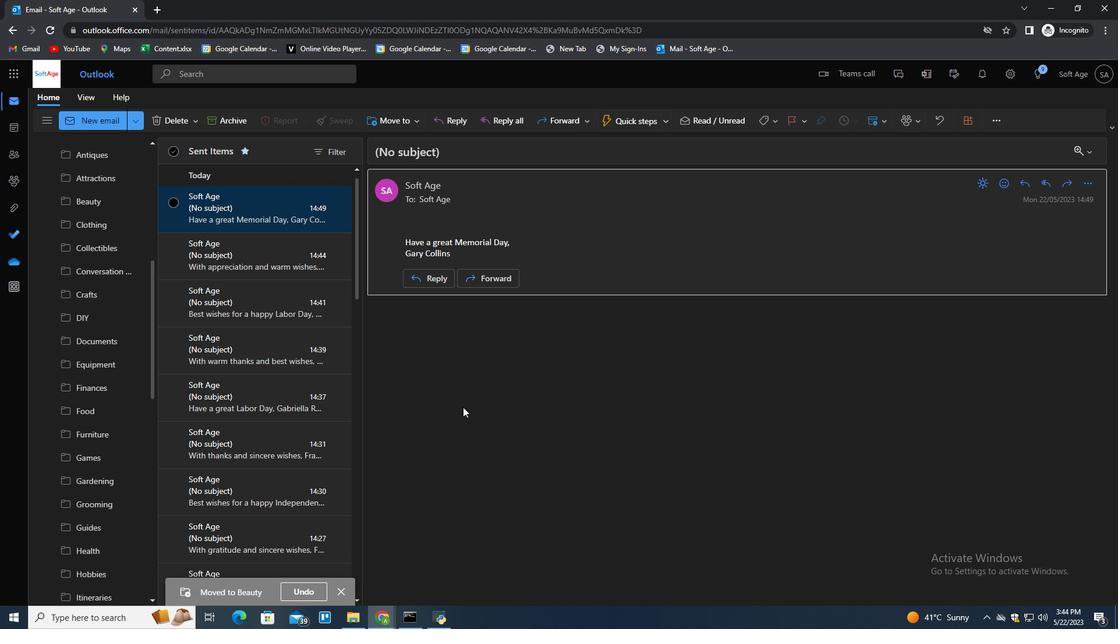 
